 Task: Find connections with filter location Itaparica with filter topic #interviewwith filter profile language French with filter current company PuneJob with filter school Kirori Mal College, University of Delhi with filter industry Pharmaceutical Manufacturing with filter service category Family Law with filter keywords title Account Manager
Action: Mouse moved to (666, 132)
Screenshot: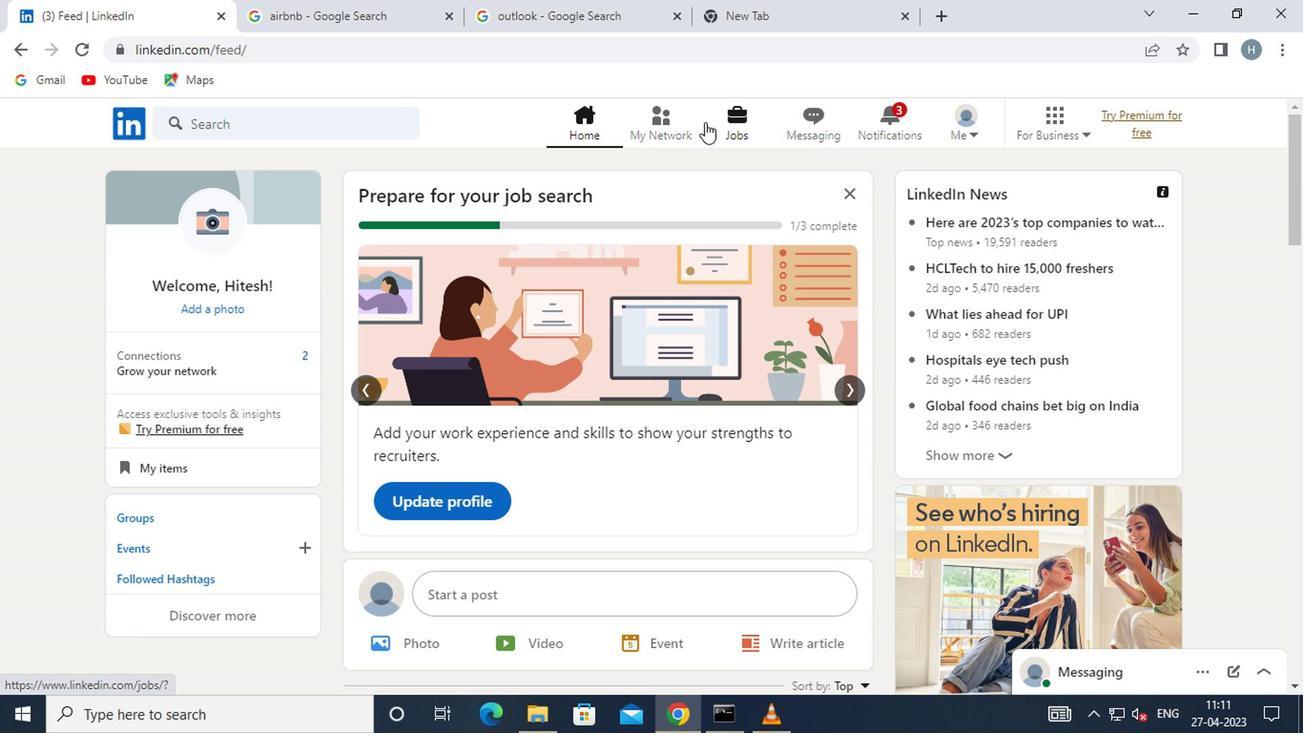 
Action: Mouse pressed left at (666, 132)
Screenshot: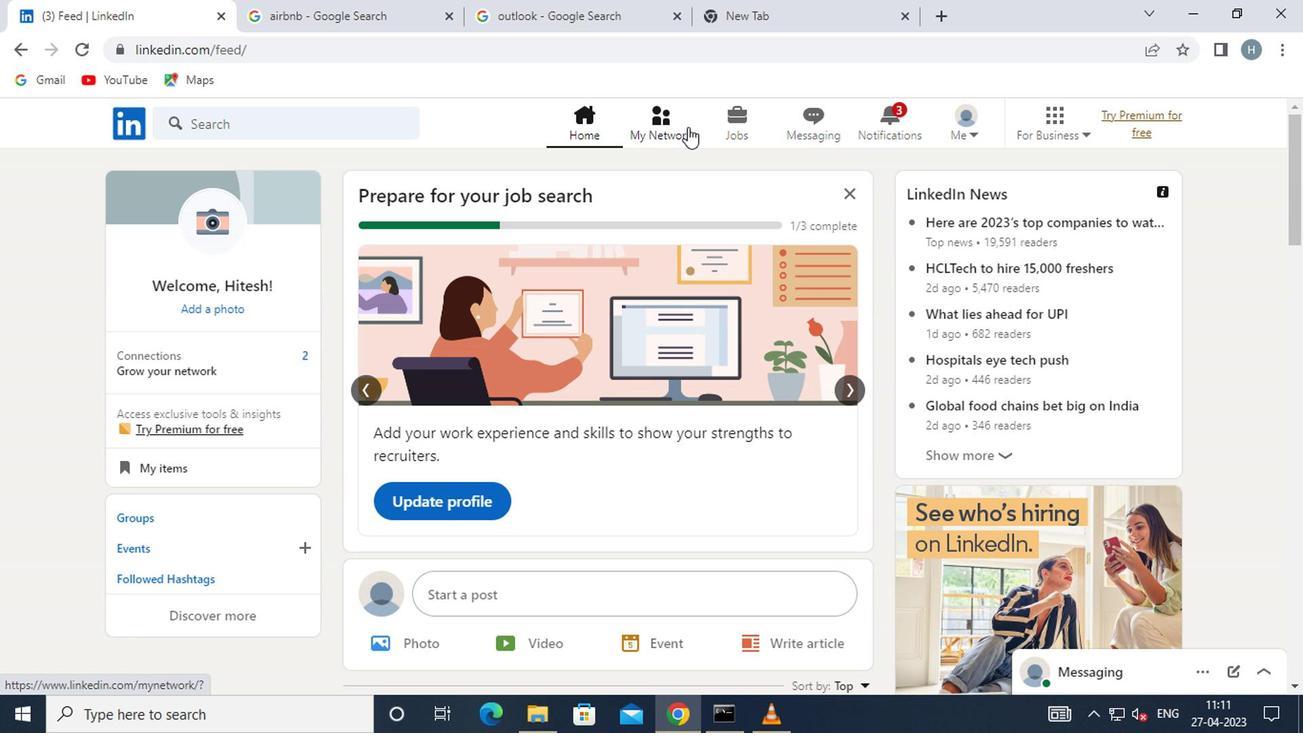 
Action: Mouse moved to (268, 233)
Screenshot: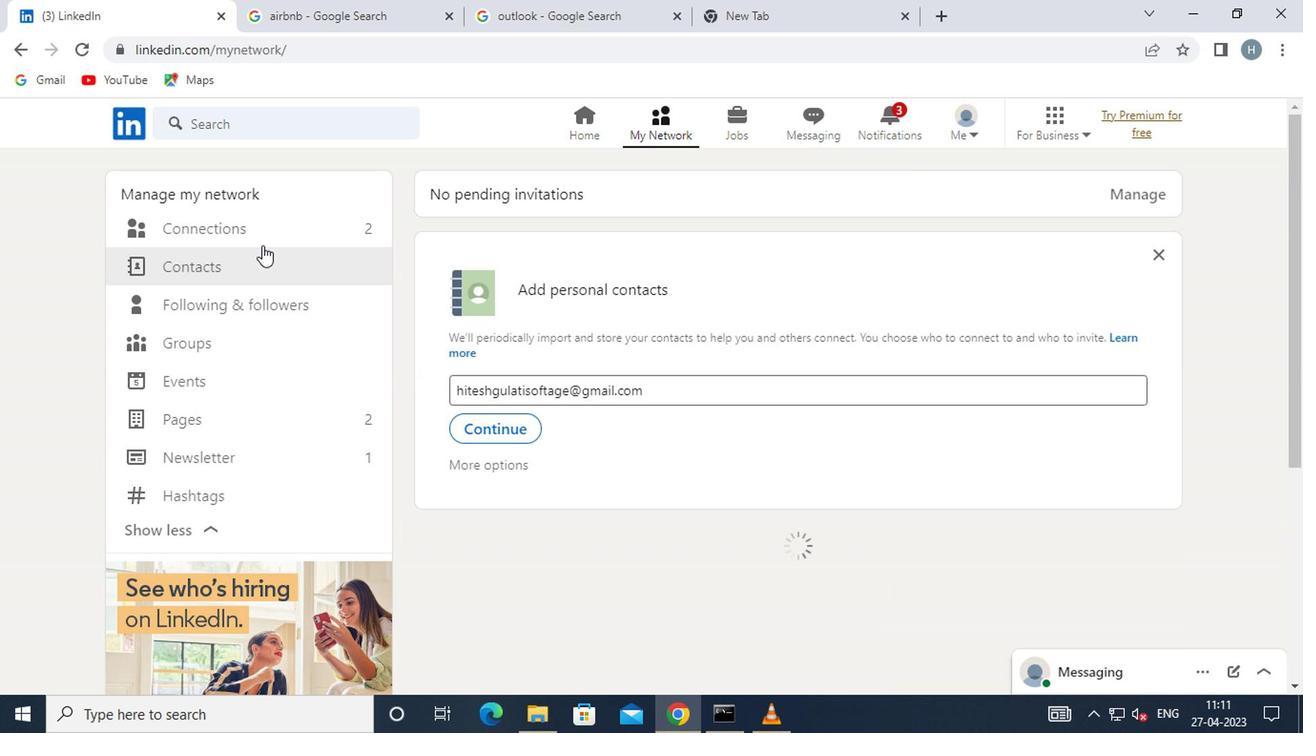 
Action: Mouse pressed left at (268, 233)
Screenshot: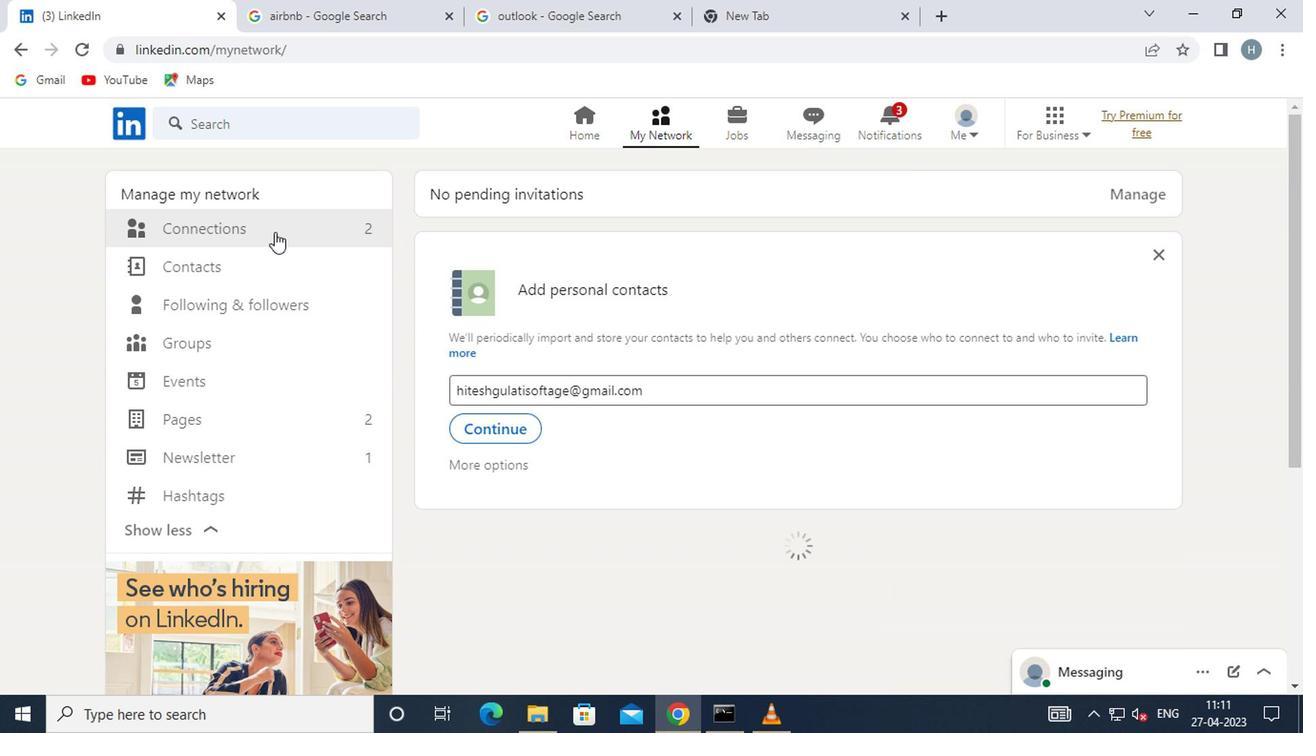 
Action: Mouse moved to (770, 230)
Screenshot: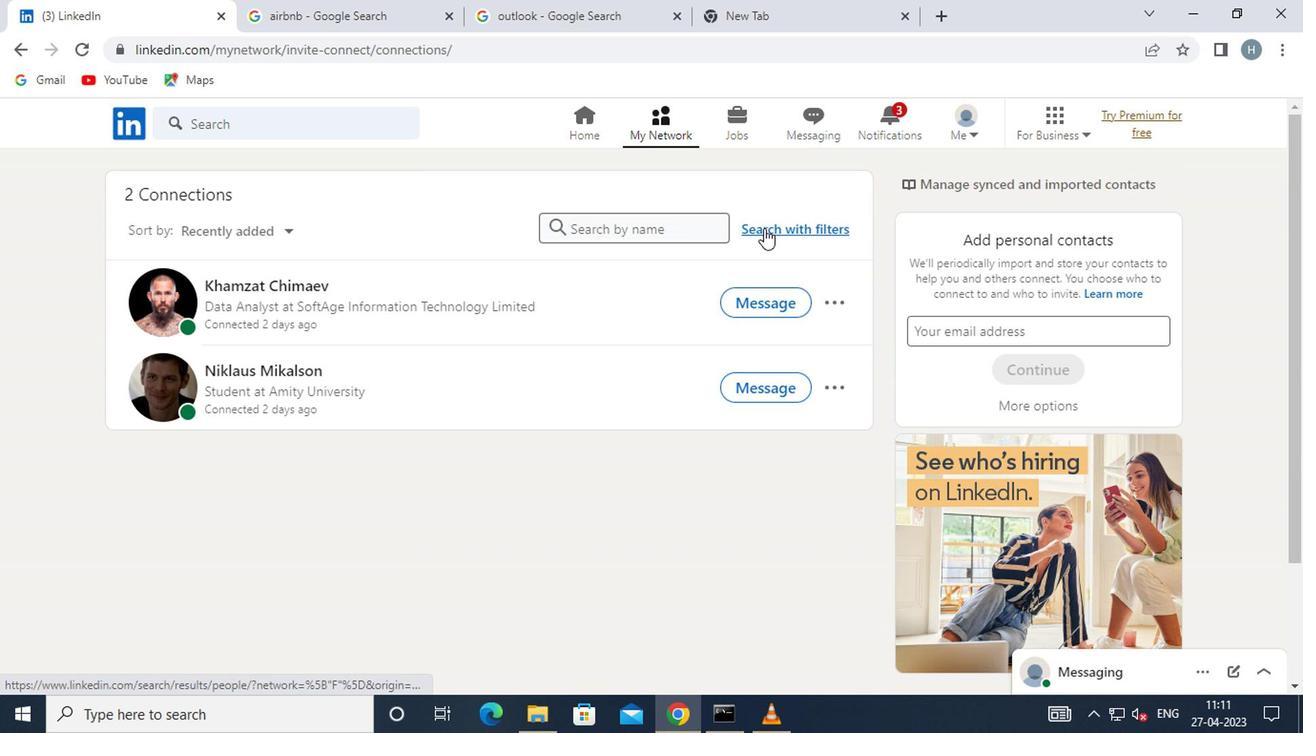 
Action: Mouse pressed left at (770, 230)
Screenshot: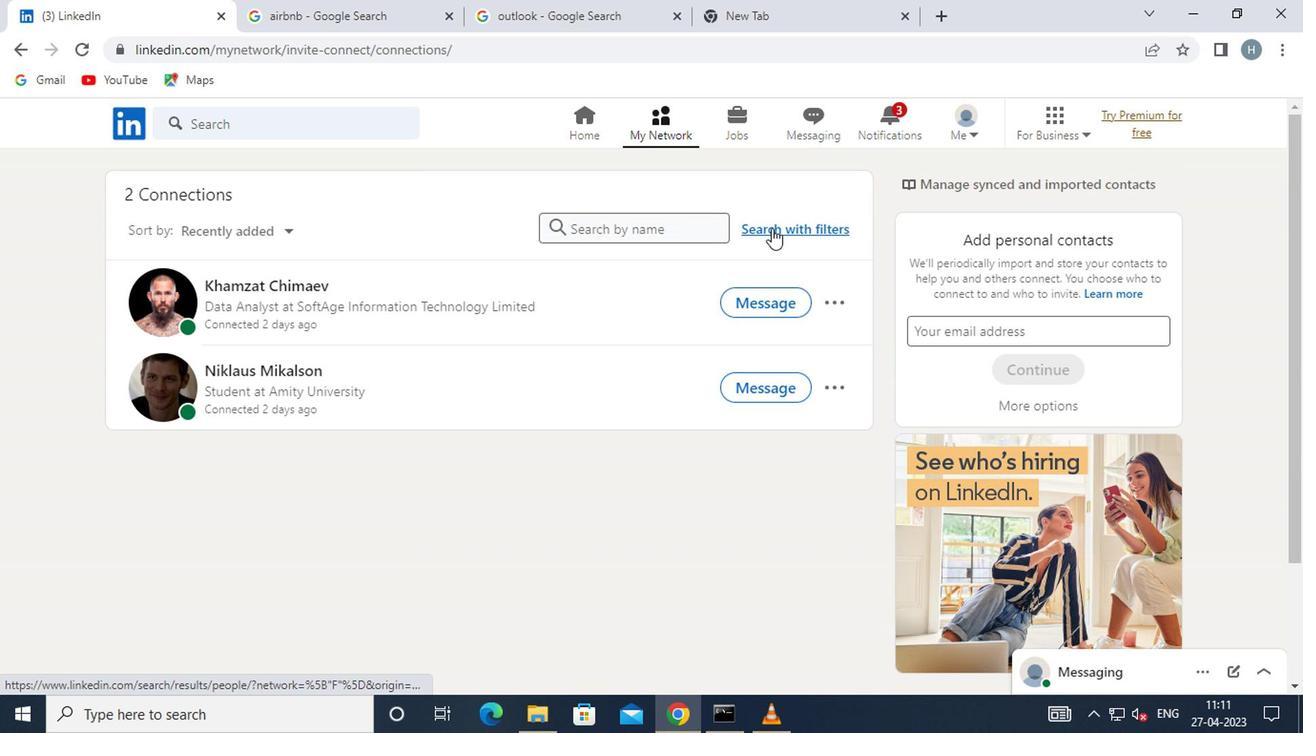 
Action: Mouse moved to (698, 176)
Screenshot: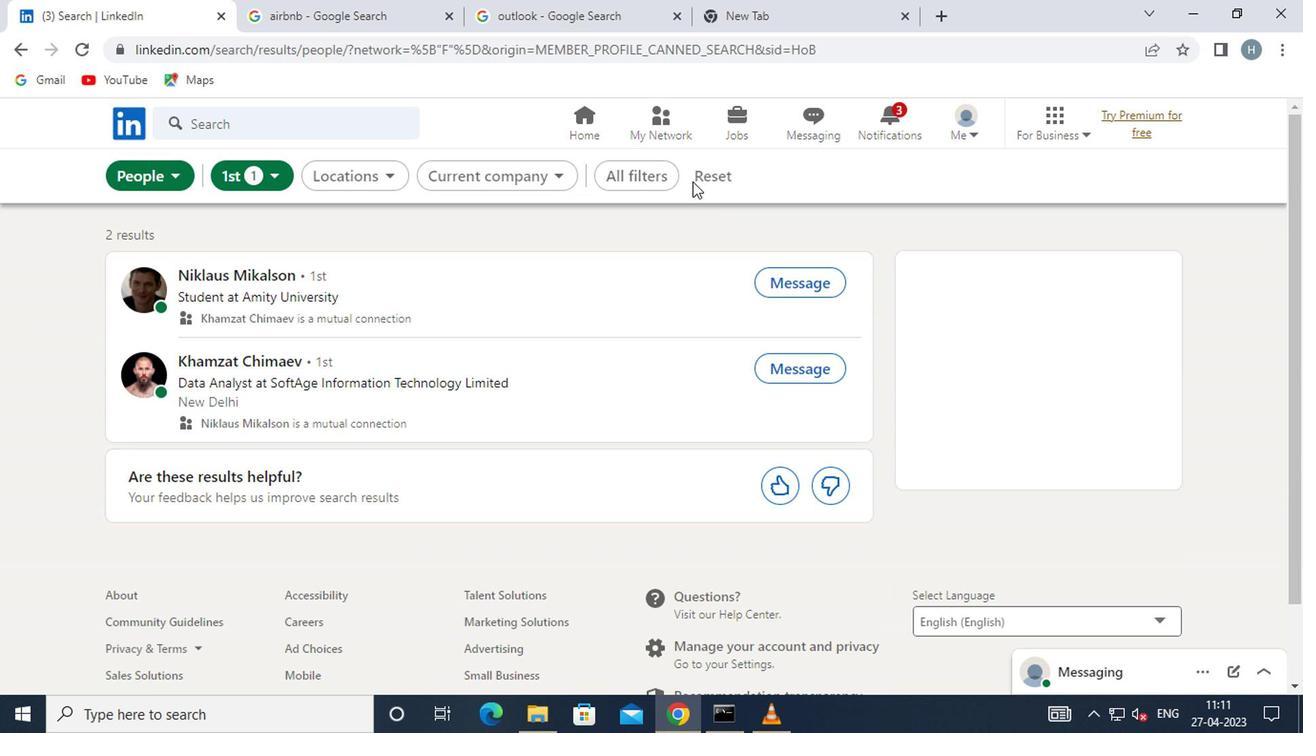 
Action: Mouse pressed left at (698, 176)
Screenshot: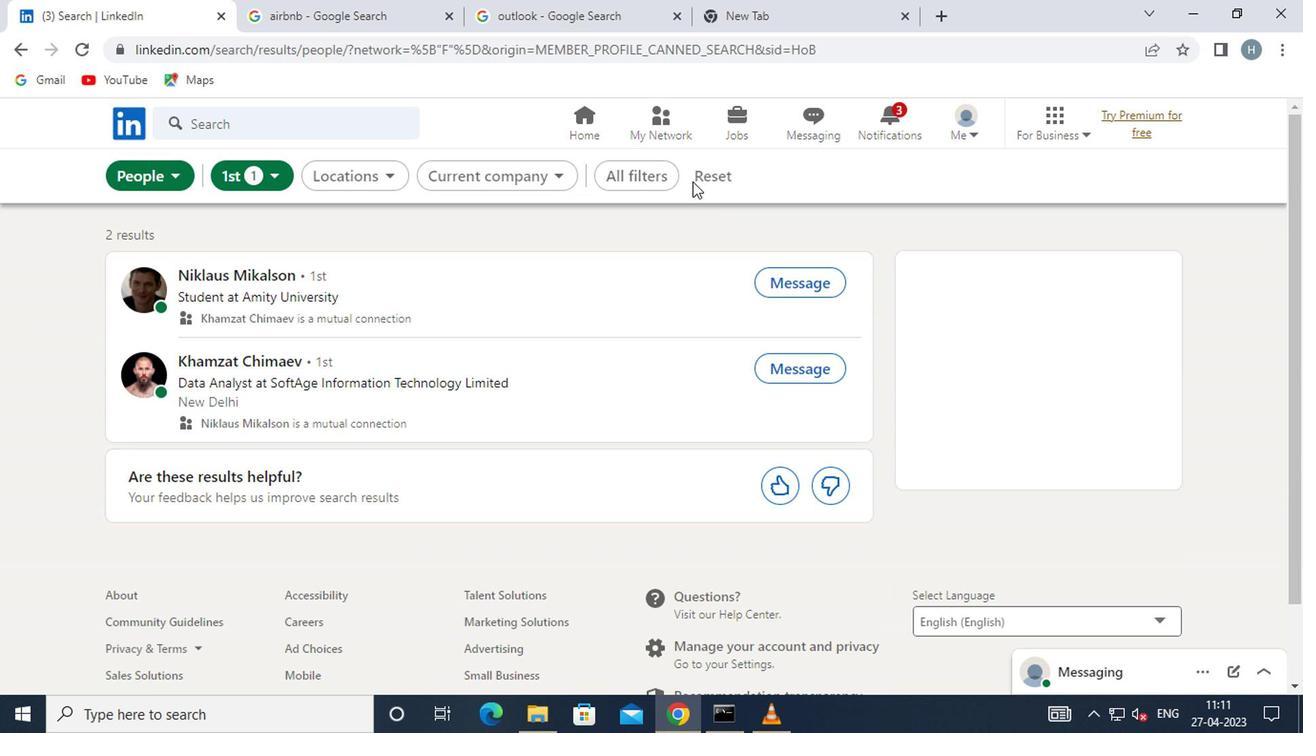 
Action: Mouse moved to (640, 173)
Screenshot: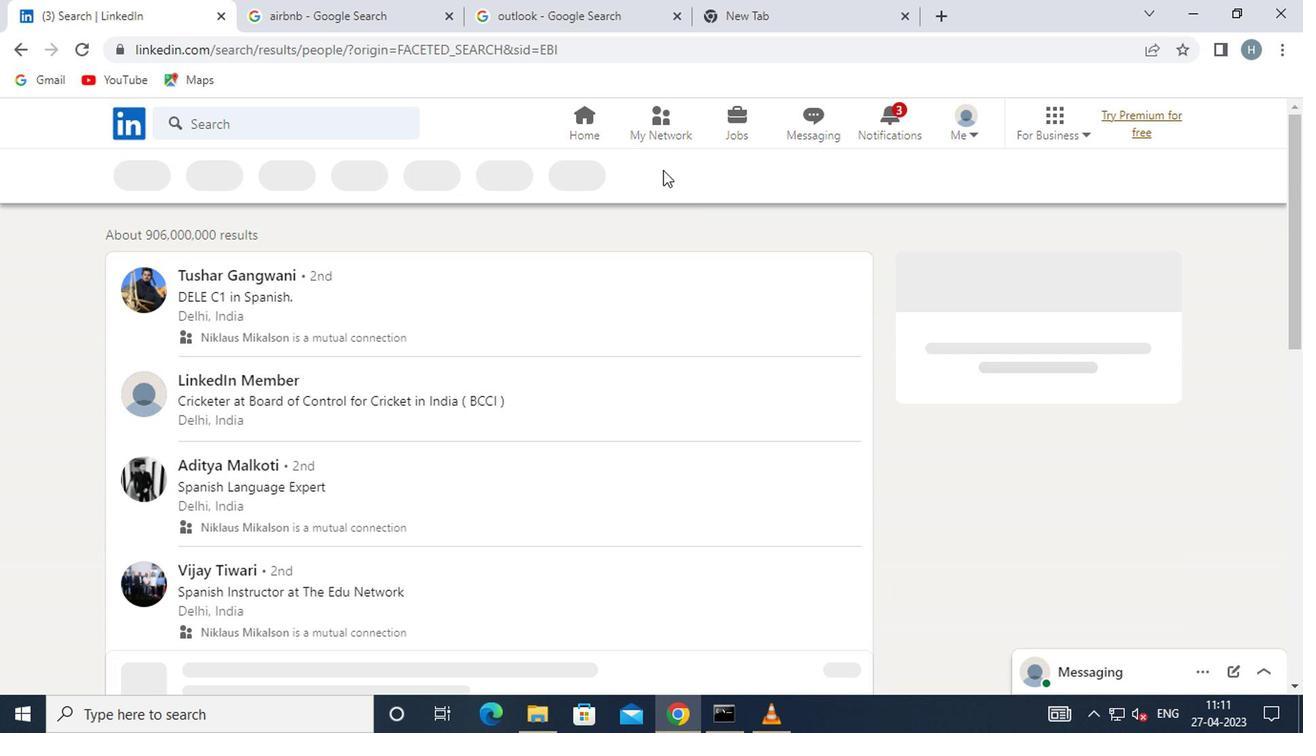 
Action: Mouse pressed left at (640, 173)
Screenshot: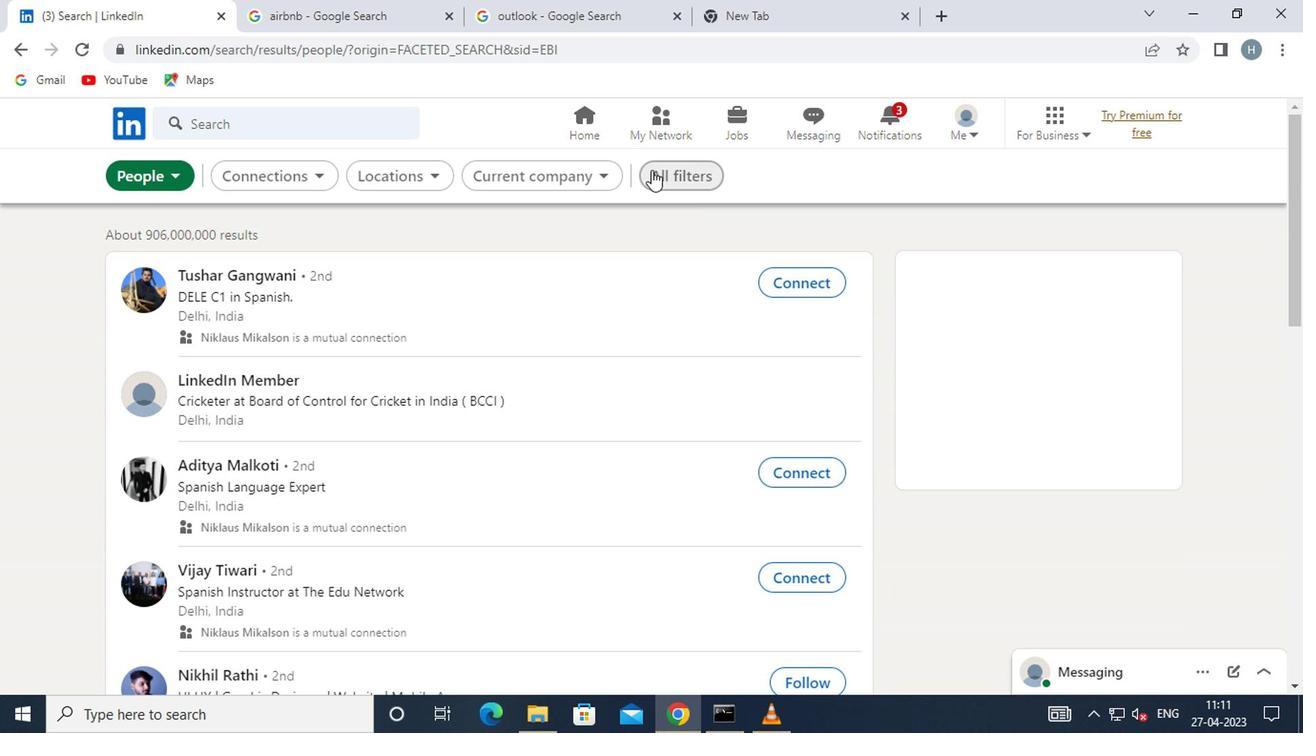 
Action: Mouse moved to (1005, 478)
Screenshot: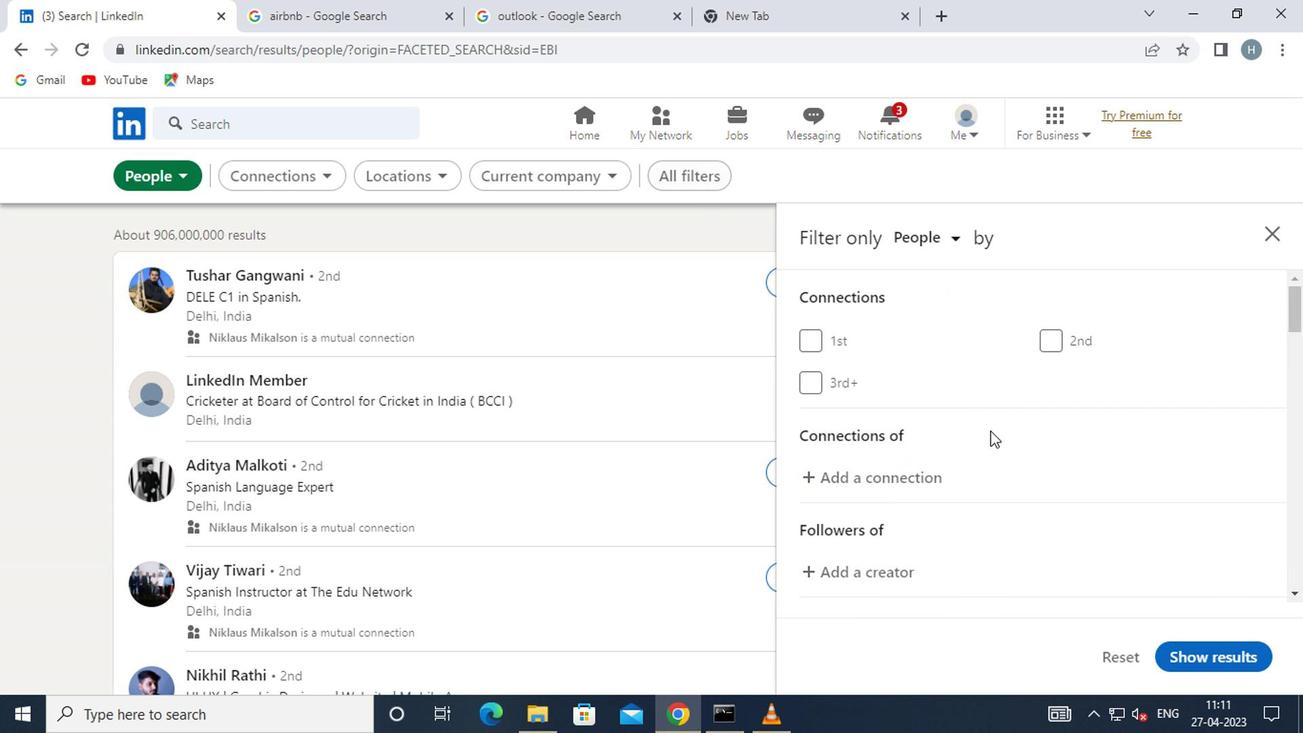 
Action: Mouse scrolled (1005, 478) with delta (0, 0)
Screenshot: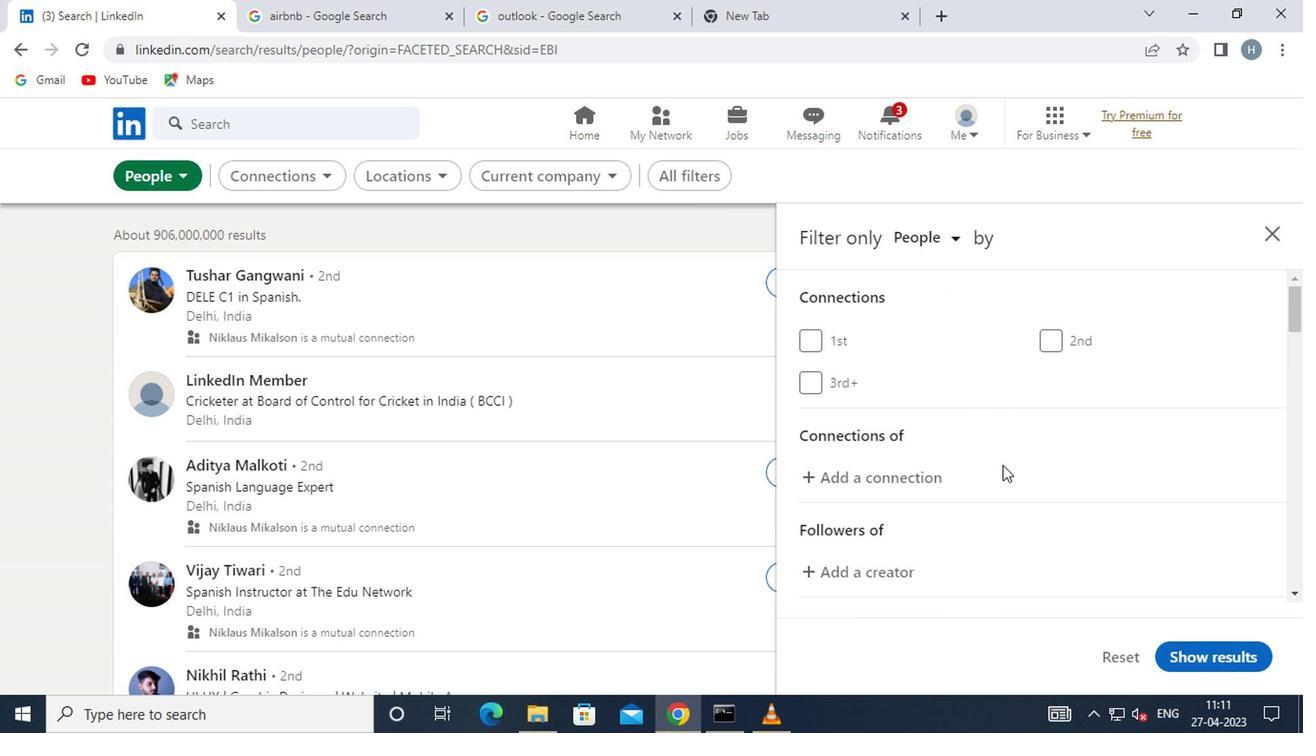 
Action: Mouse moved to (1005, 480)
Screenshot: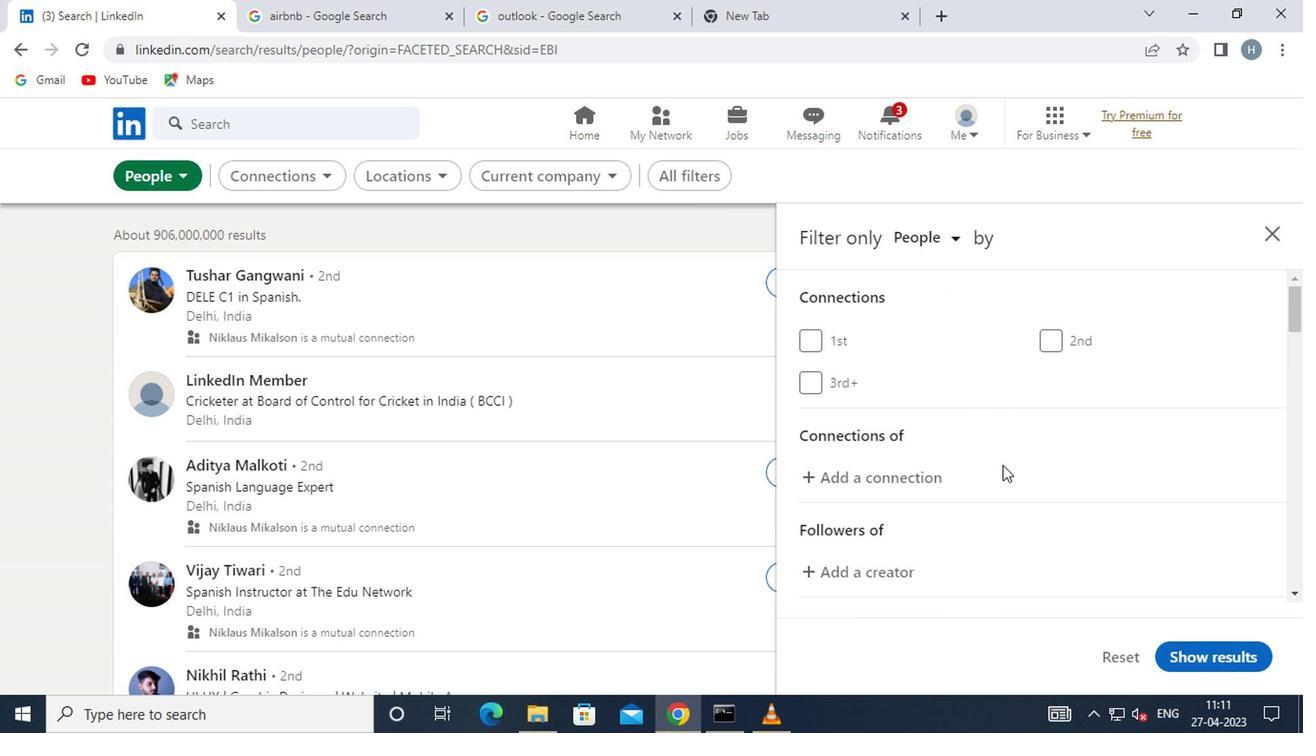 
Action: Mouse scrolled (1005, 480) with delta (0, 0)
Screenshot: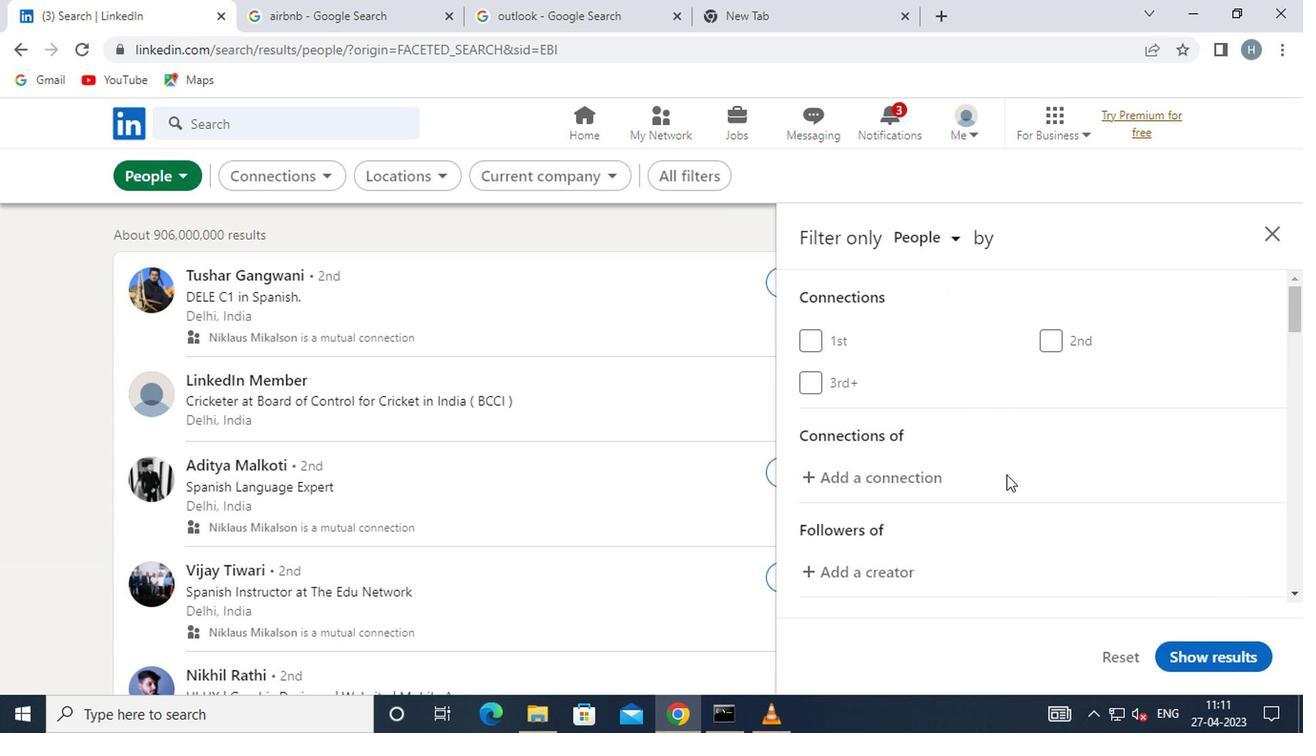
Action: Mouse moved to (1092, 555)
Screenshot: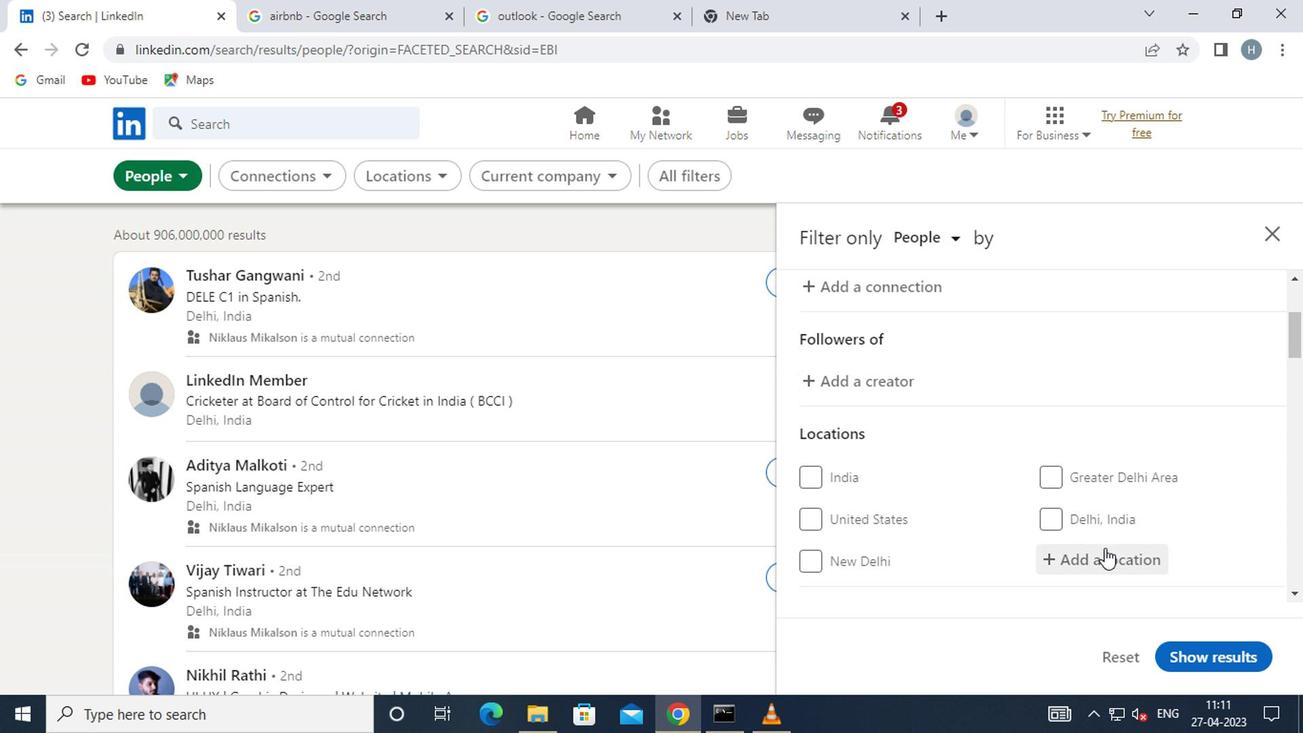 
Action: Mouse pressed left at (1092, 555)
Screenshot: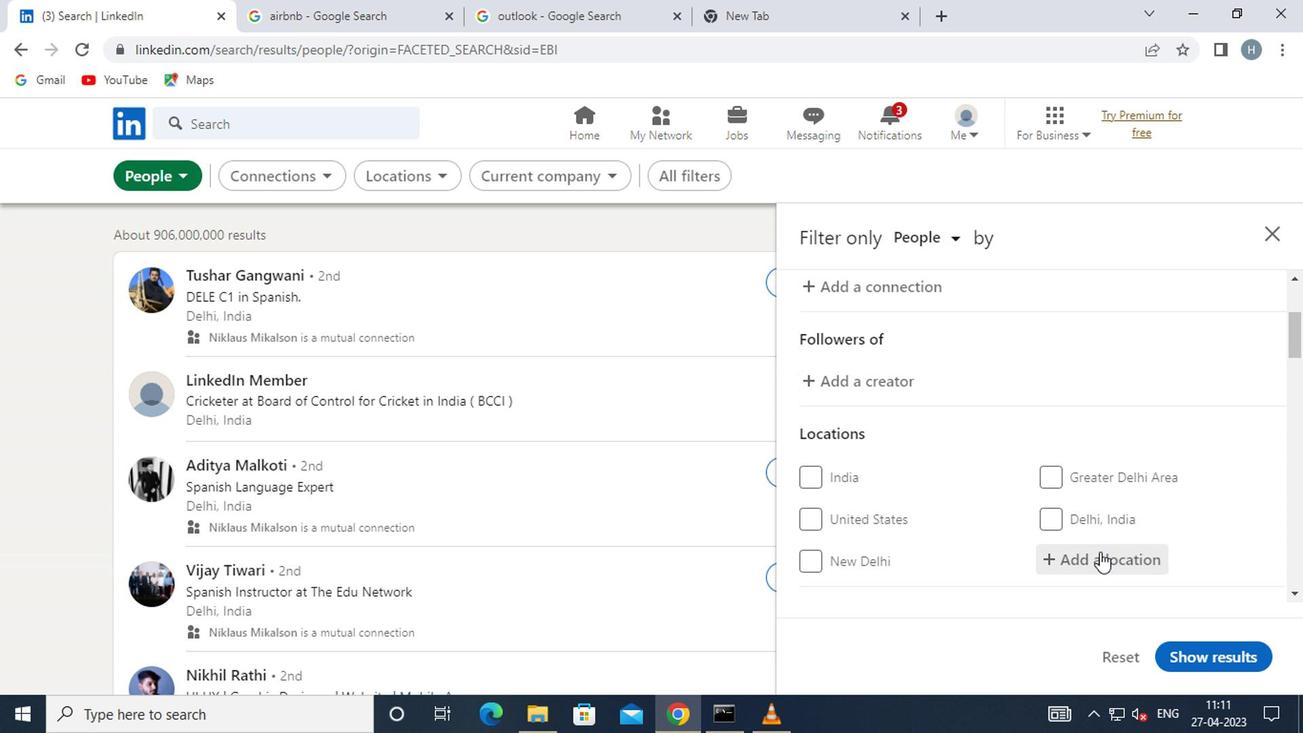 
Action: Key pressed <Key.shift>ITAPARICA
Screenshot: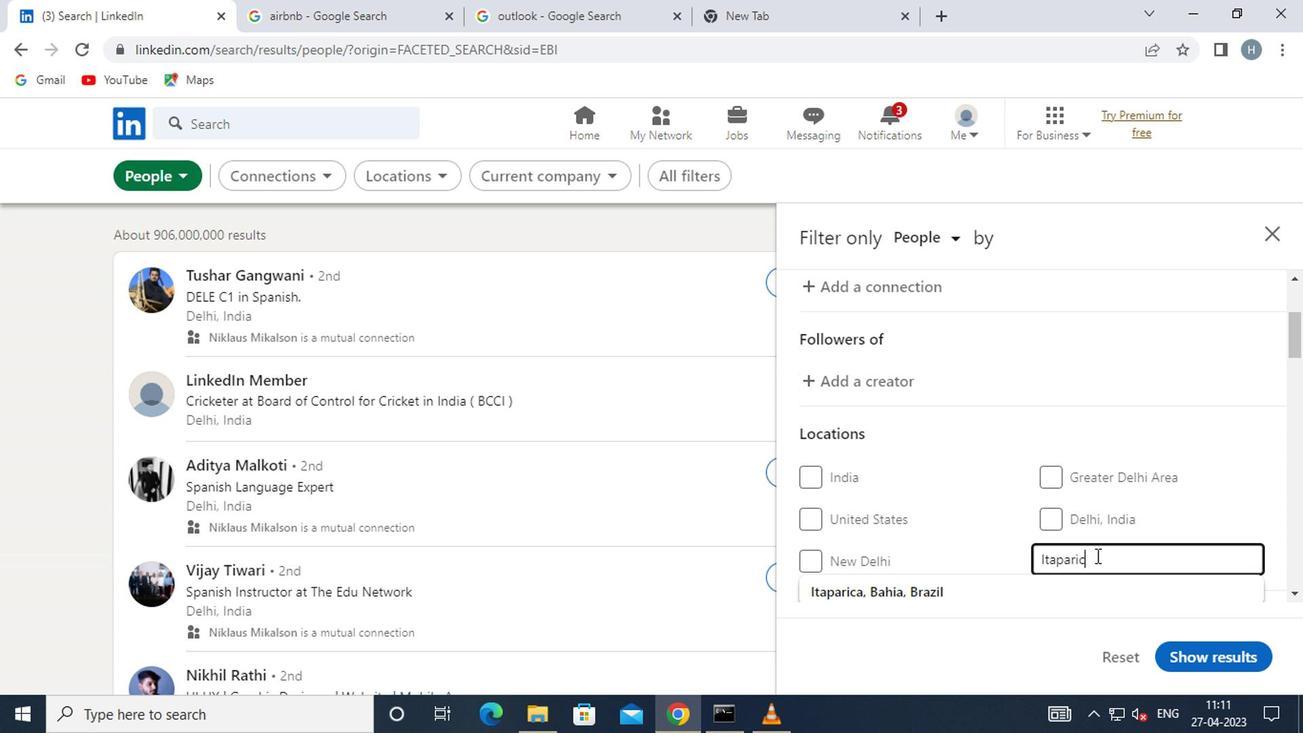 
Action: Mouse moved to (1216, 459)
Screenshot: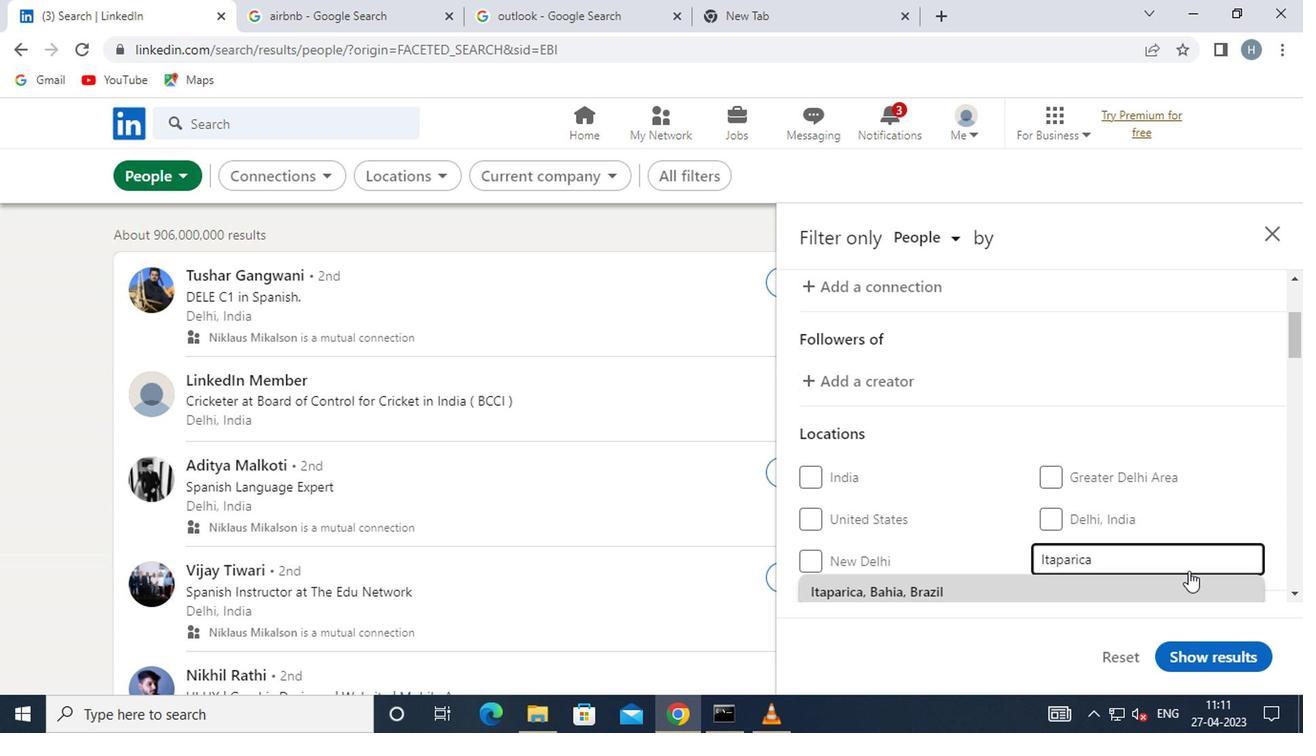 
Action: Mouse scrolled (1216, 458) with delta (0, 0)
Screenshot: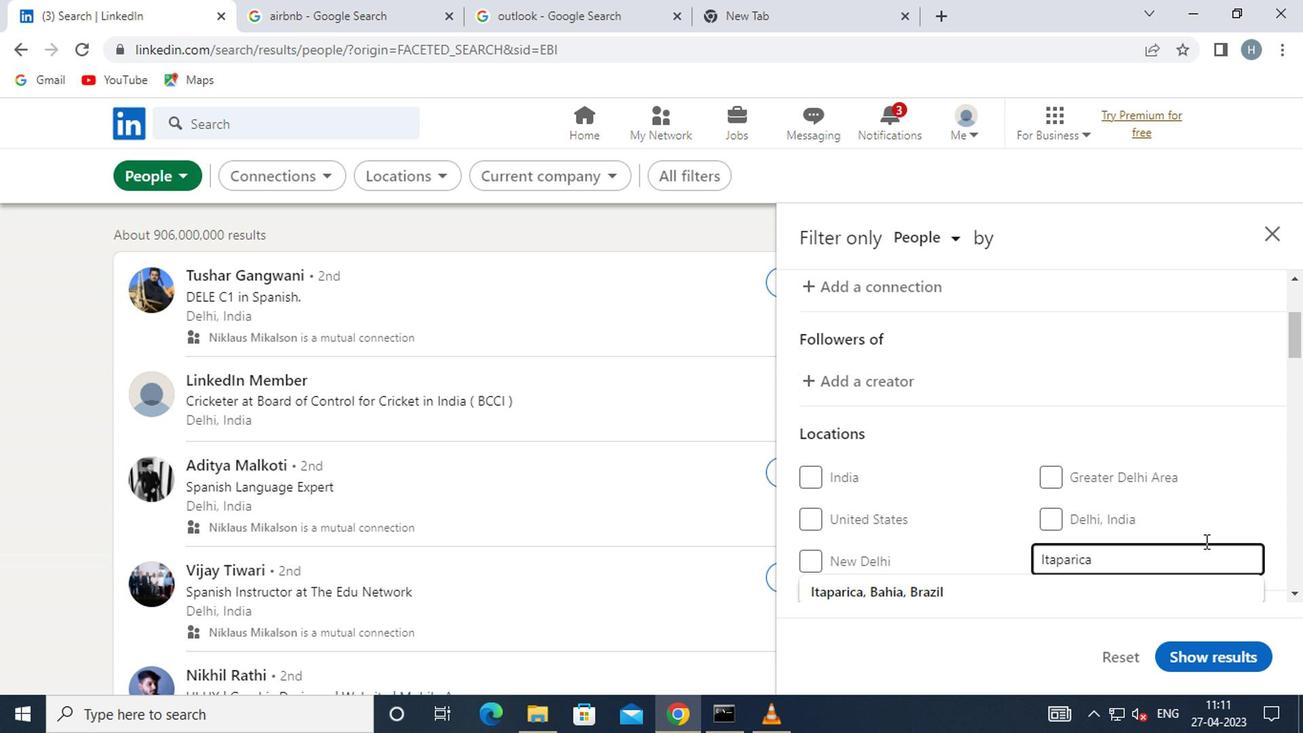 
Action: Mouse scrolled (1216, 458) with delta (0, 0)
Screenshot: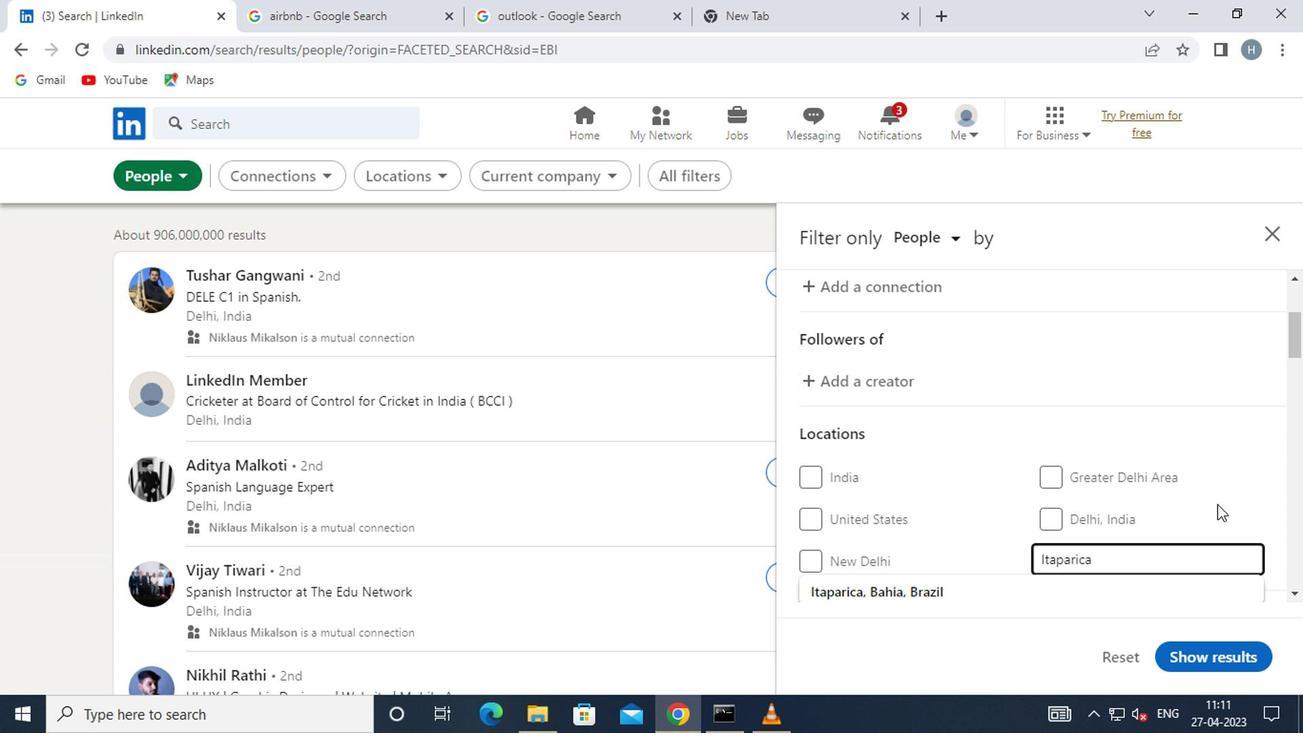 
Action: Mouse moved to (1200, 446)
Screenshot: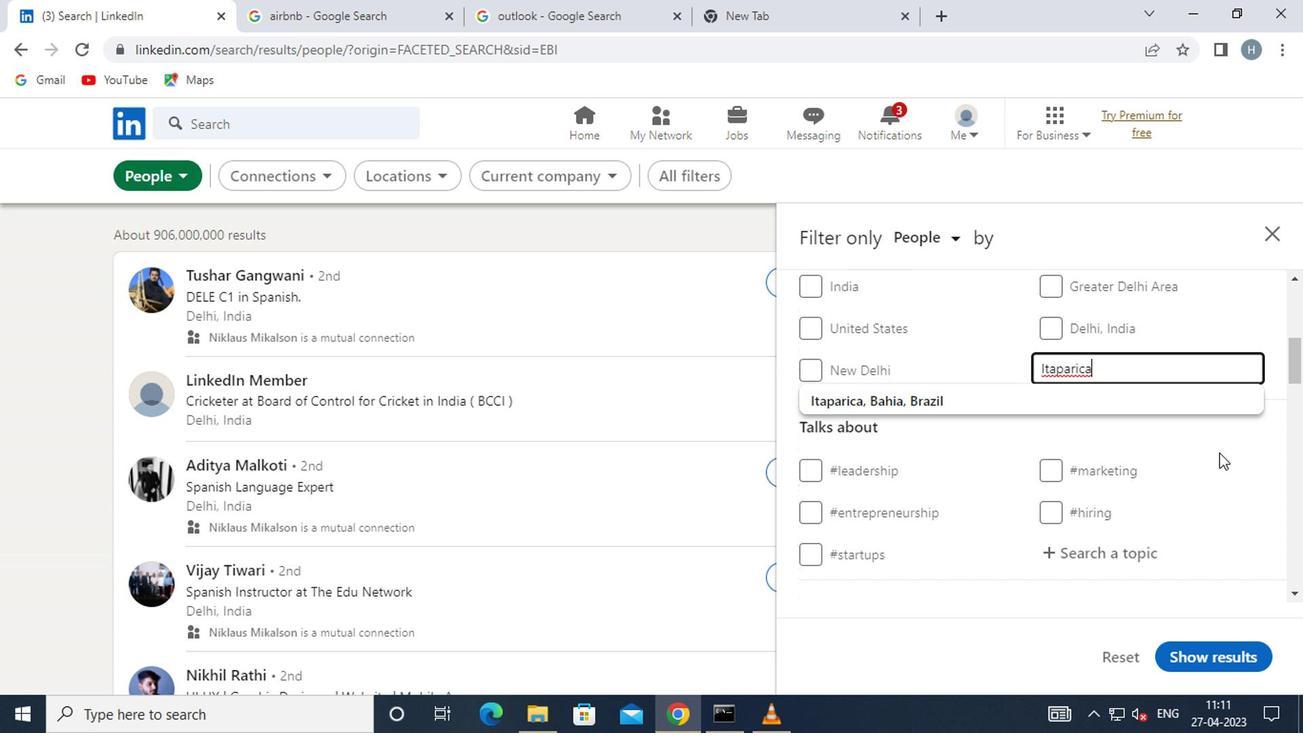 
Action: Mouse scrolled (1200, 444) with delta (0, -1)
Screenshot: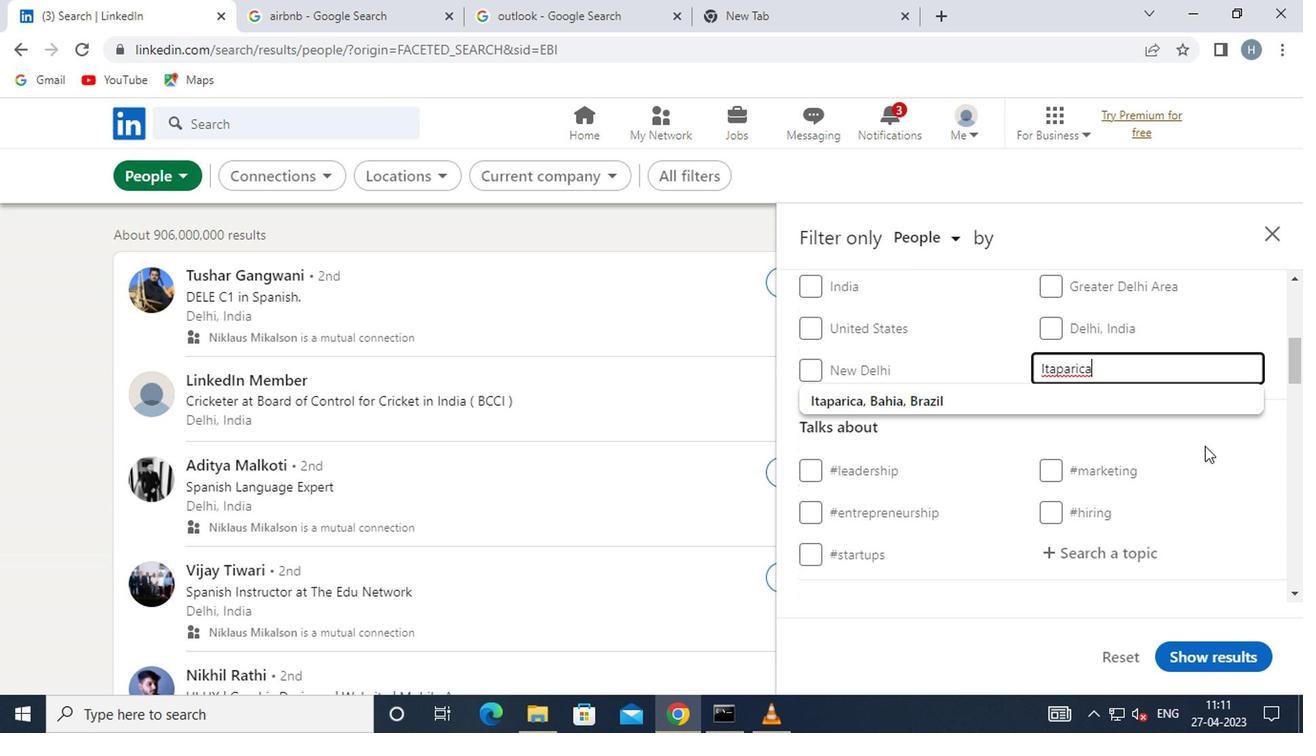 
Action: Mouse moved to (1232, 345)
Screenshot: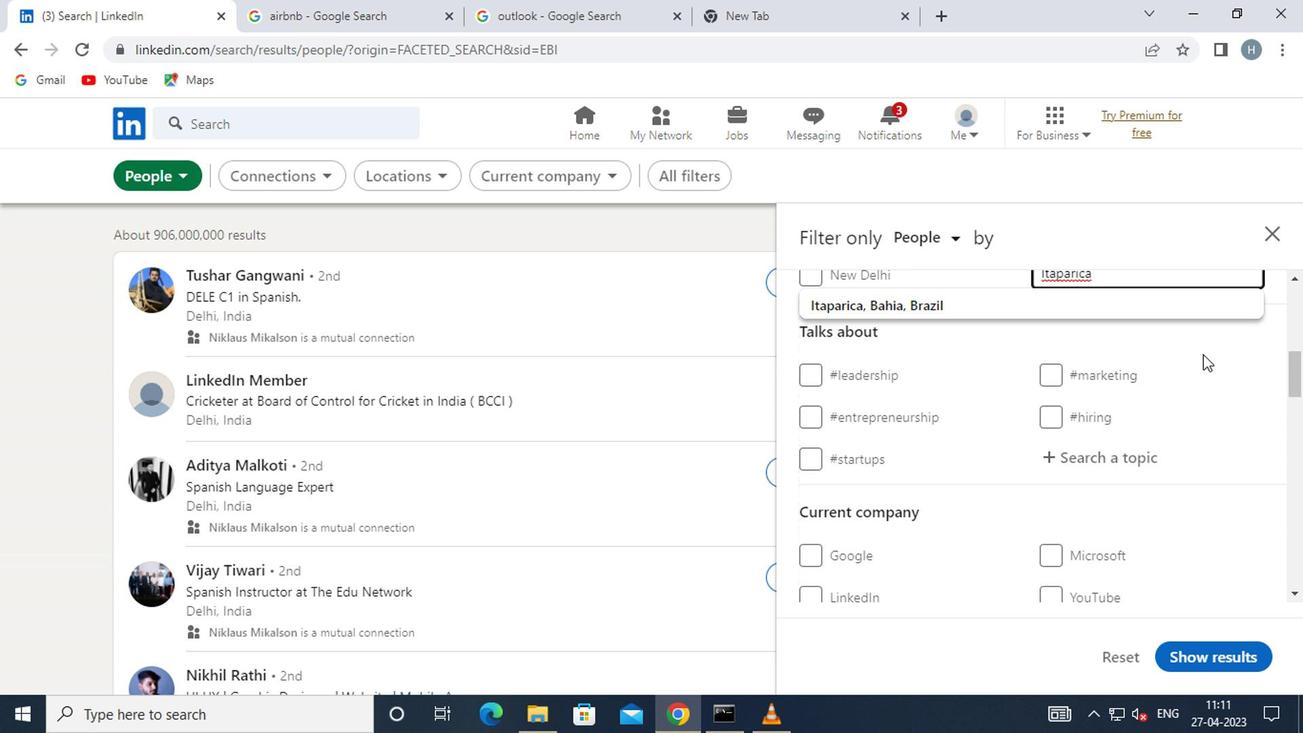
Action: Mouse pressed left at (1232, 345)
Screenshot: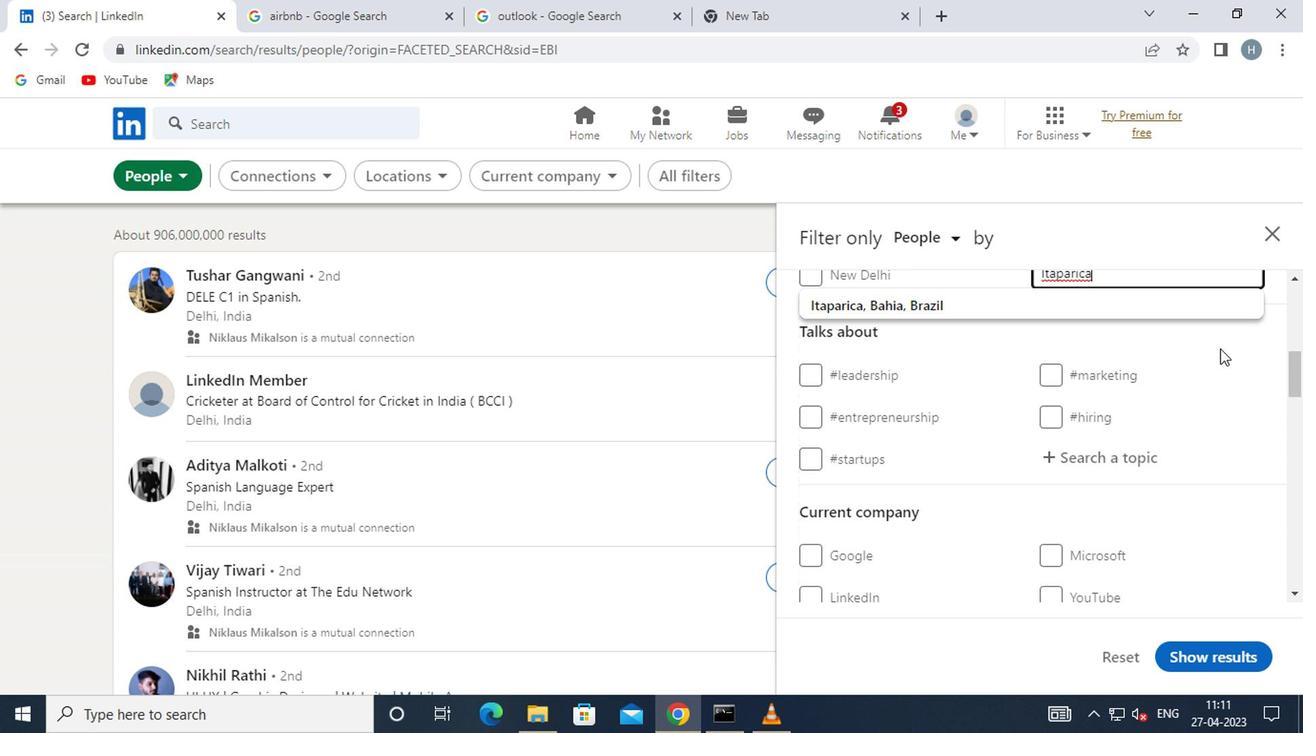 
Action: Mouse moved to (1096, 454)
Screenshot: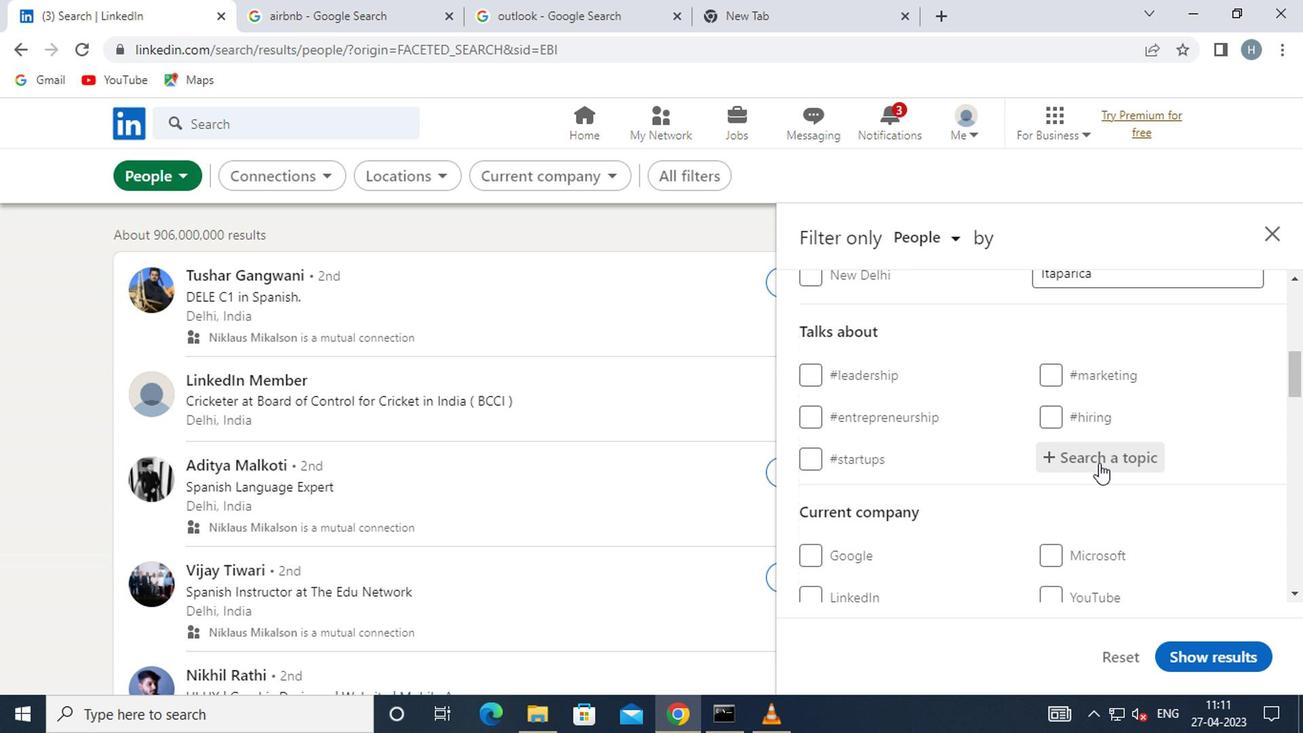 
Action: Mouse pressed left at (1096, 454)
Screenshot: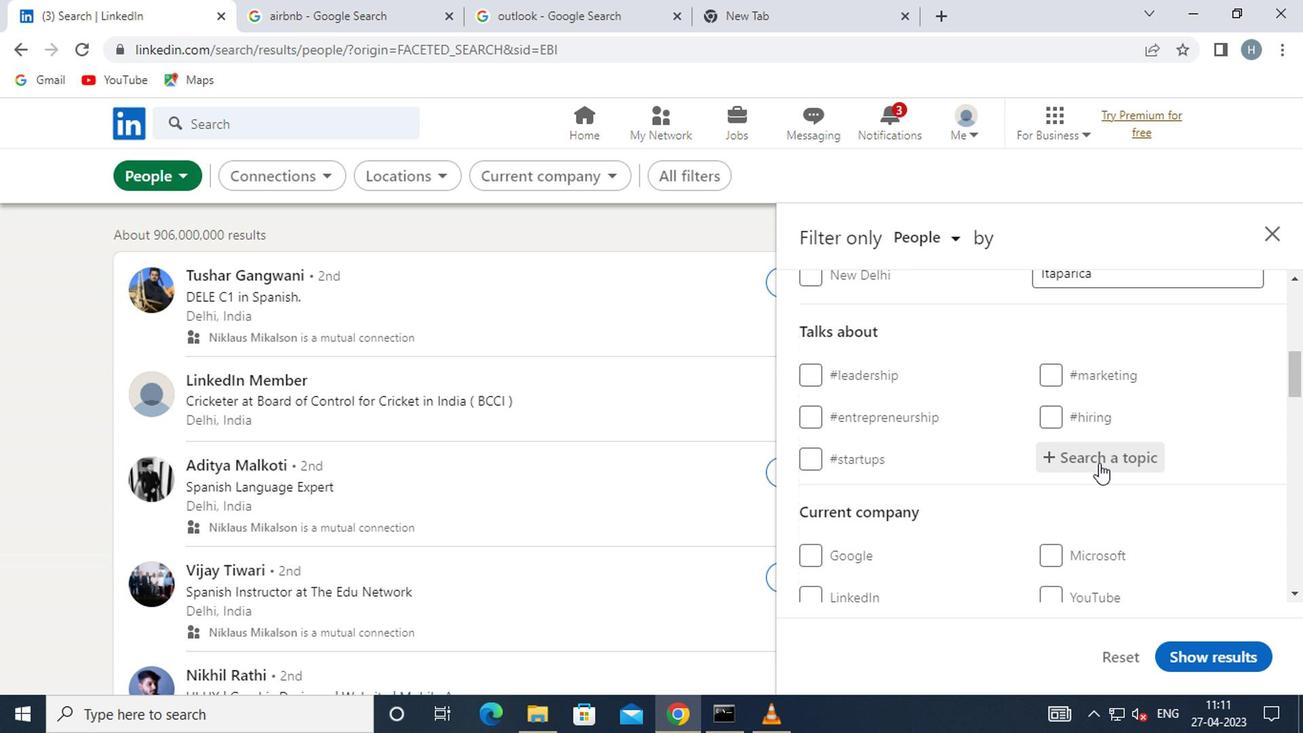 
Action: Key pressed INER<Key.backspace><Key.backspace>TERVIEWWITH
Screenshot: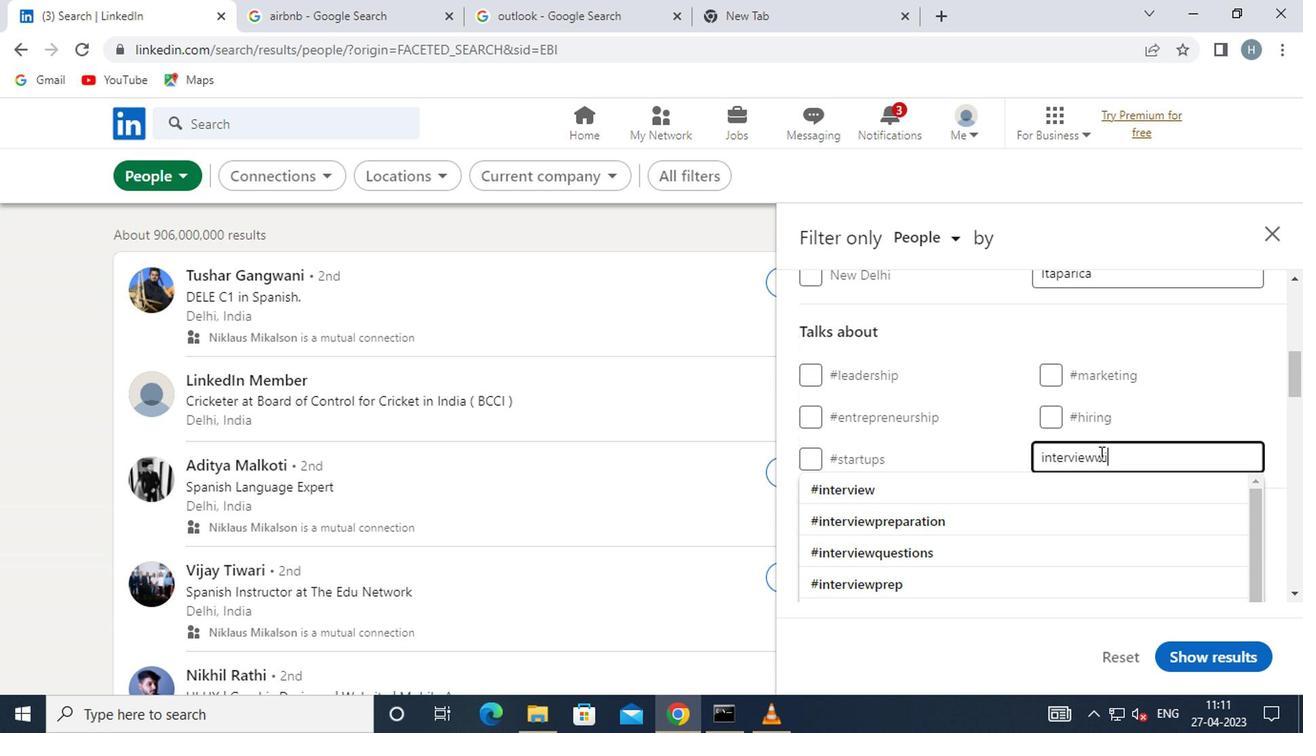 
Action: Mouse moved to (1166, 497)
Screenshot: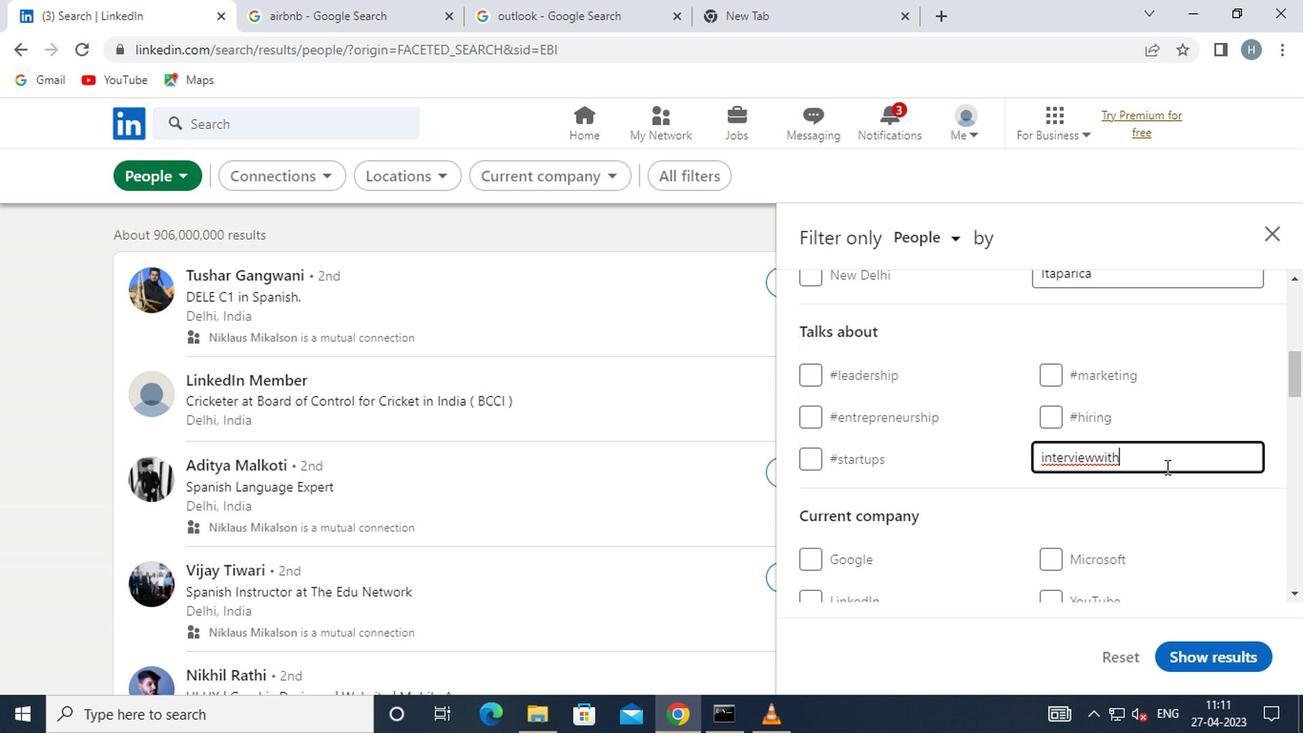
Action: Mouse pressed left at (1166, 497)
Screenshot: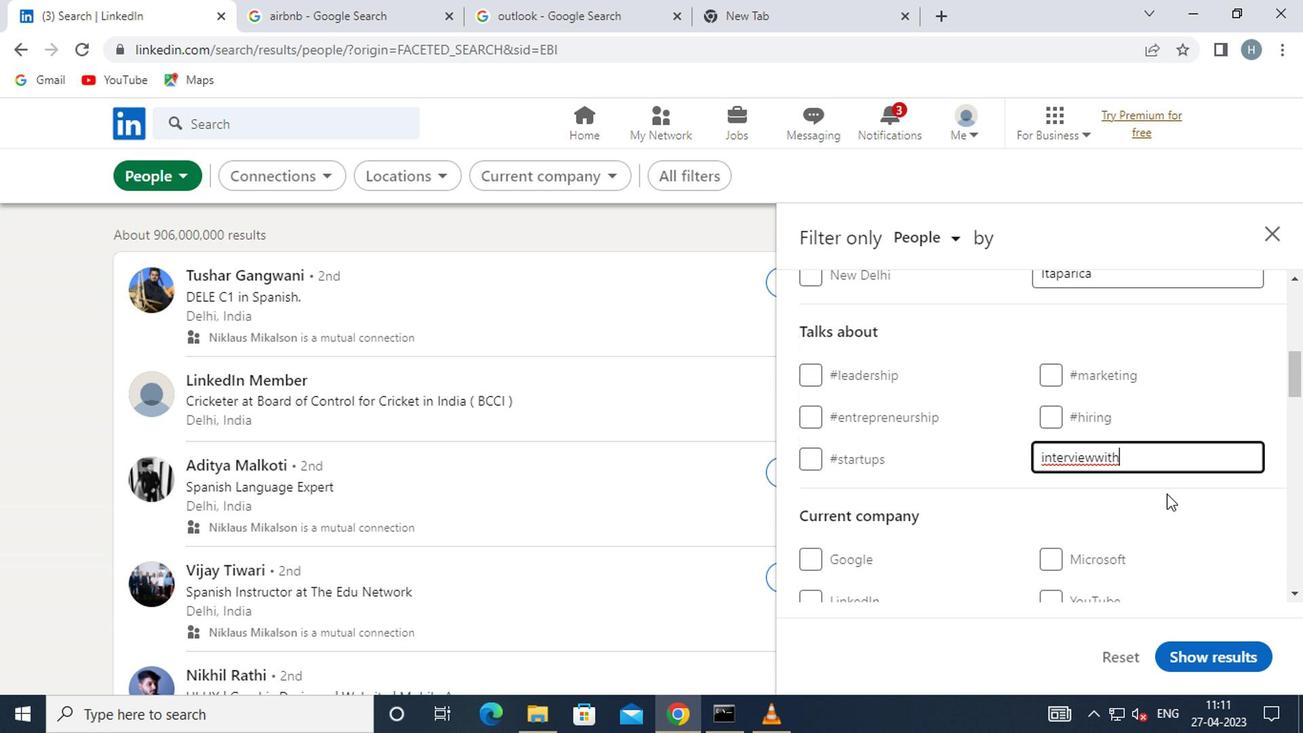 
Action: Mouse moved to (1200, 442)
Screenshot: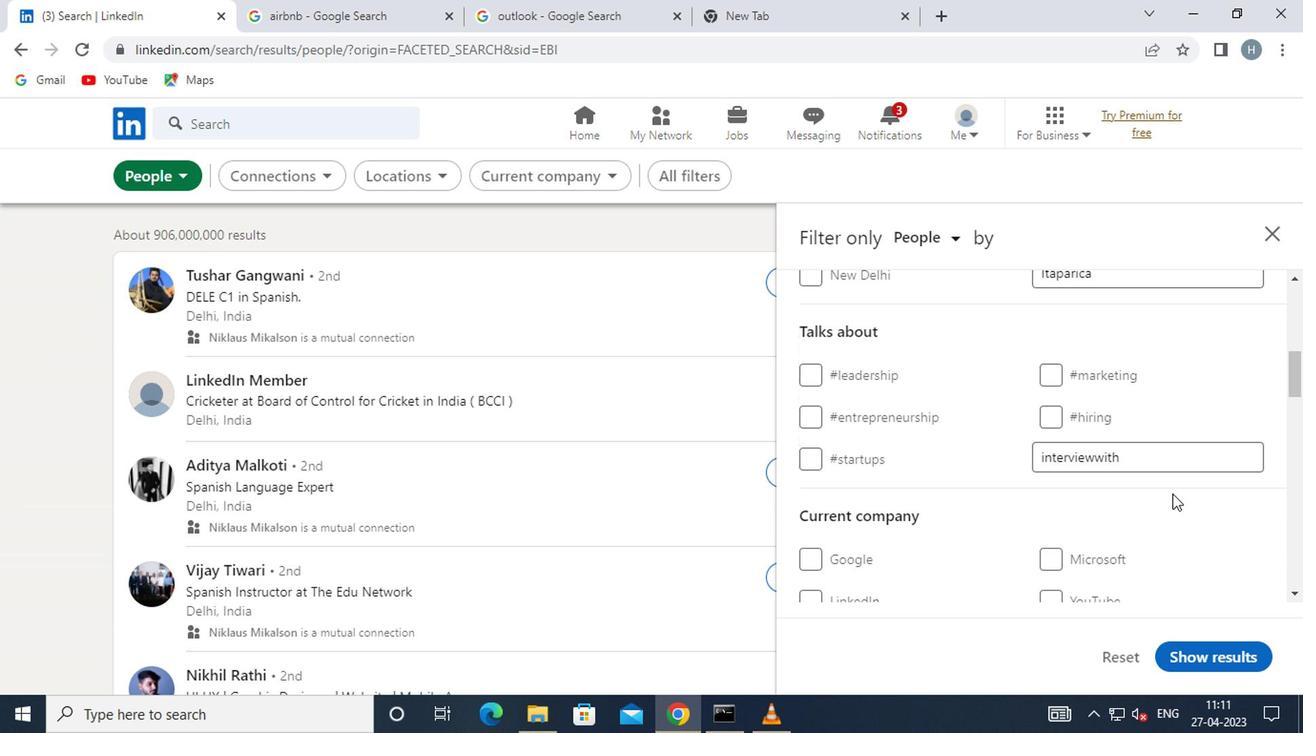 
Action: Mouse scrolled (1200, 442) with delta (0, 0)
Screenshot: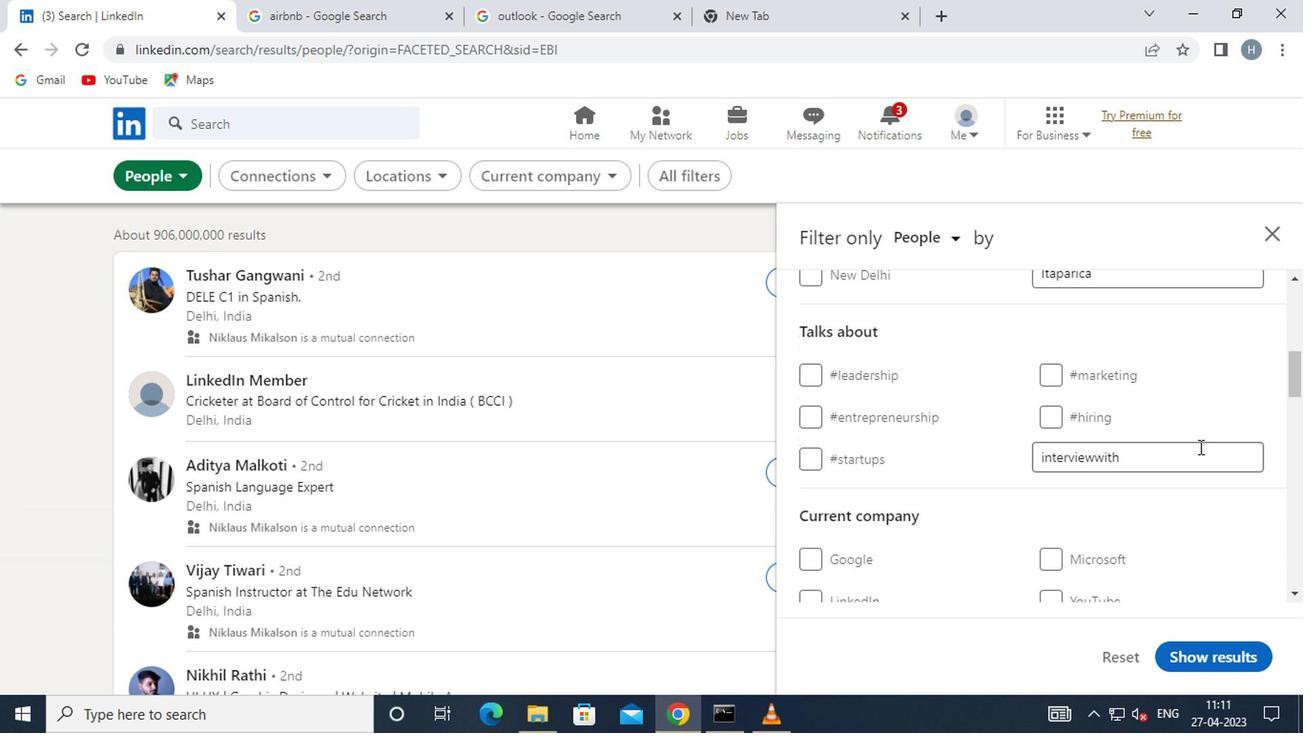 
Action: Mouse scrolled (1200, 442) with delta (0, 0)
Screenshot: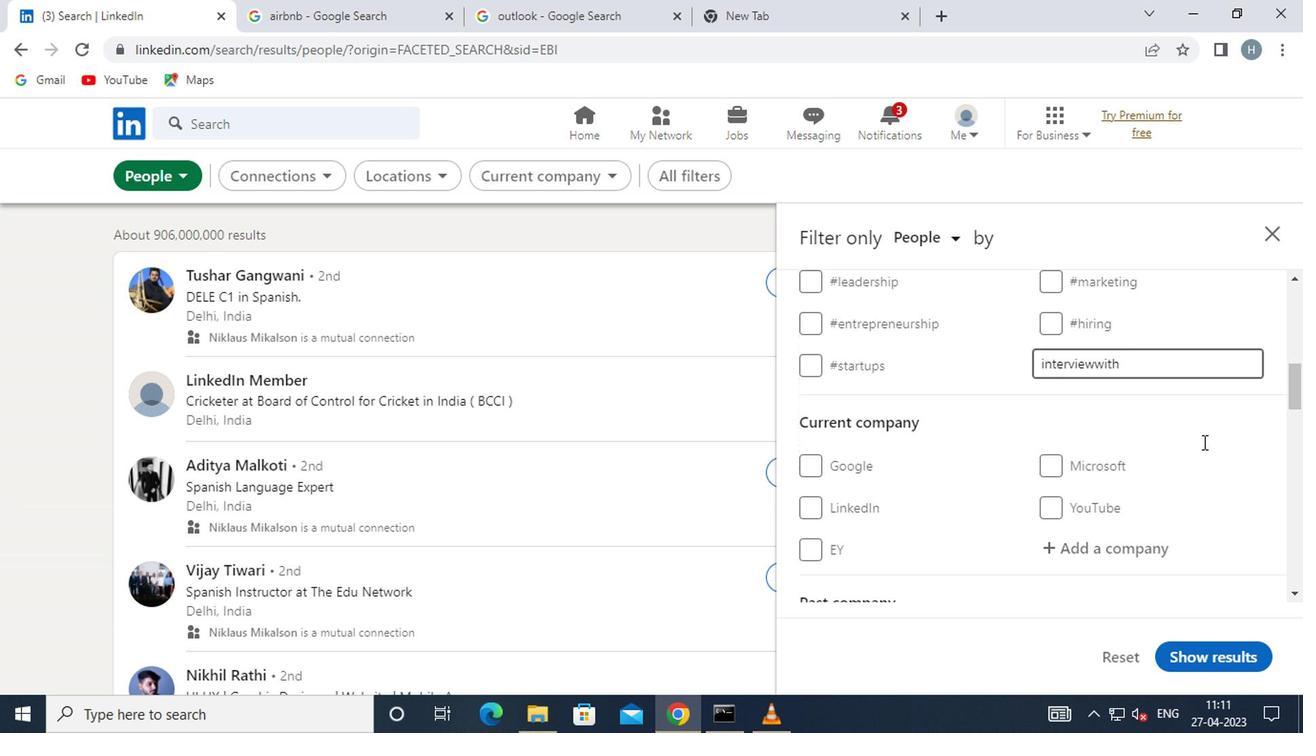 
Action: Mouse scrolled (1200, 442) with delta (0, 0)
Screenshot: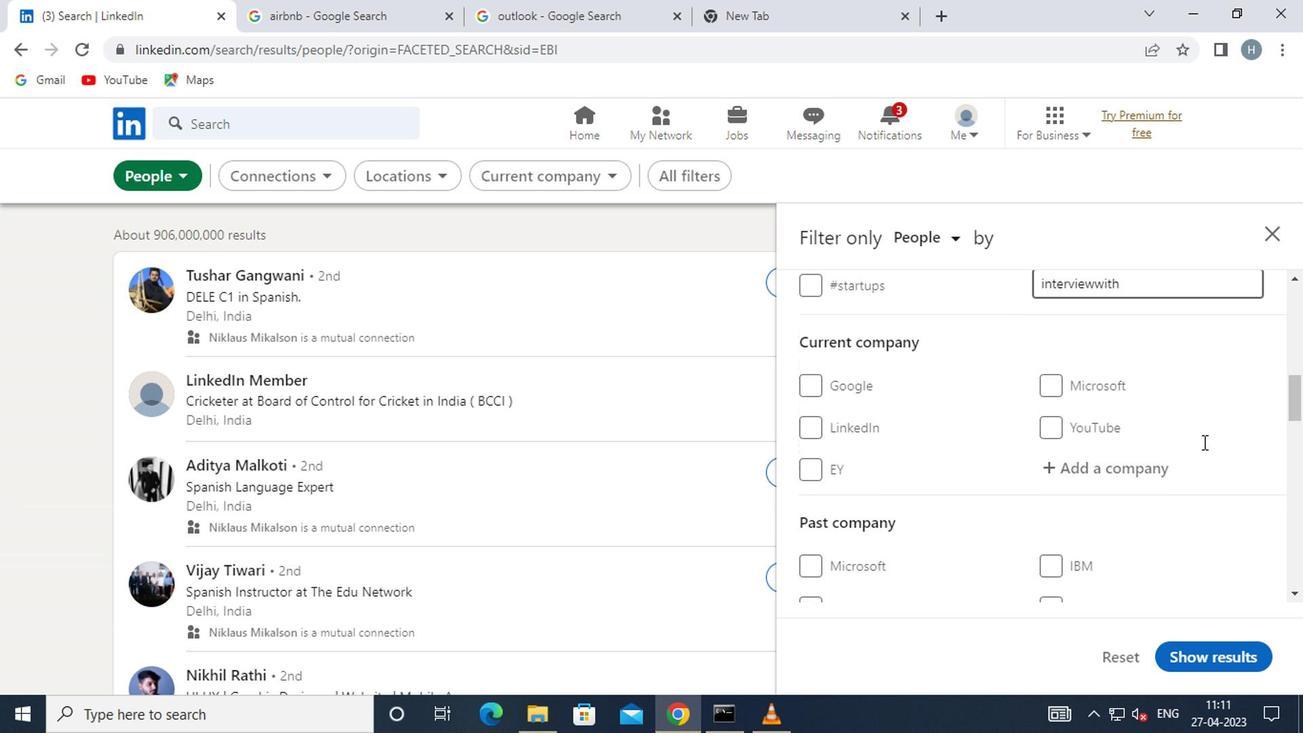 
Action: Mouse moved to (1136, 351)
Screenshot: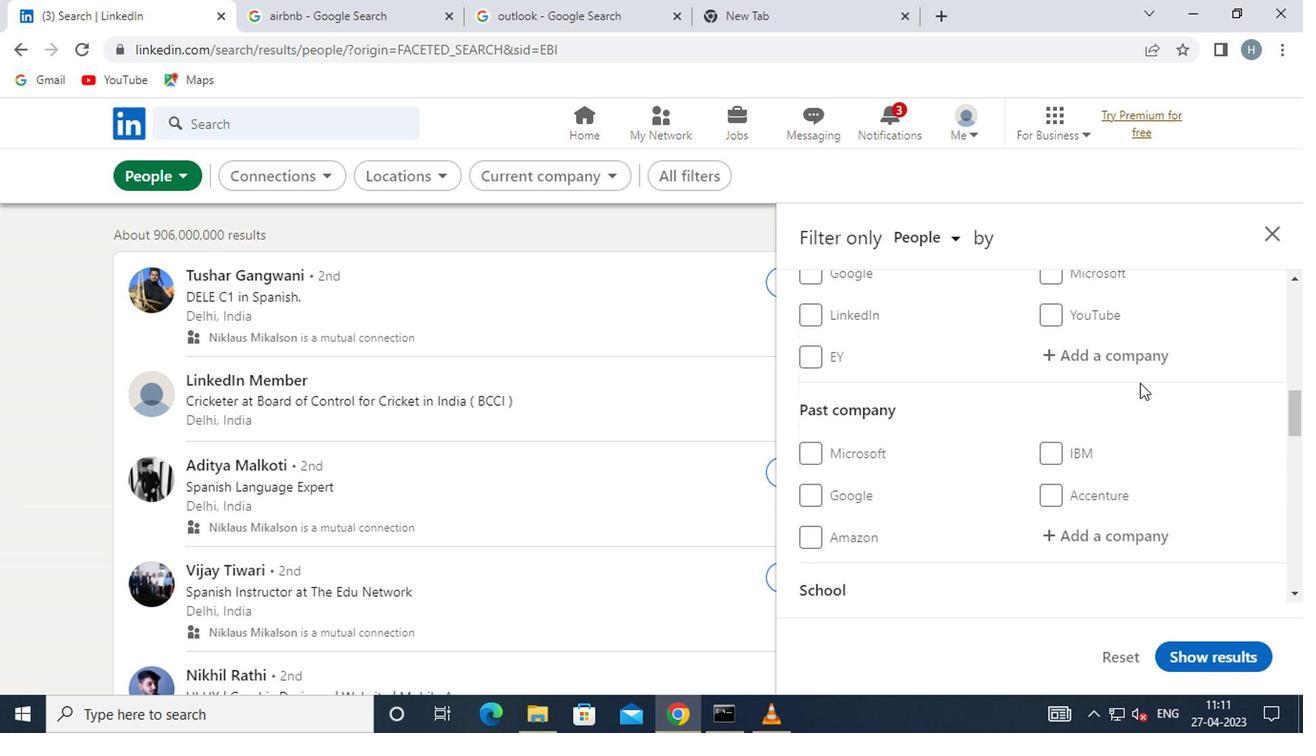 
Action: Mouse pressed left at (1136, 351)
Screenshot: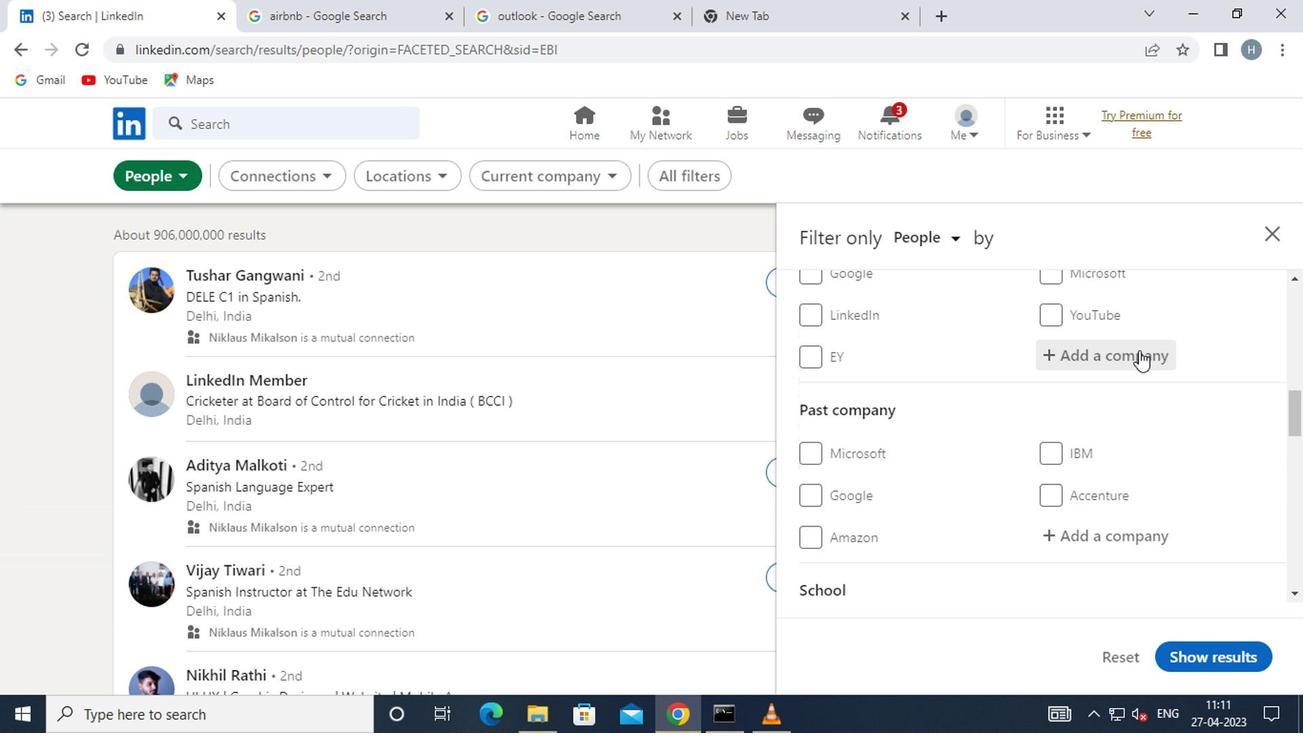 
Action: Key pressed <Key.shift>PUNE<Key.space>JOB
Screenshot: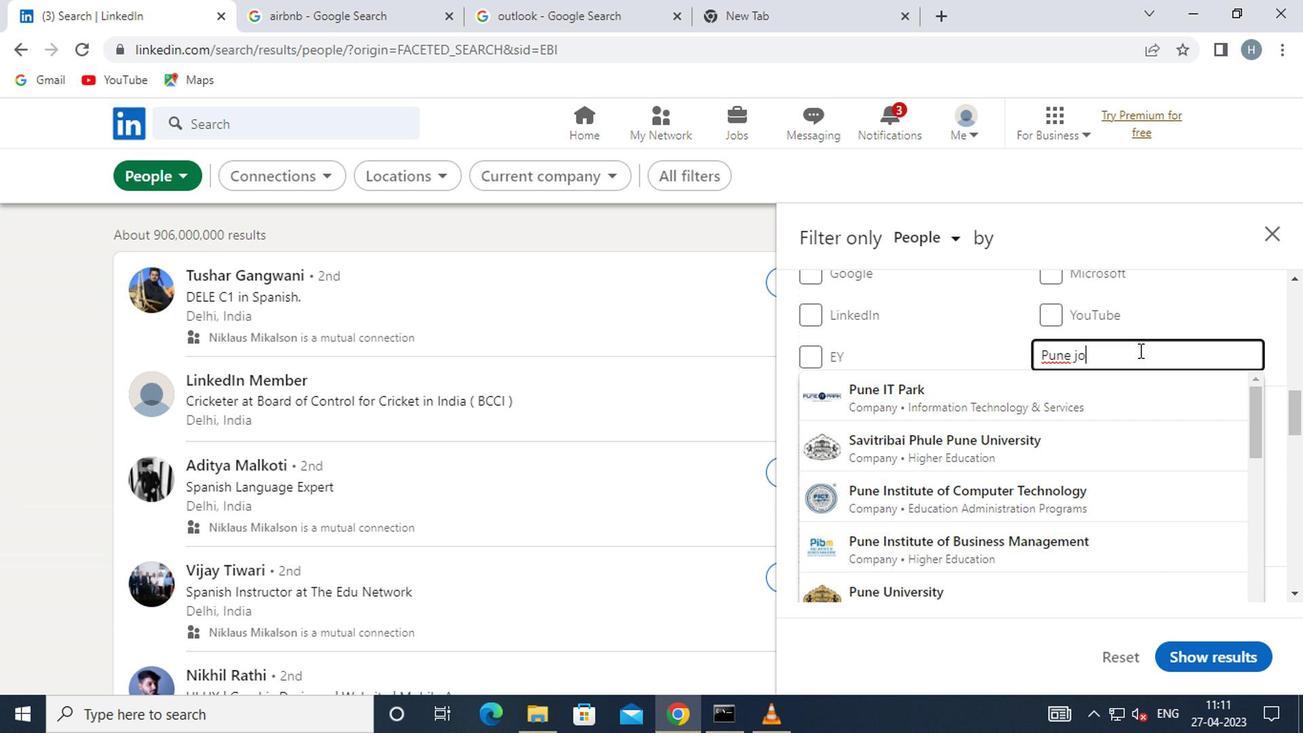
Action: Mouse moved to (1082, 396)
Screenshot: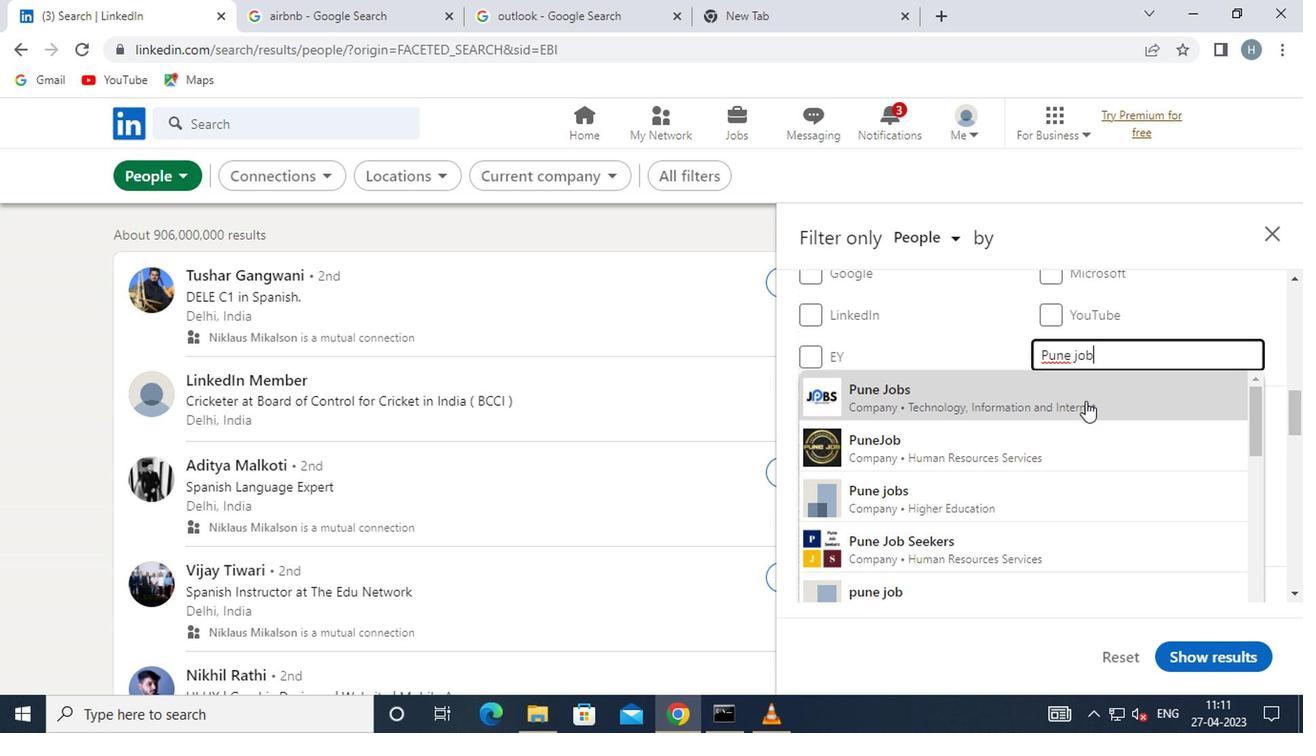 
Action: Mouse pressed left at (1082, 396)
Screenshot: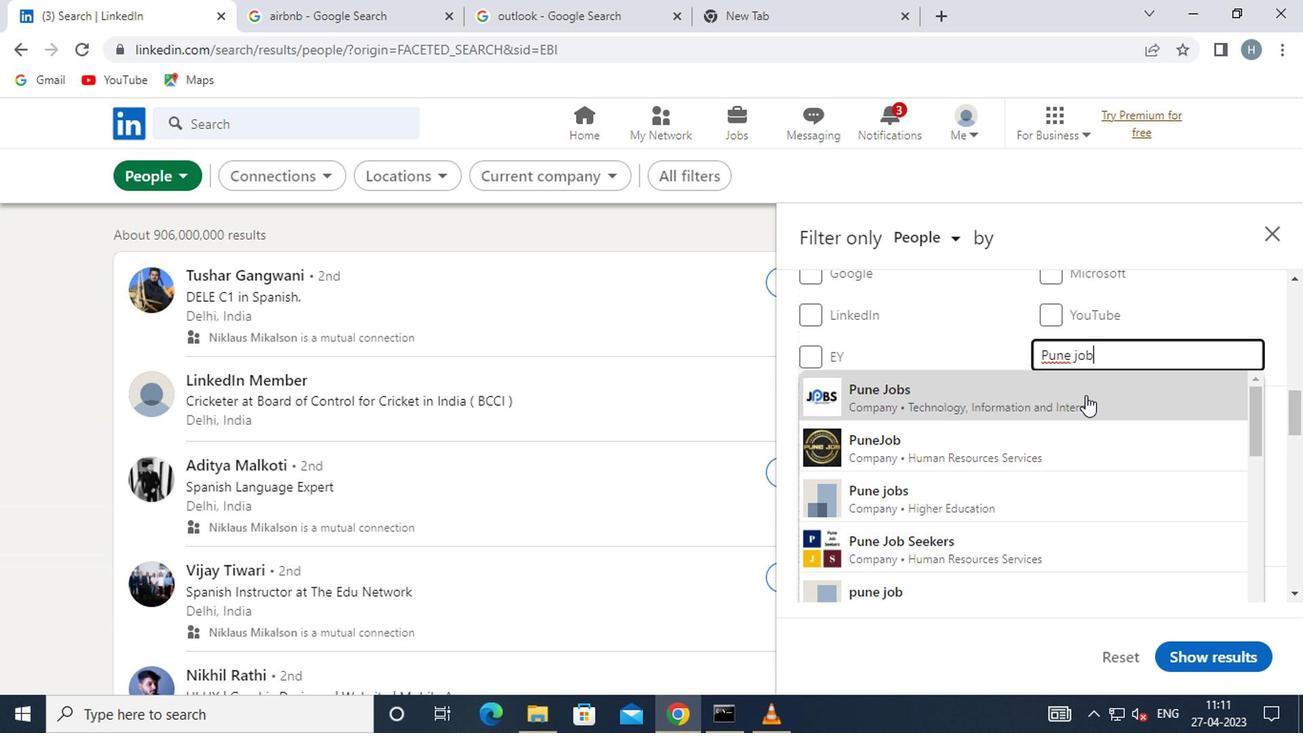 
Action: Mouse moved to (966, 472)
Screenshot: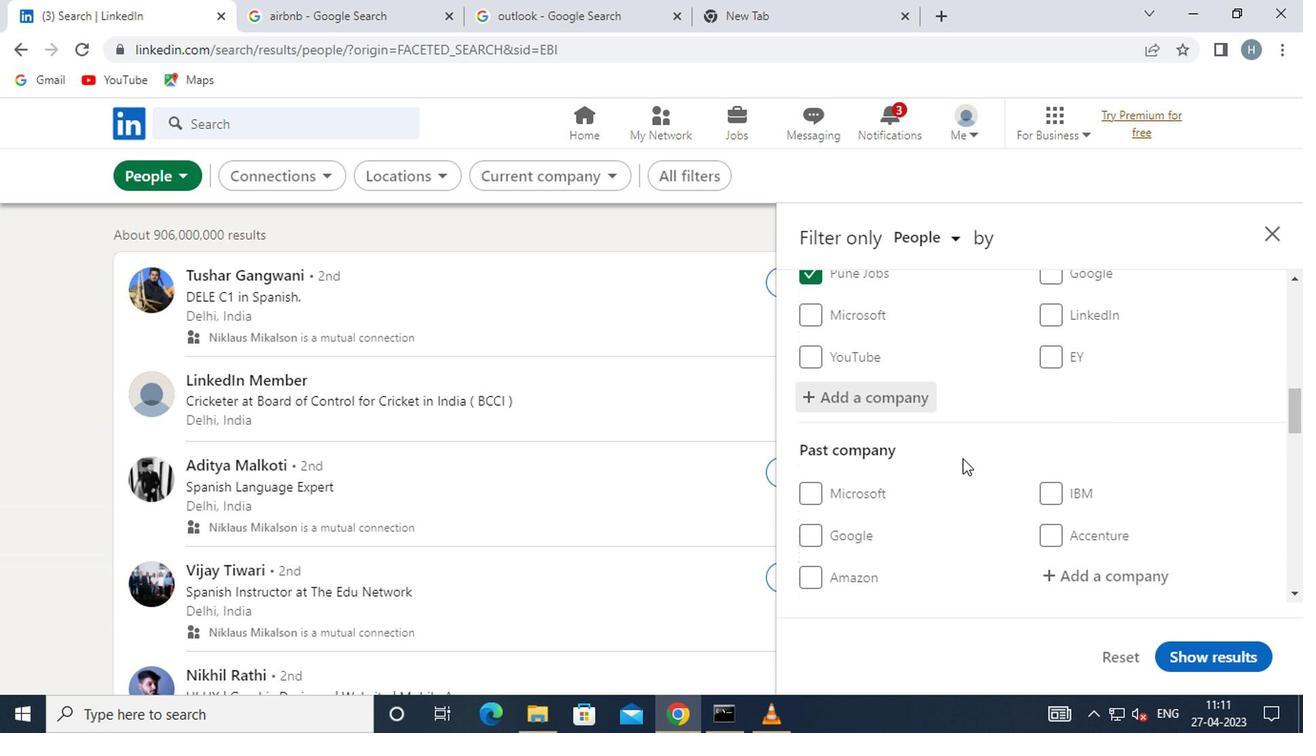 
Action: Mouse scrolled (966, 471) with delta (0, -1)
Screenshot: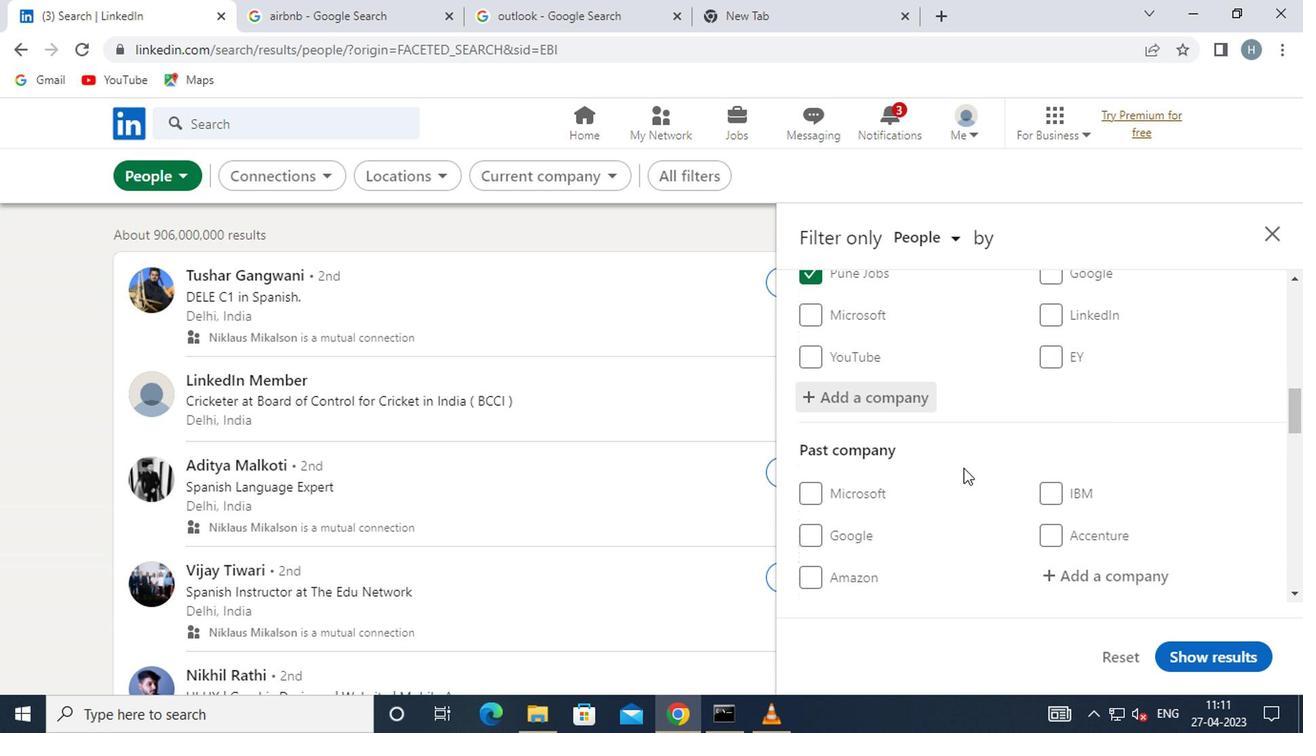 
Action: Mouse scrolled (966, 471) with delta (0, -1)
Screenshot: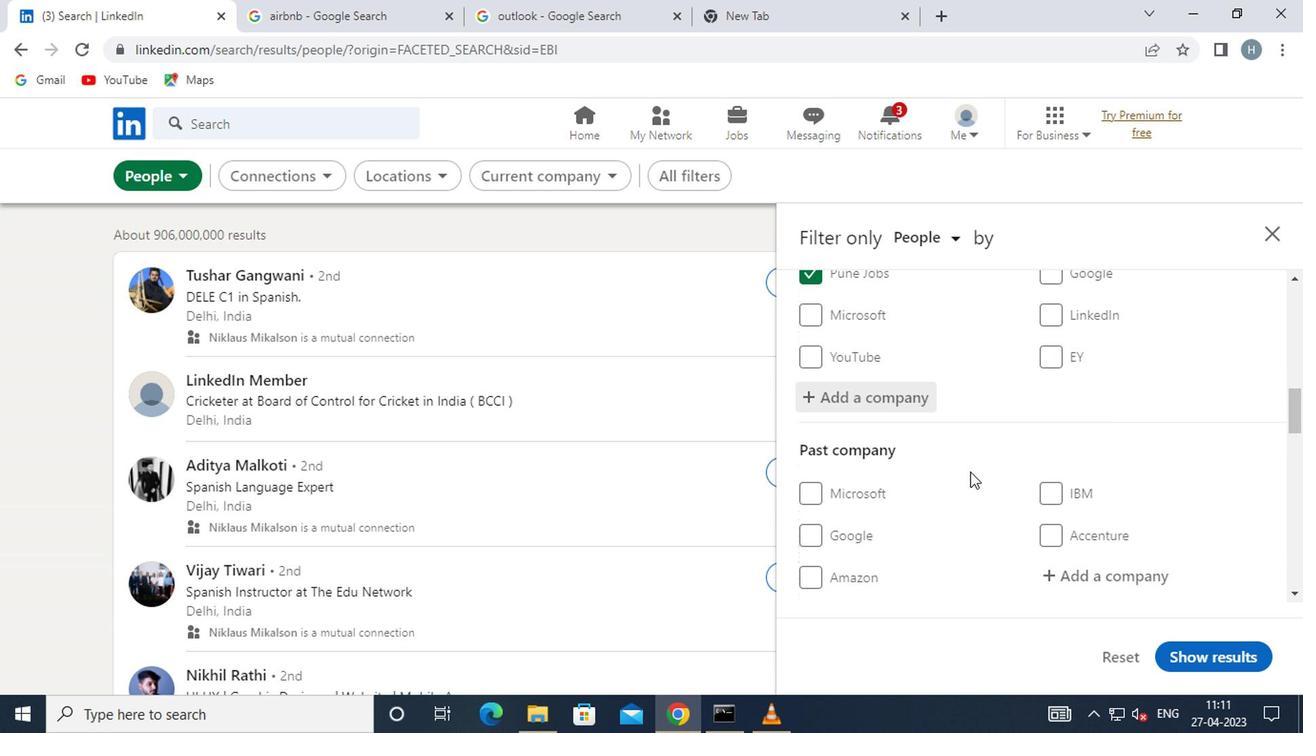 
Action: Mouse moved to (975, 467)
Screenshot: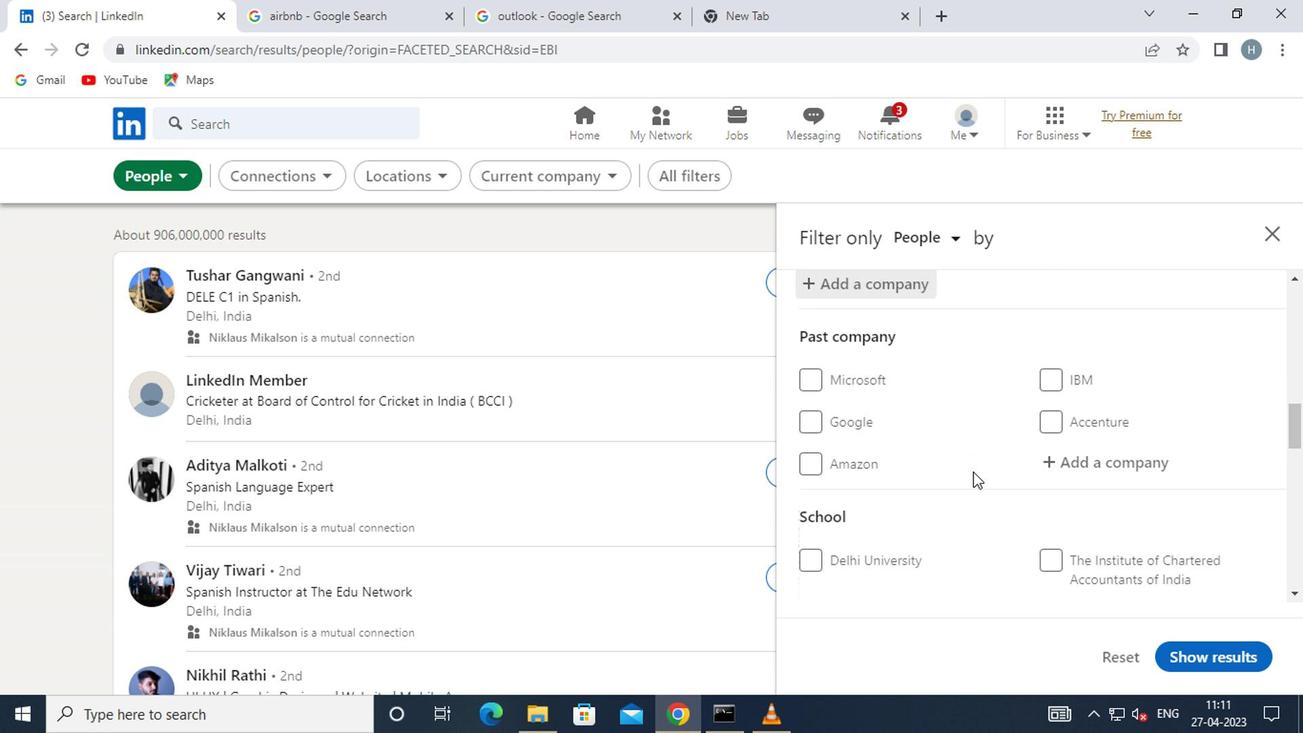 
Action: Mouse scrolled (975, 466) with delta (0, -1)
Screenshot: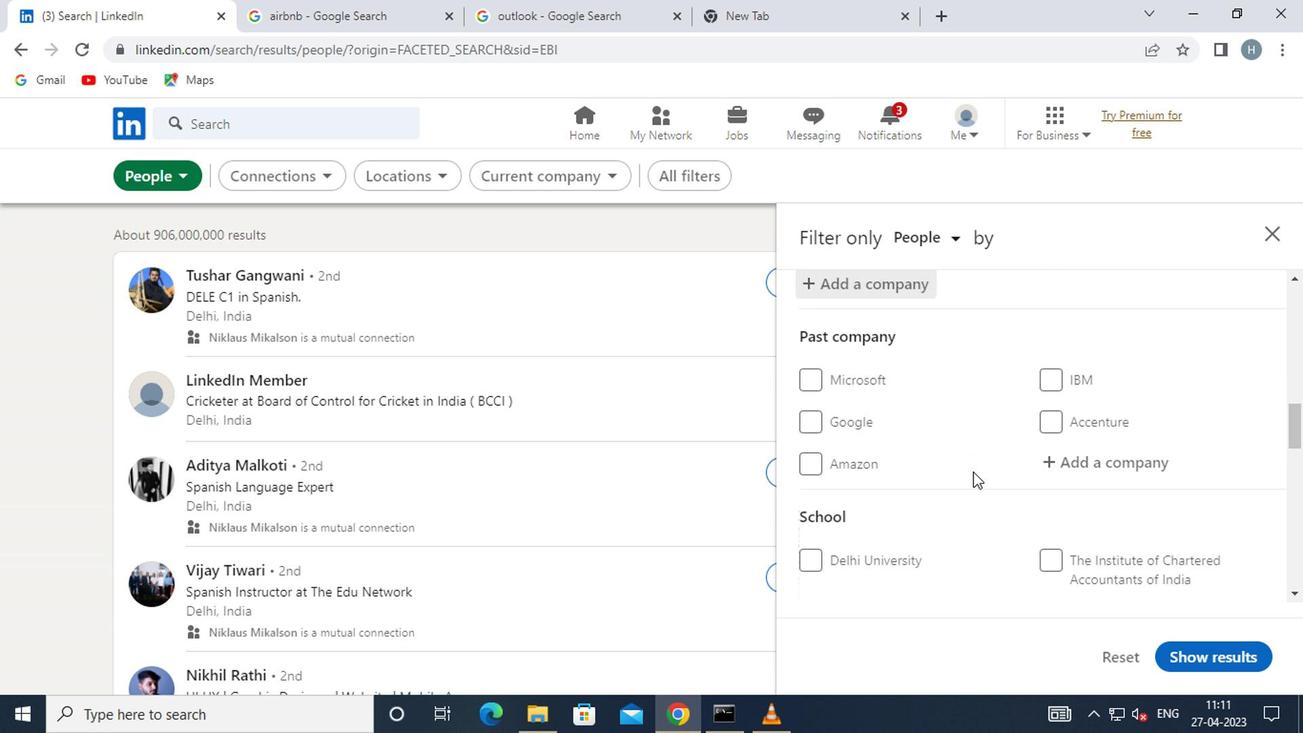 
Action: Mouse moved to (1073, 486)
Screenshot: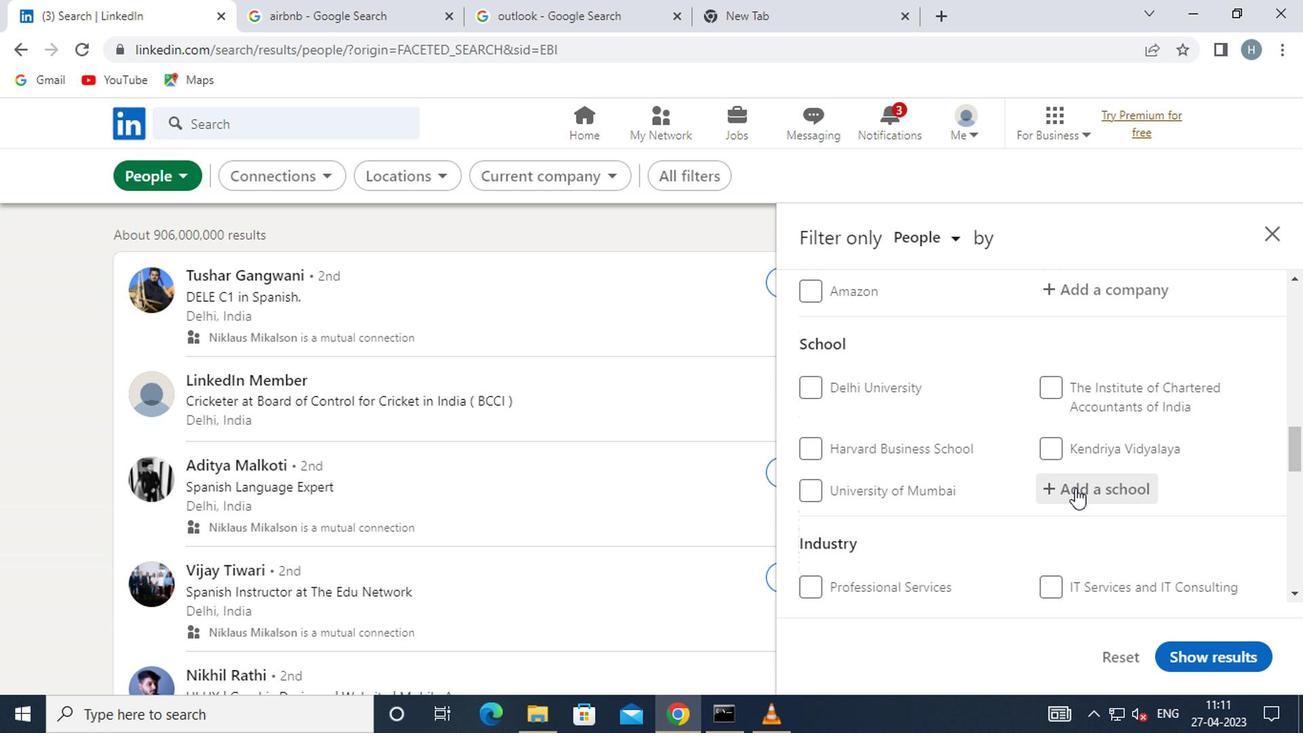 
Action: Mouse pressed left at (1073, 486)
Screenshot: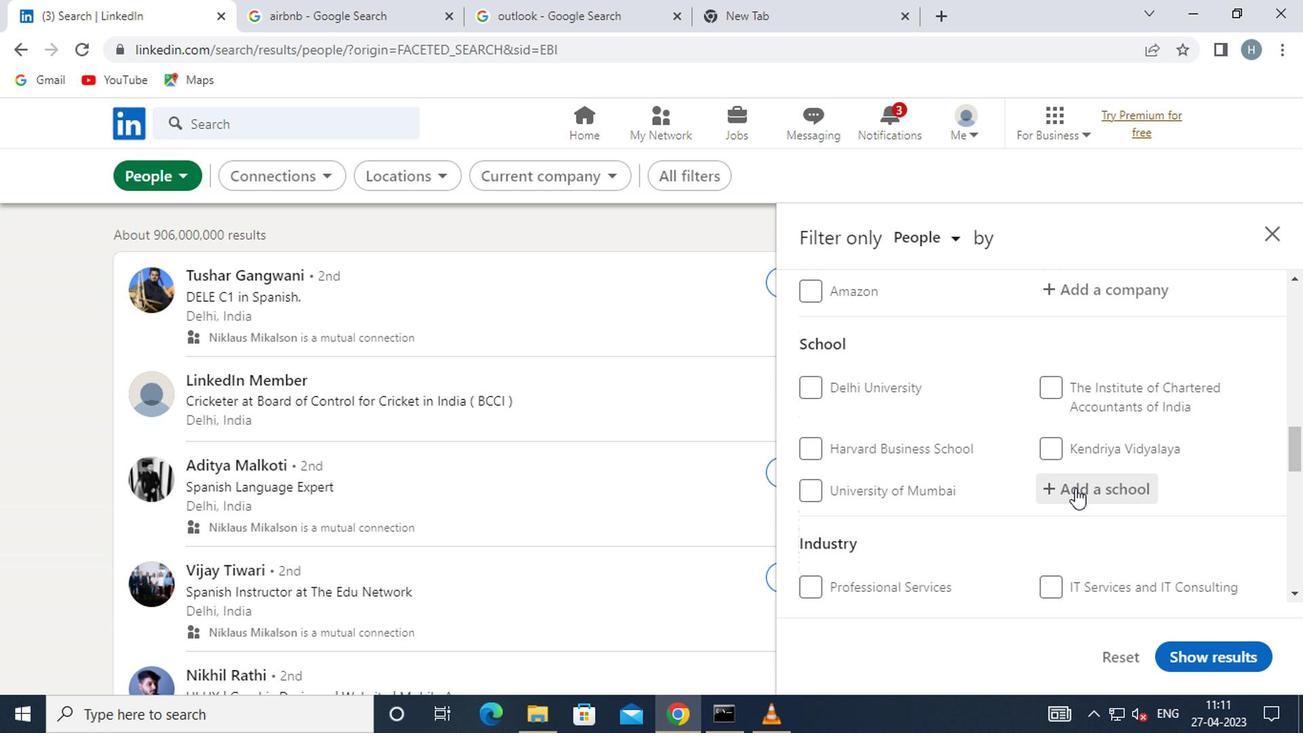 
Action: Mouse moved to (1073, 486)
Screenshot: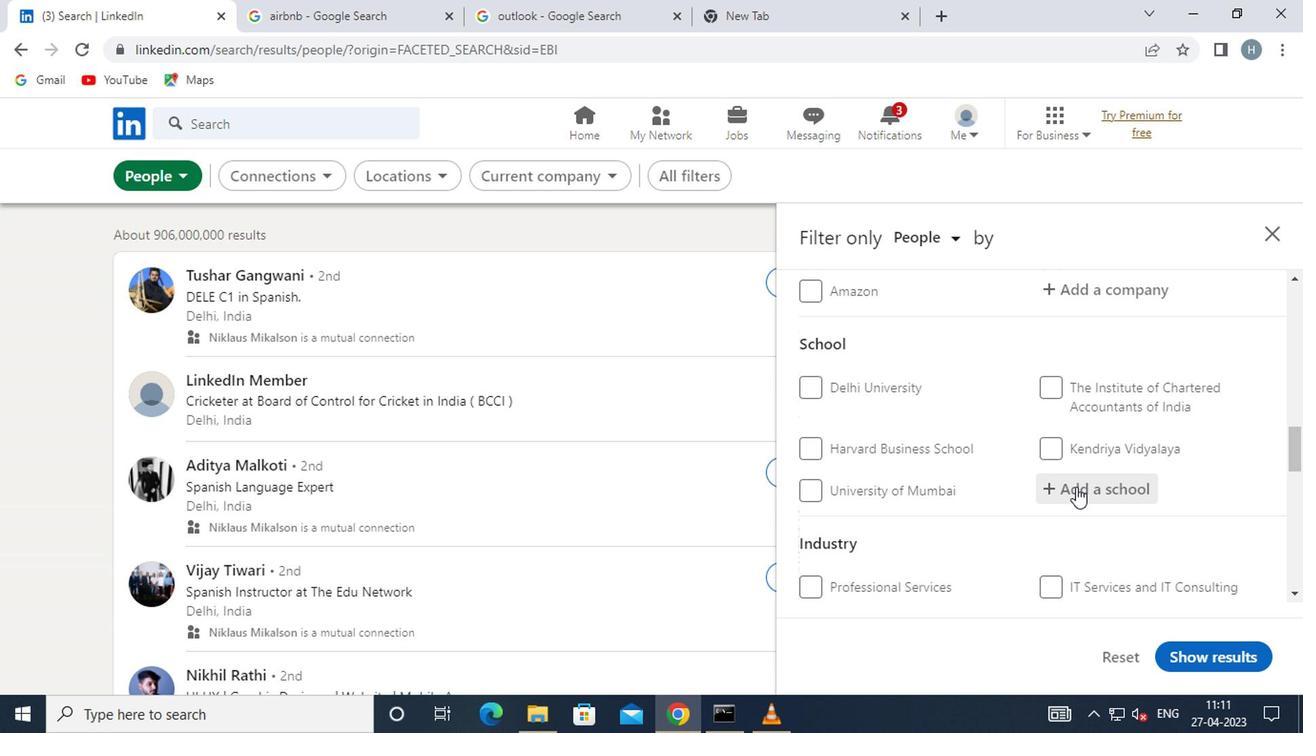 
Action: Key pressed KIRORI
Screenshot: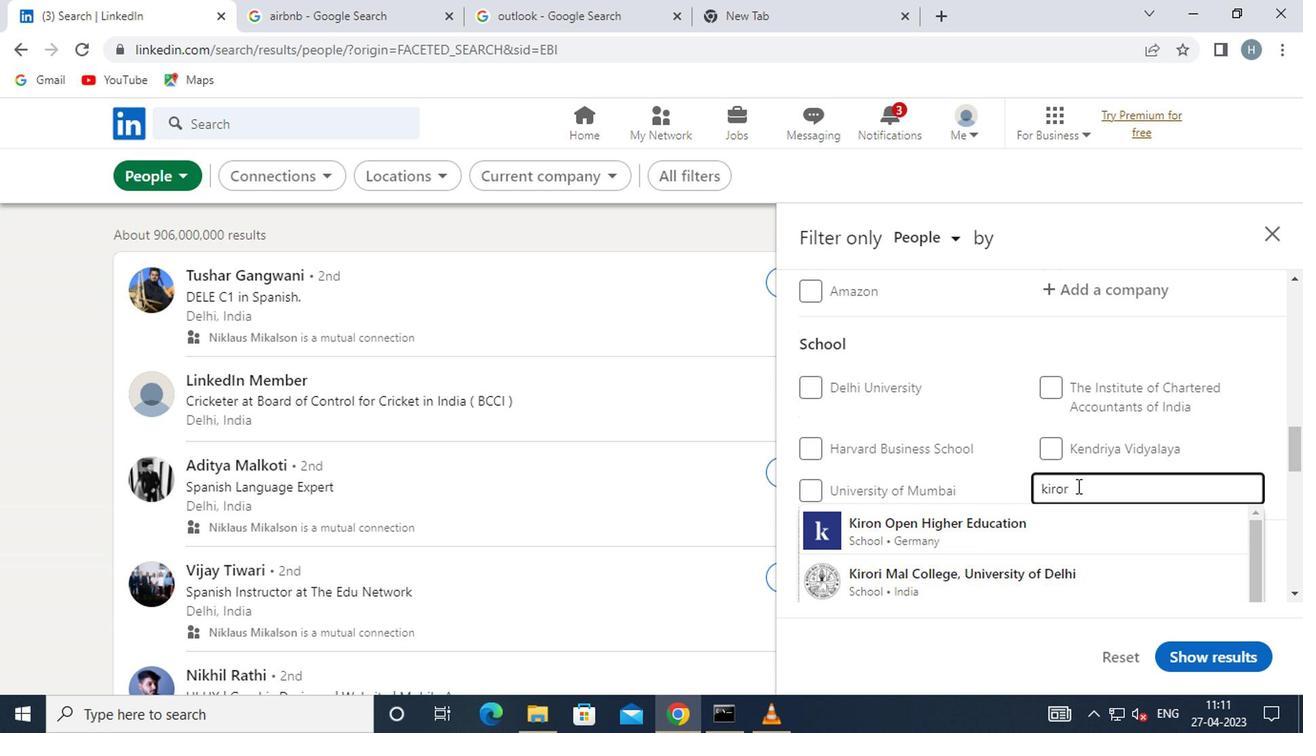 
Action: Mouse moved to (1049, 519)
Screenshot: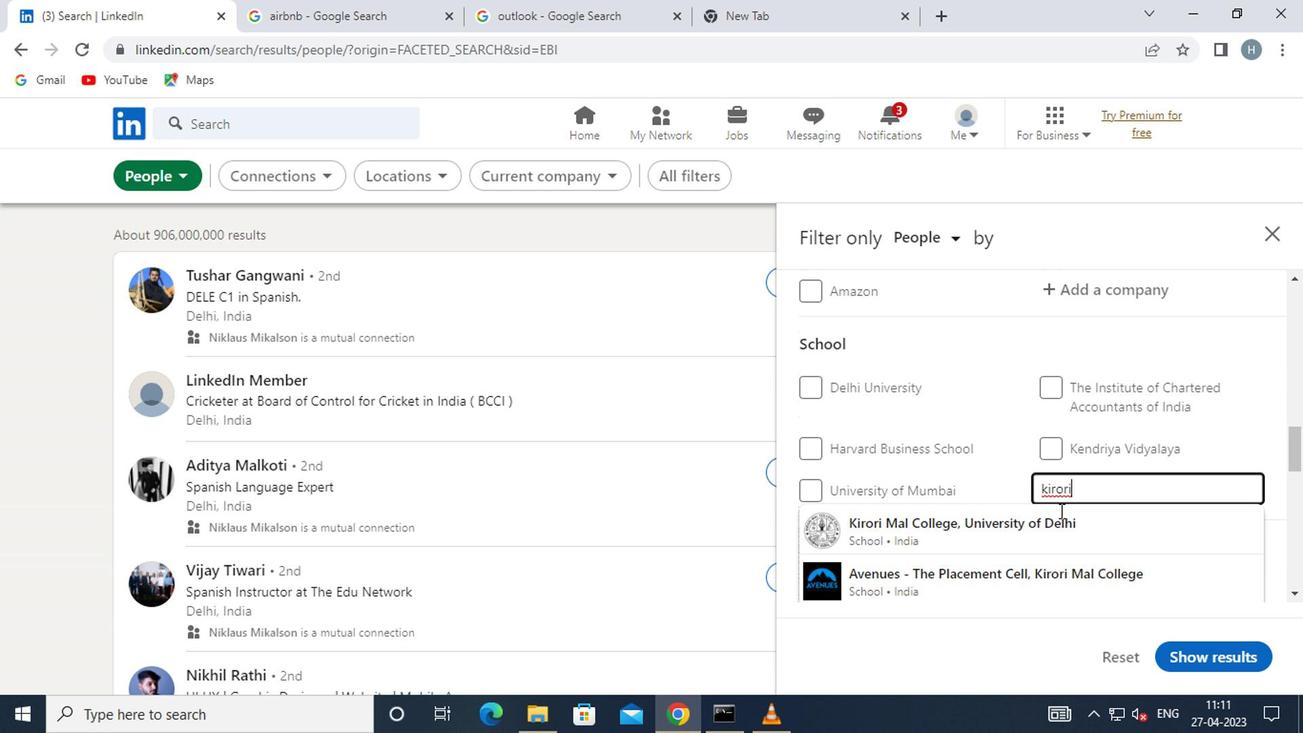 
Action: Mouse pressed left at (1049, 519)
Screenshot: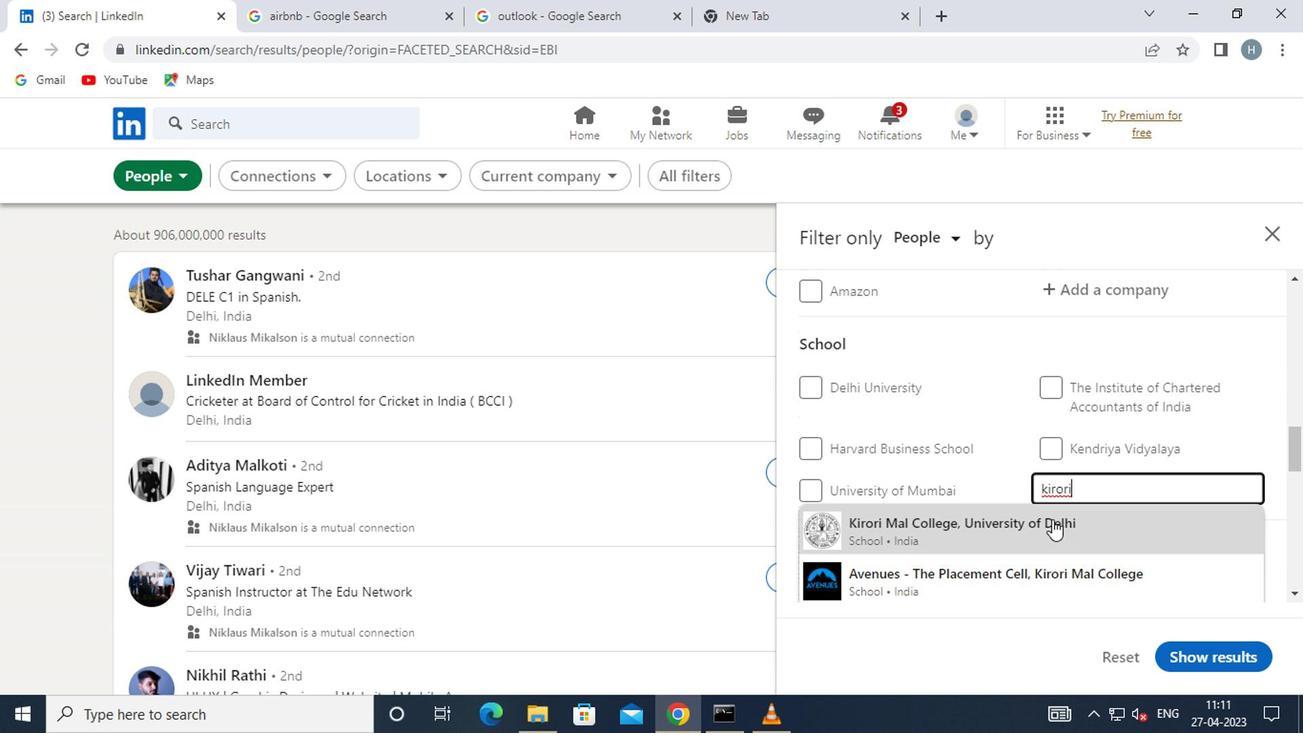 
Action: Mouse moved to (1066, 472)
Screenshot: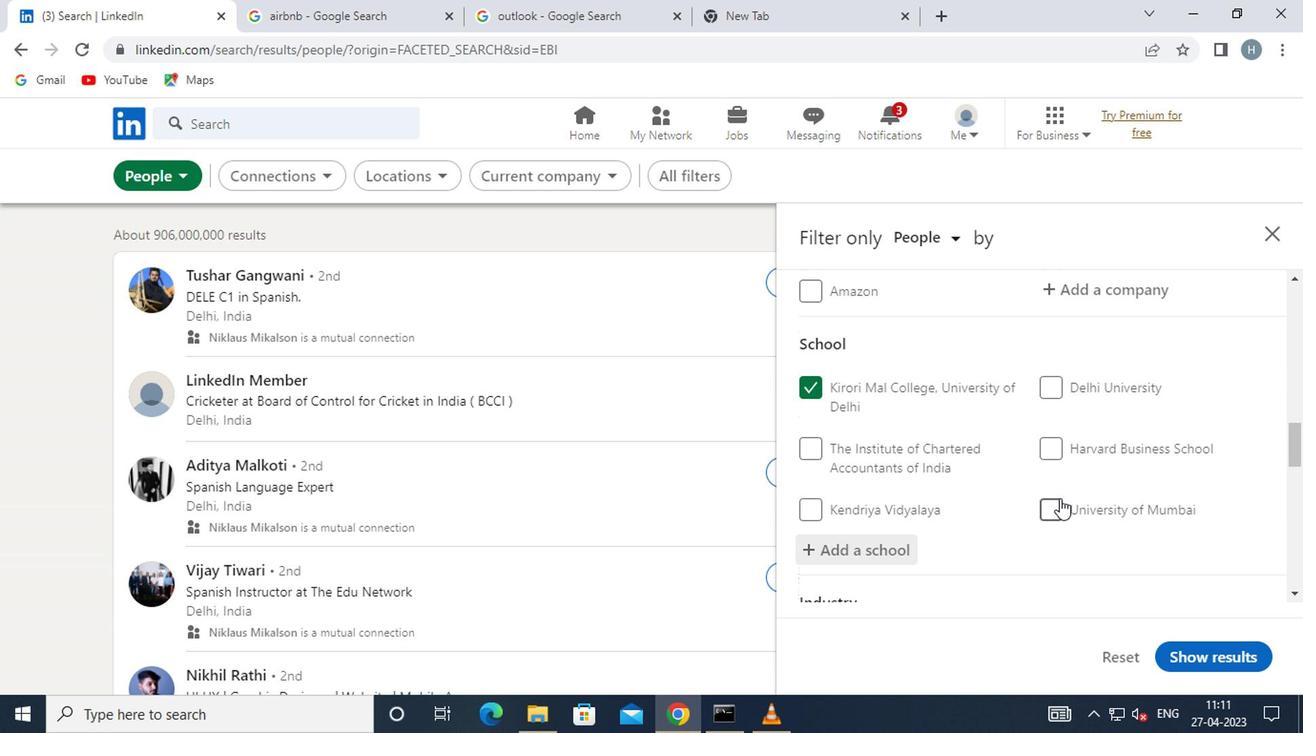 
Action: Mouse scrolled (1066, 471) with delta (0, -1)
Screenshot: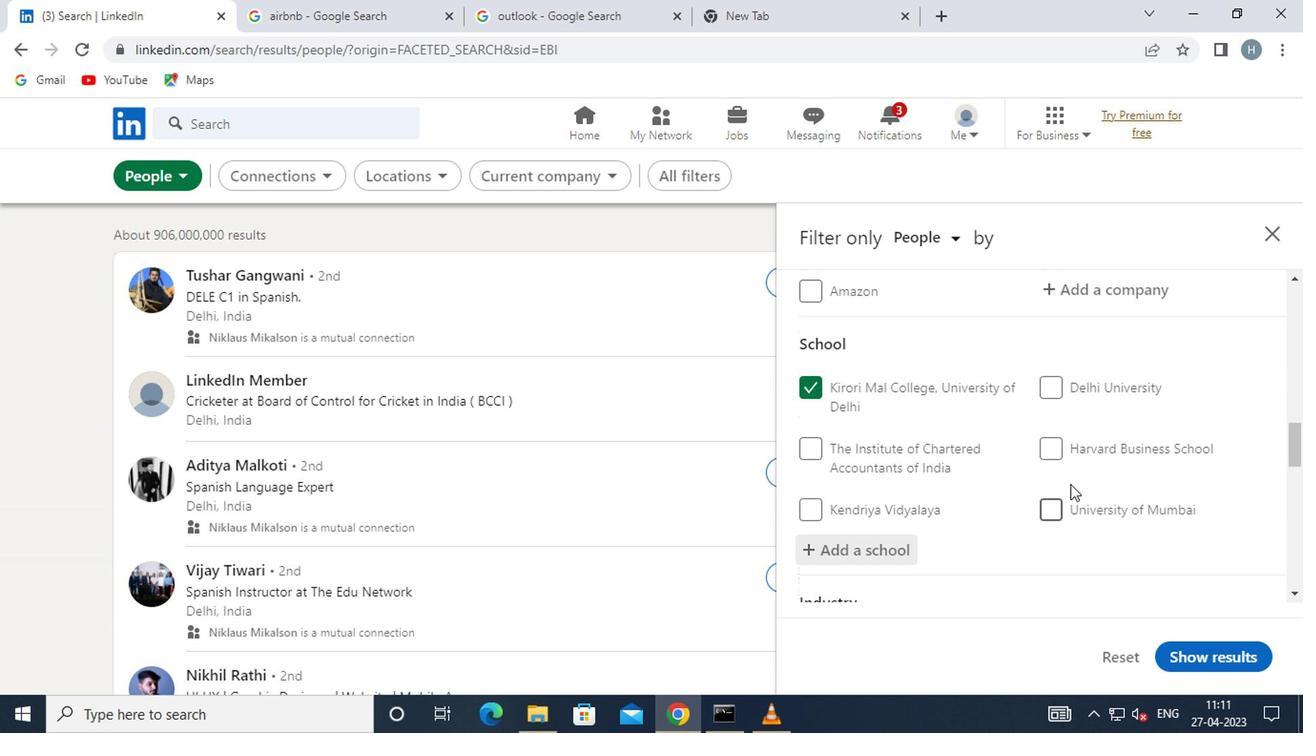 
Action: Mouse moved to (1066, 468)
Screenshot: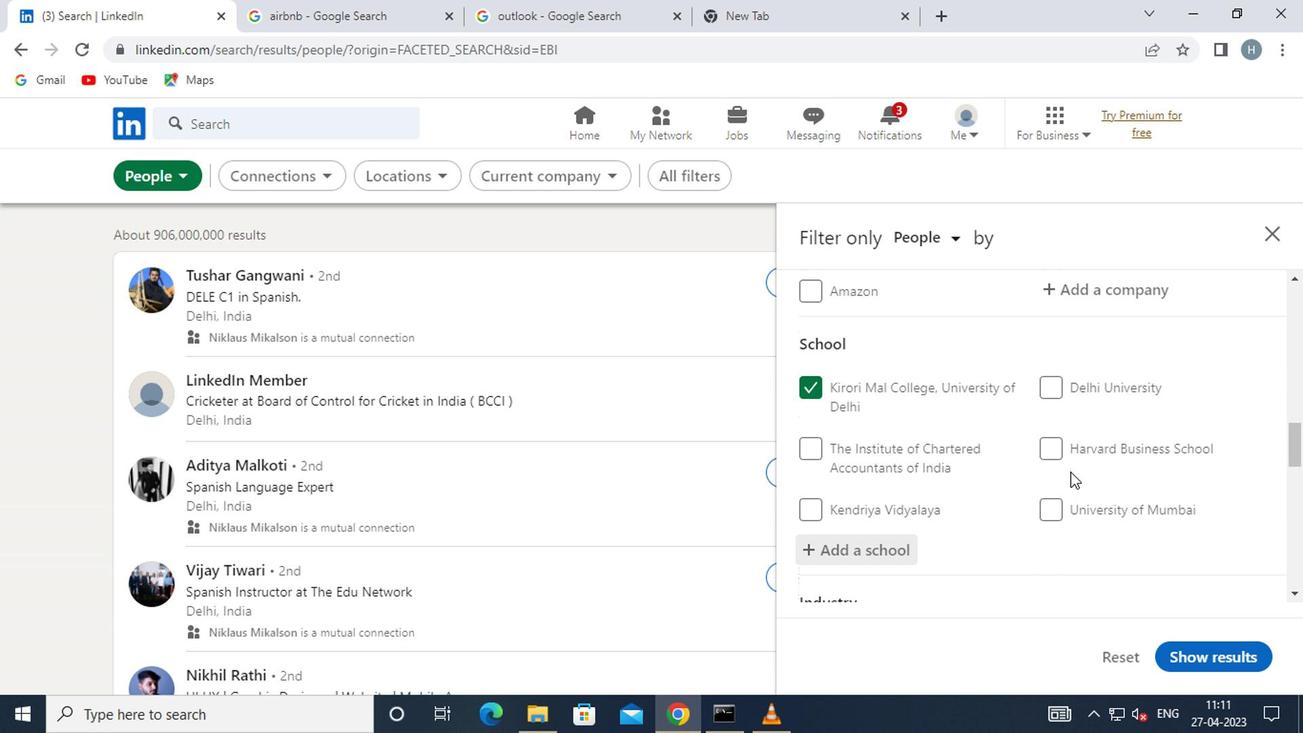 
Action: Mouse scrolled (1066, 467) with delta (0, 0)
Screenshot: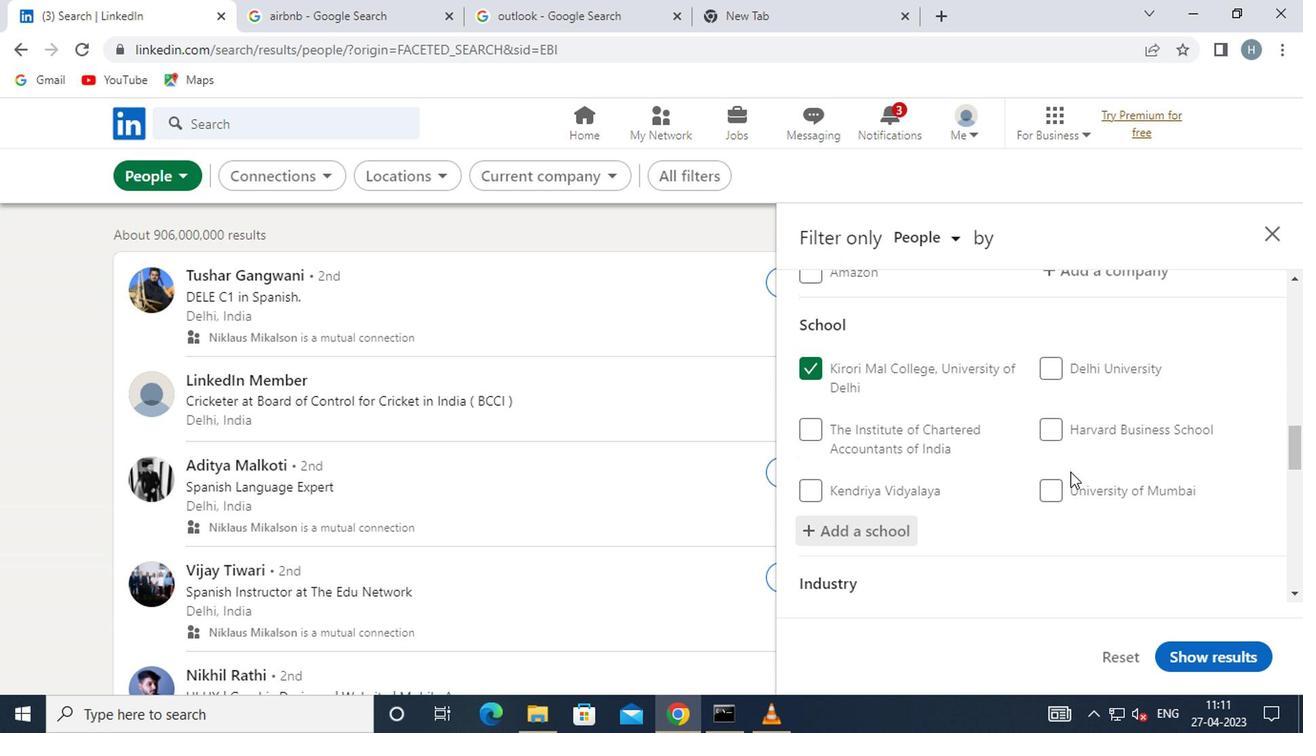 
Action: Mouse scrolled (1066, 467) with delta (0, 0)
Screenshot: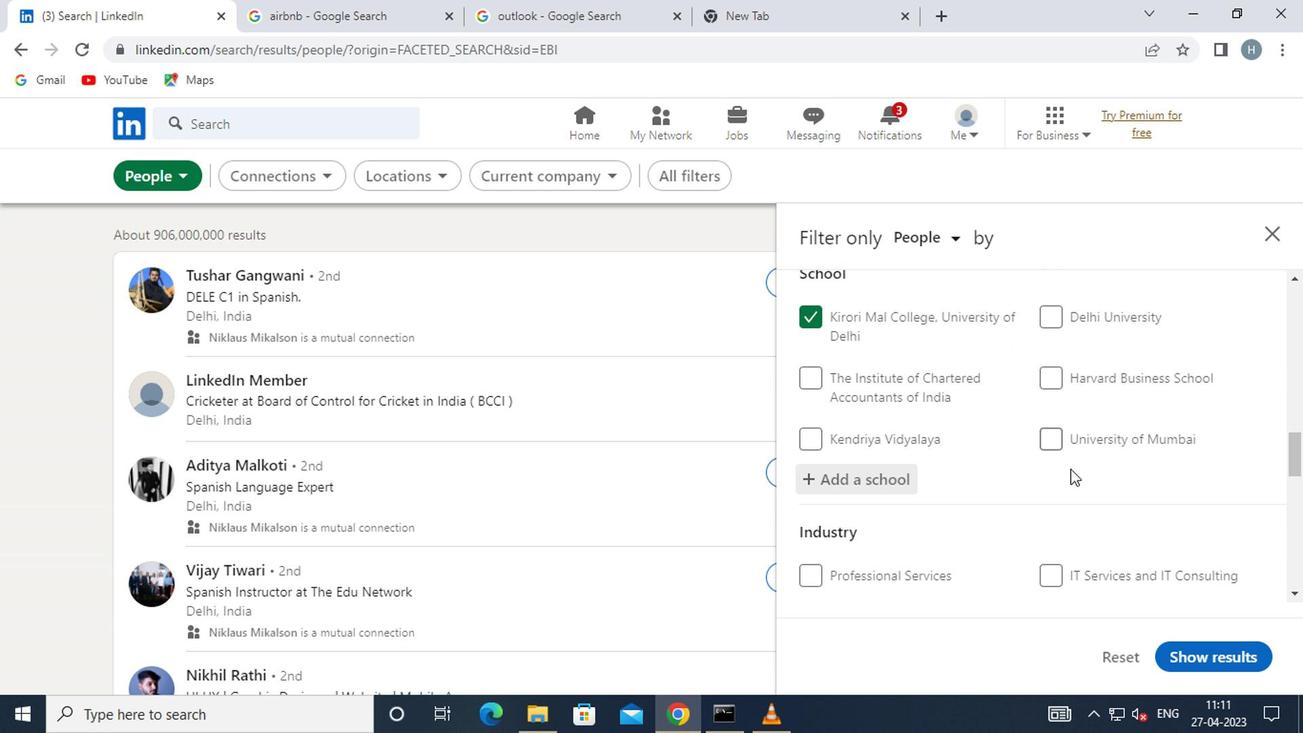 
Action: Mouse moved to (1096, 461)
Screenshot: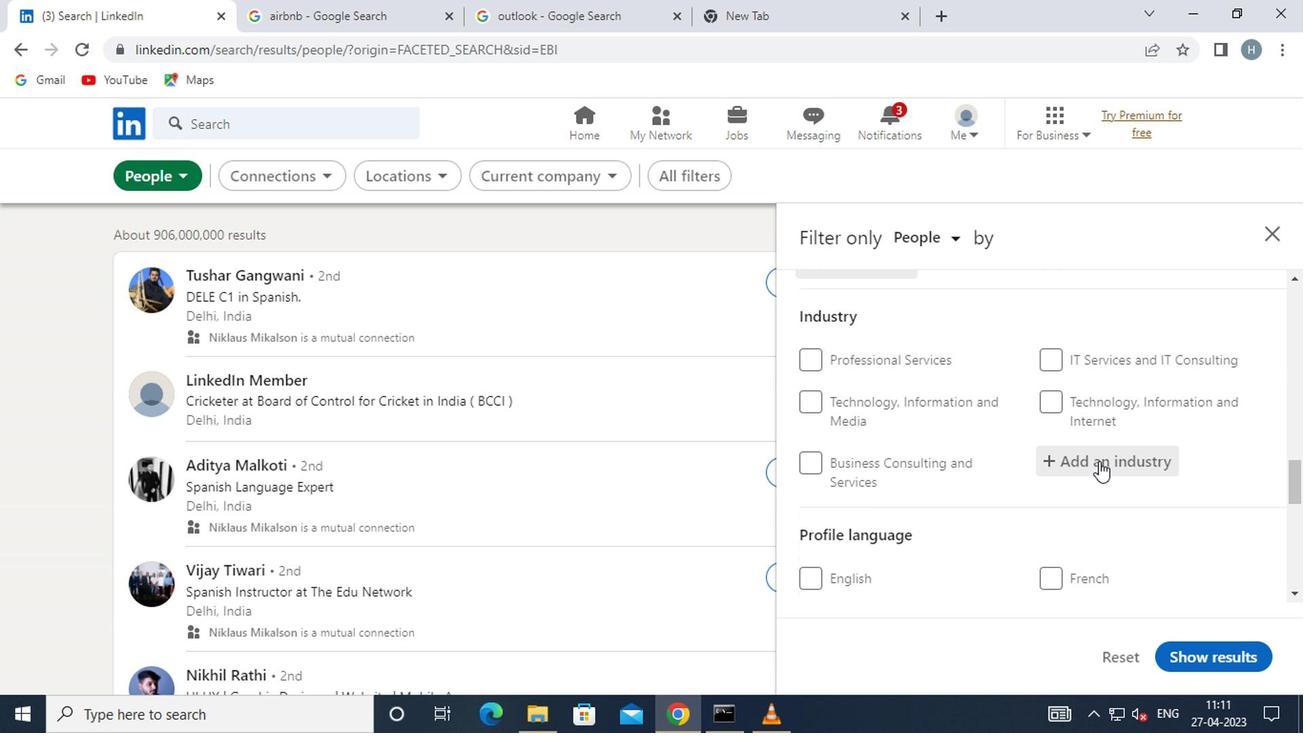 
Action: Mouse pressed left at (1096, 461)
Screenshot: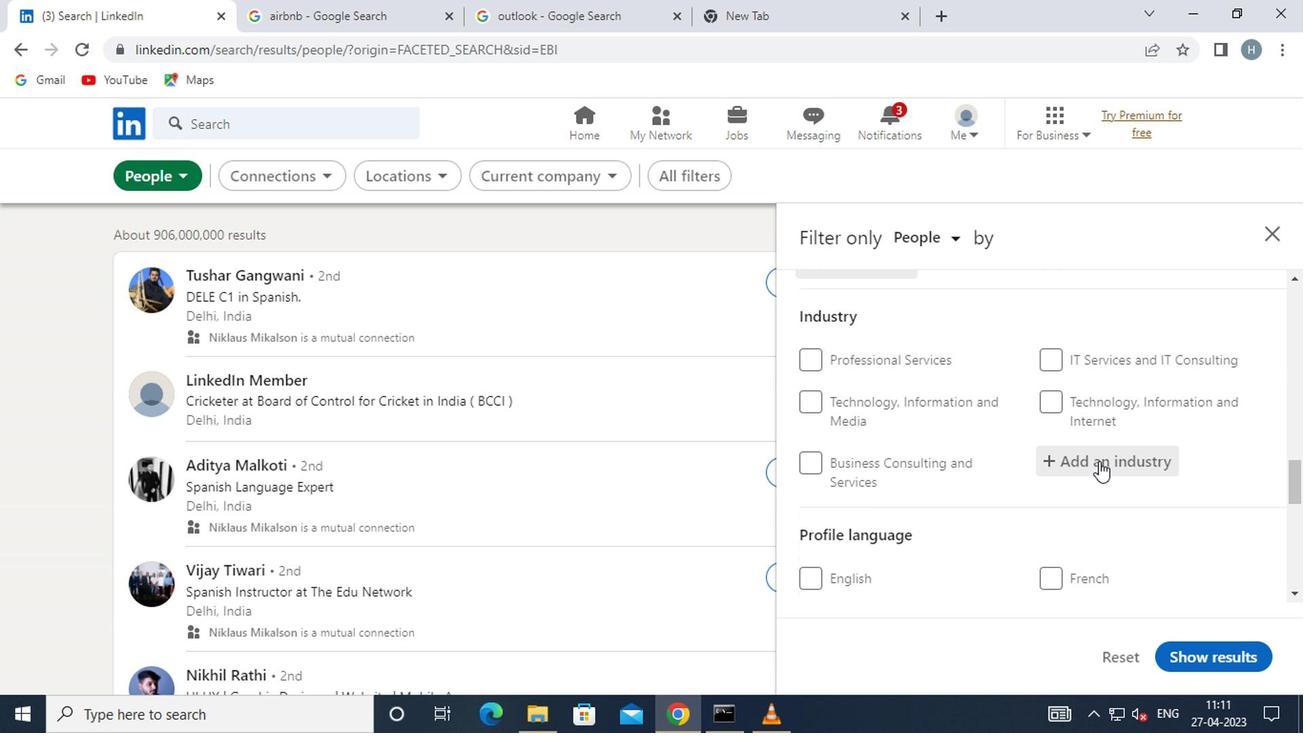 
Action: Mouse moved to (1099, 459)
Screenshot: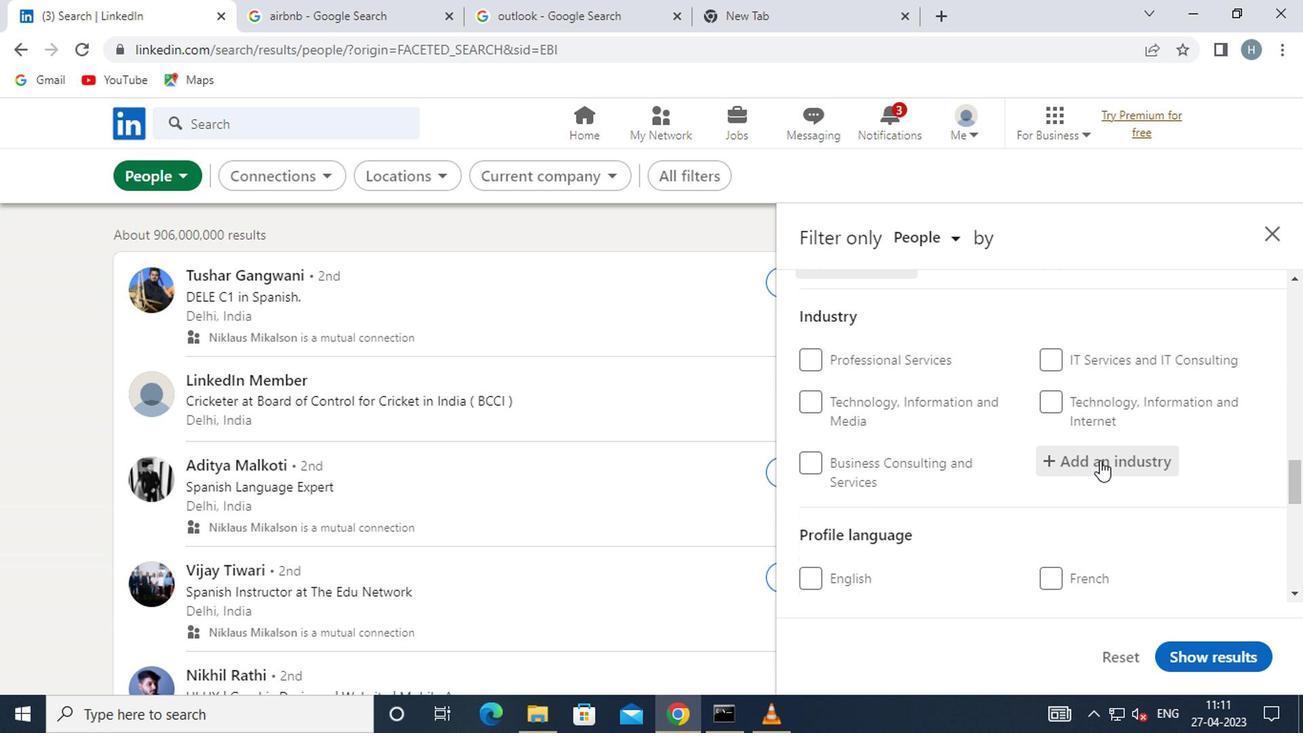 
Action: Key pressed PHAR
Screenshot: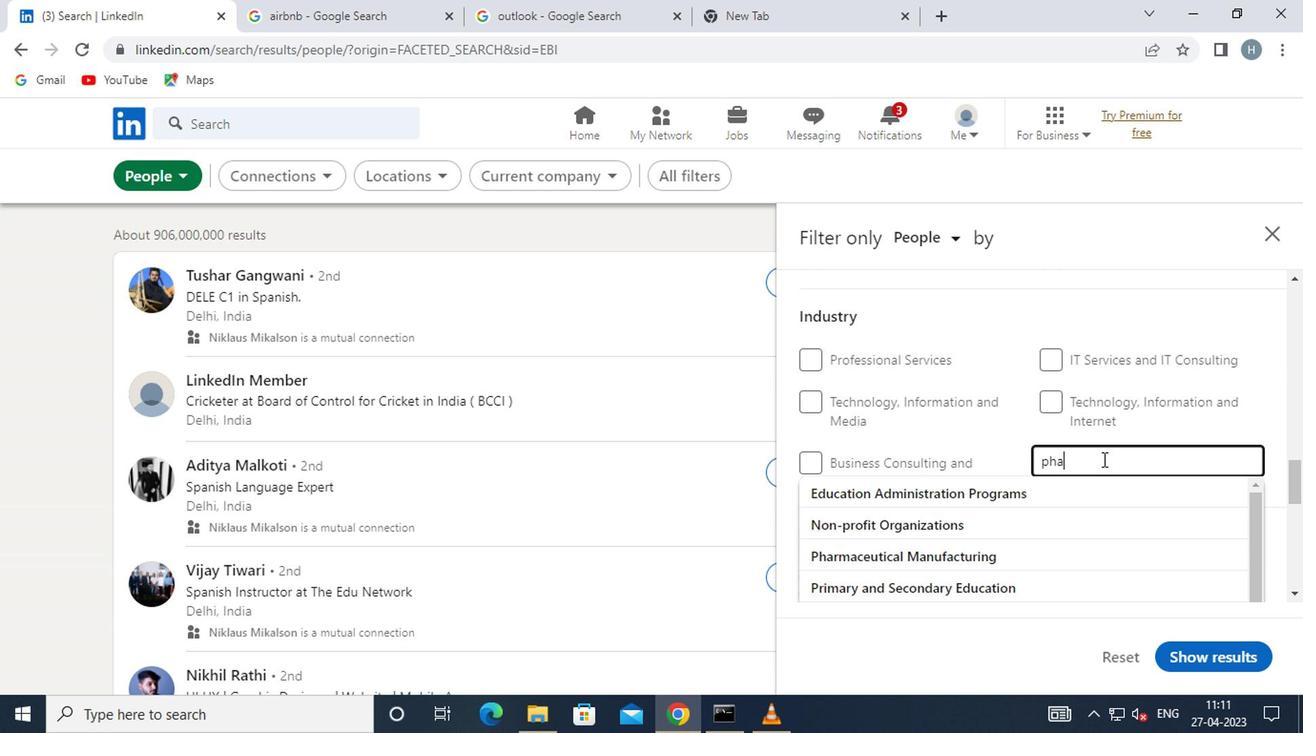 
Action: Mouse moved to (1013, 485)
Screenshot: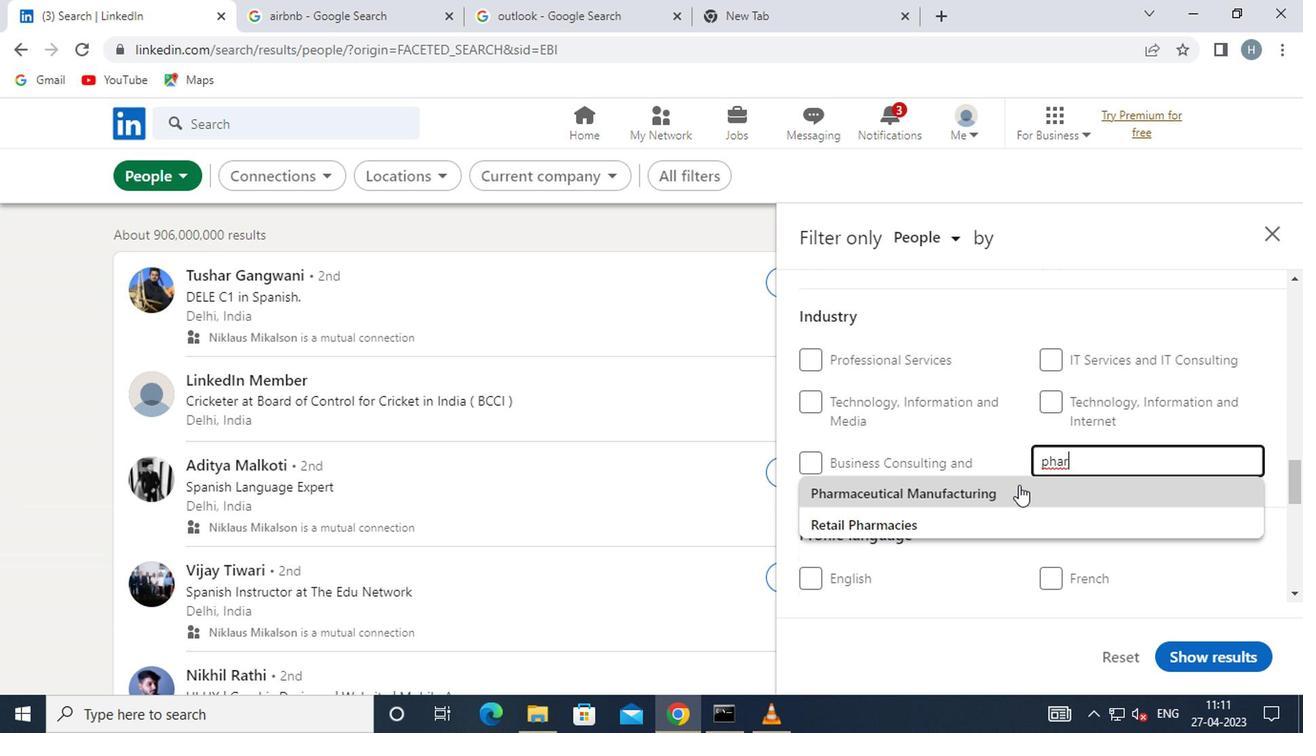 
Action: Mouse pressed left at (1013, 485)
Screenshot: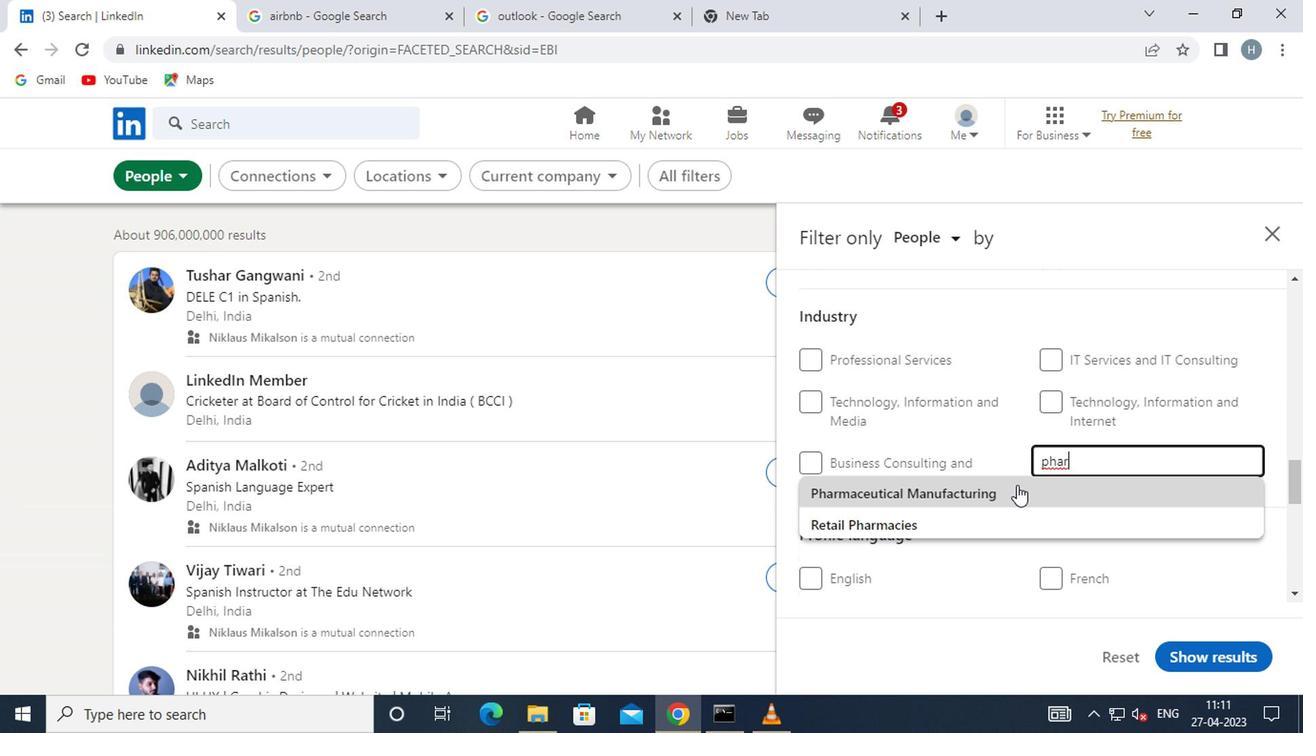 
Action: Mouse moved to (1026, 486)
Screenshot: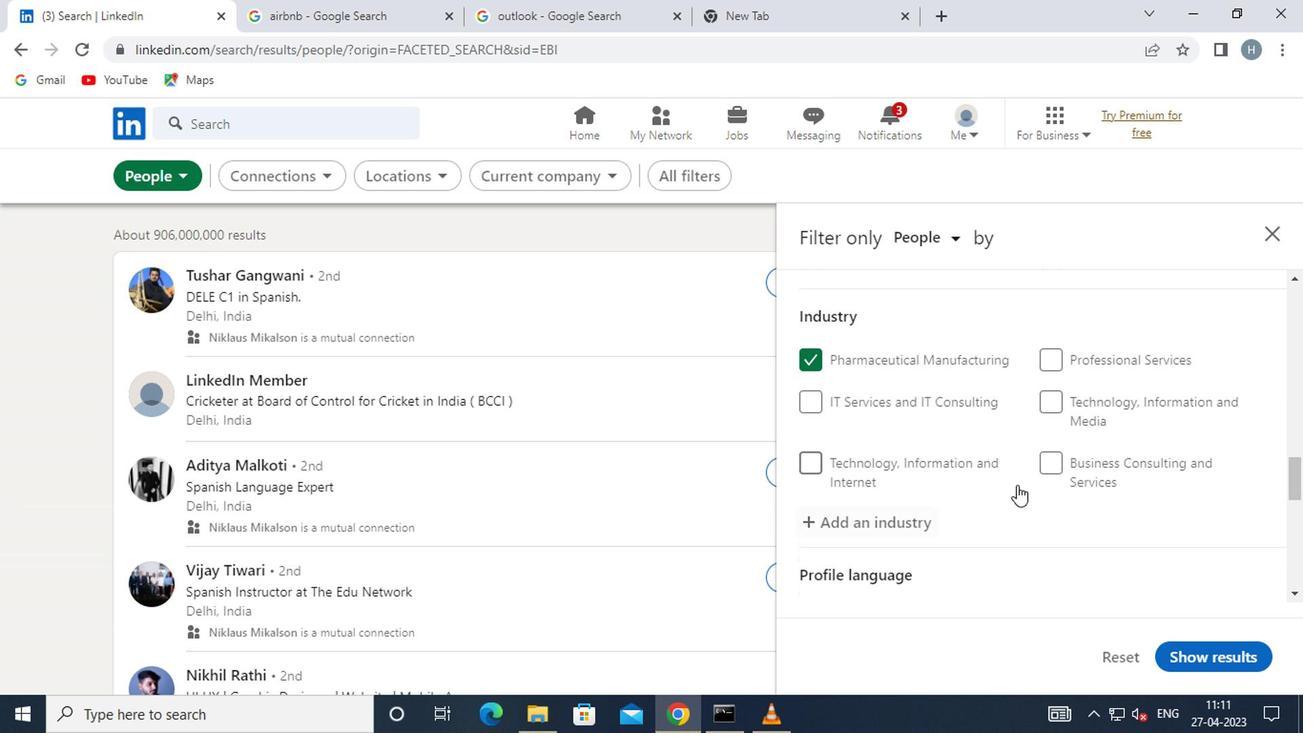 
Action: Mouse scrolled (1026, 485) with delta (0, -1)
Screenshot: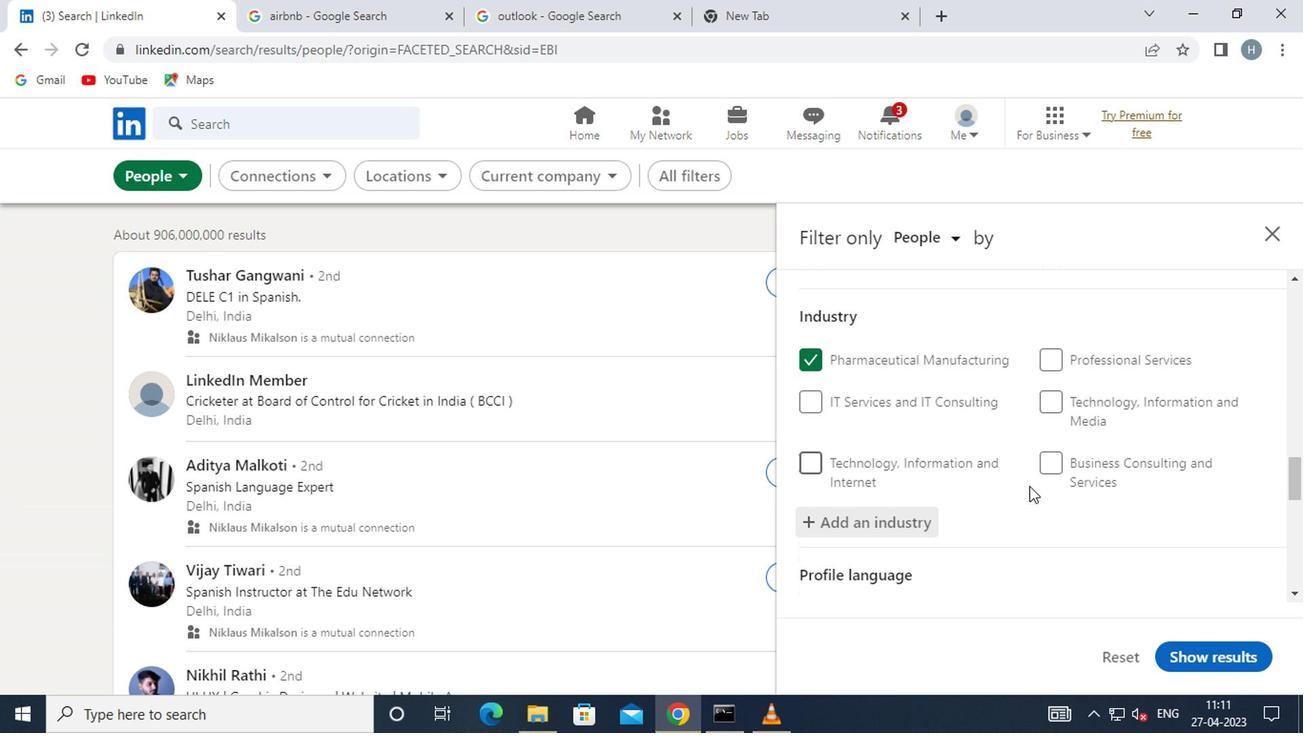 
Action: Mouse scrolled (1026, 485) with delta (0, -1)
Screenshot: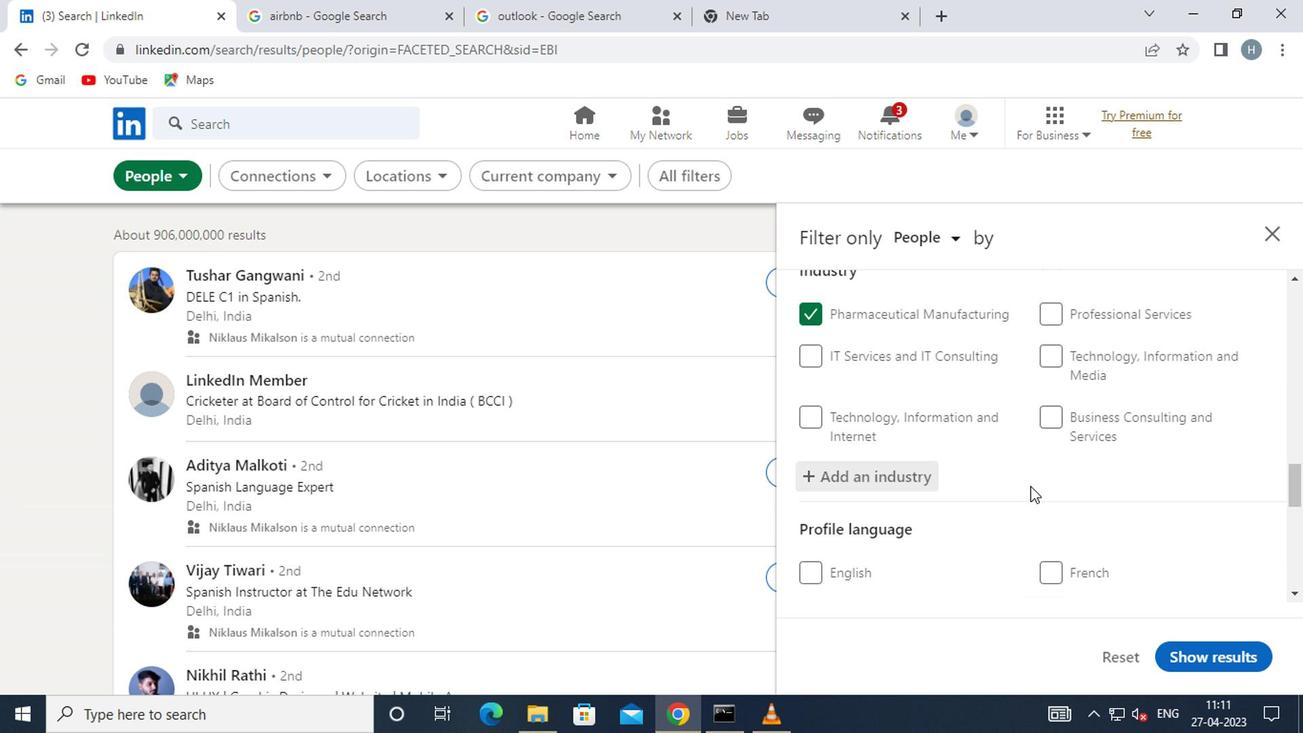 
Action: Mouse moved to (1071, 427)
Screenshot: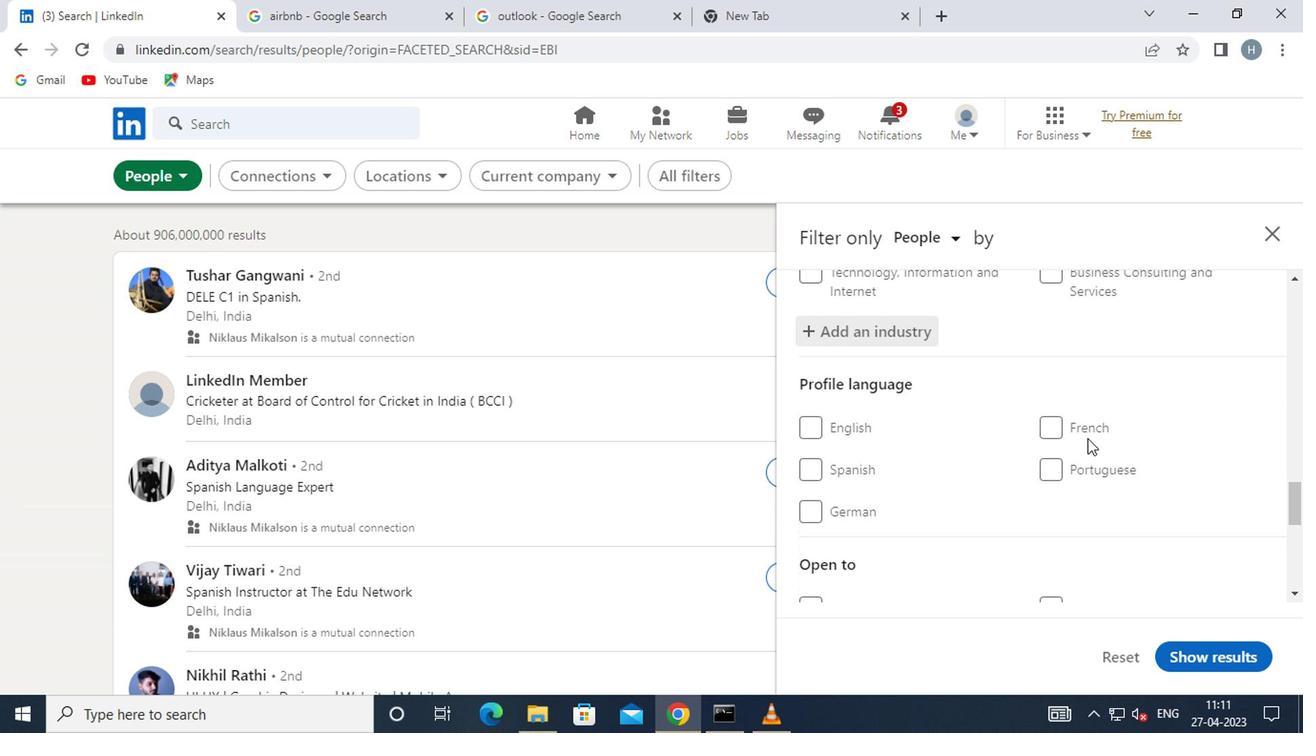 
Action: Mouse pressed left at (1071, 427)
Screenshot: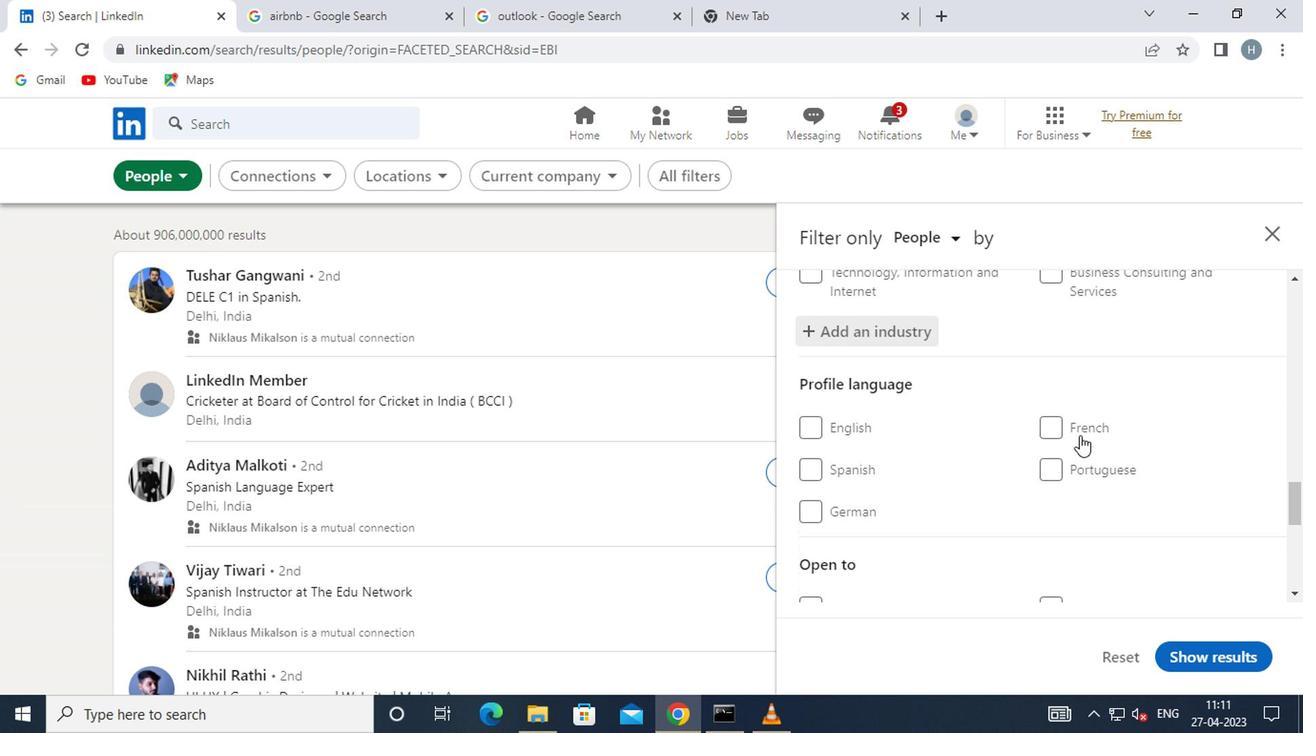 
Action: Mouse moved to (1084, 450)
Screenshot: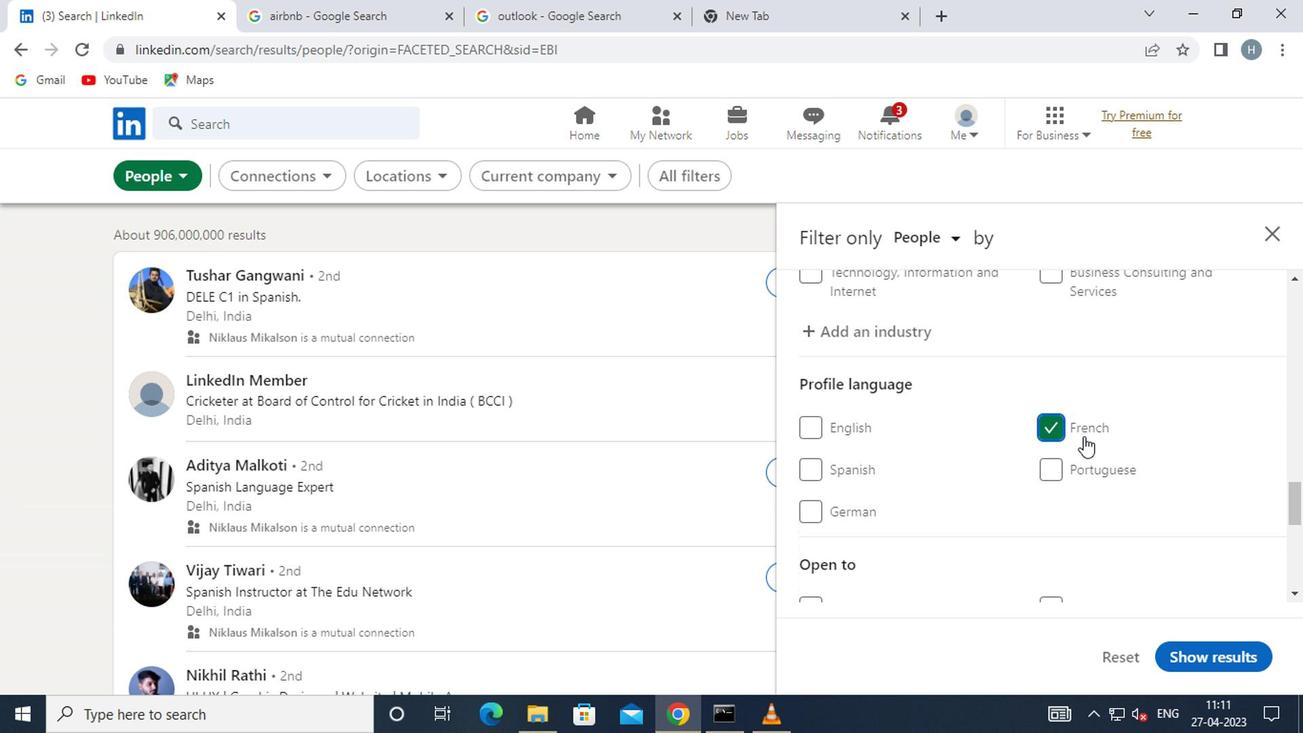 
Action: Mouse scrolled (1084, 449) with delta (0, -1)
Screenshot: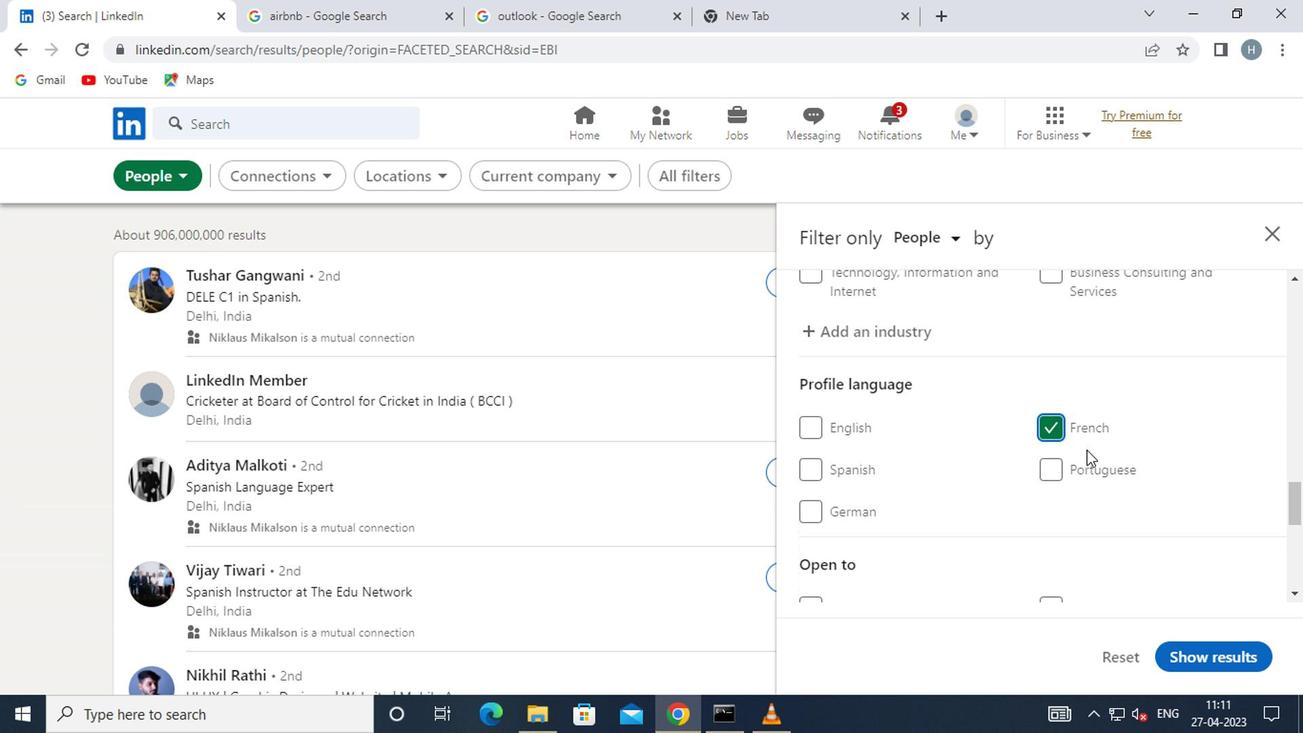 
Action: Mouse scrolled (1084, 449) with delta (0, -1)
Screenshot: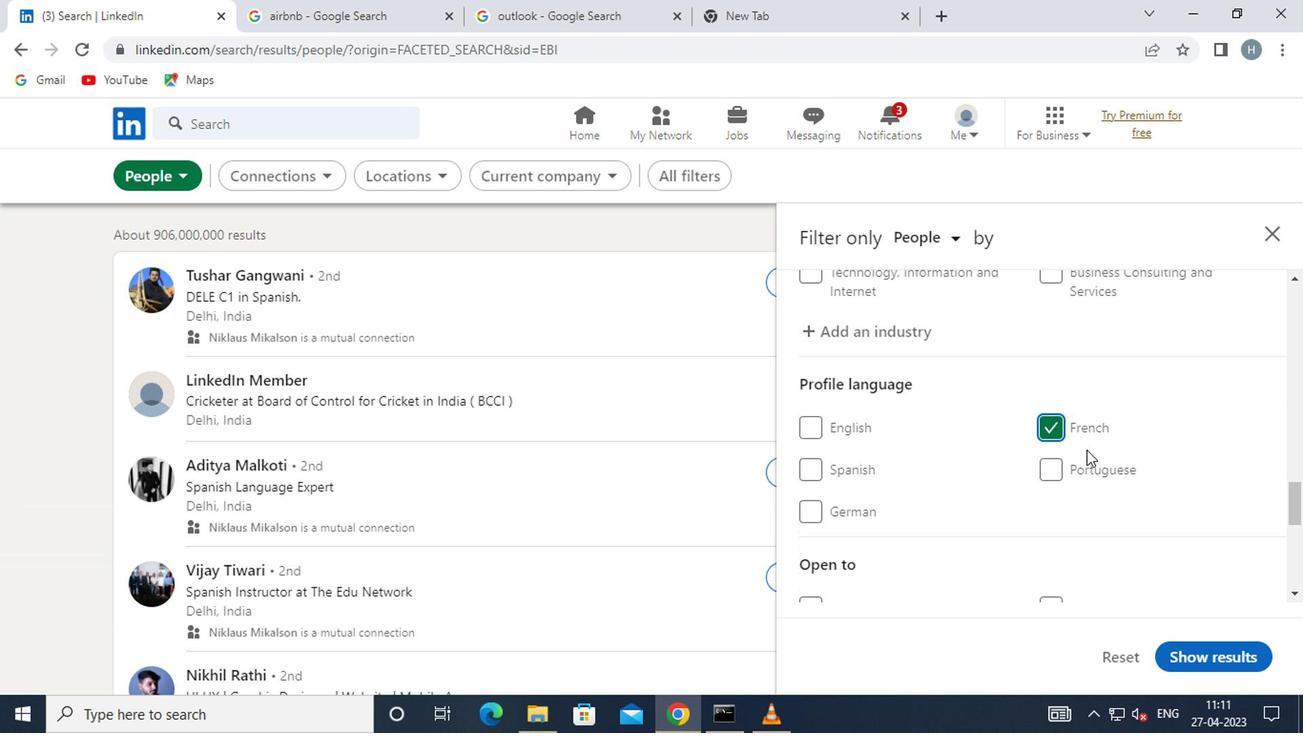 
Action: Mouse scrolled (1084, 449) with delta (0, -1)
Screenshot: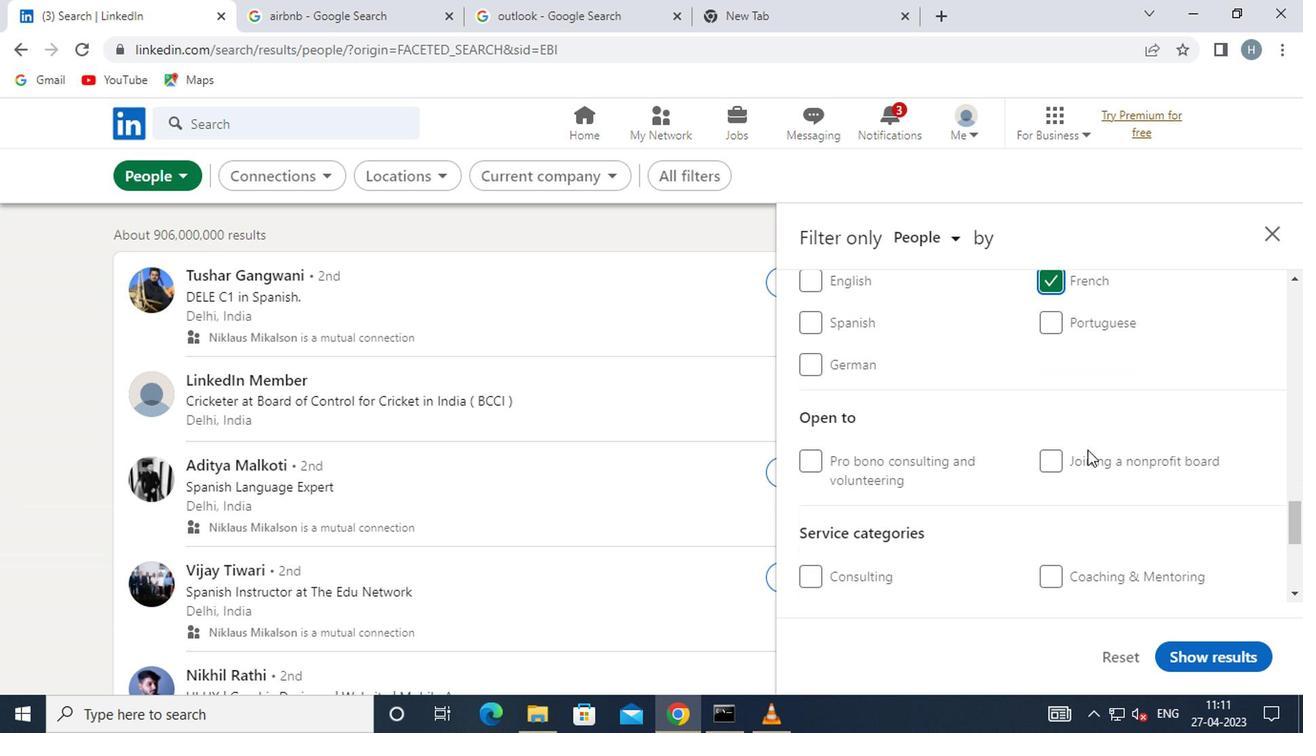 
Action: Mouse scrolled (1084, 449) with delta (0, -1)
Screenshot: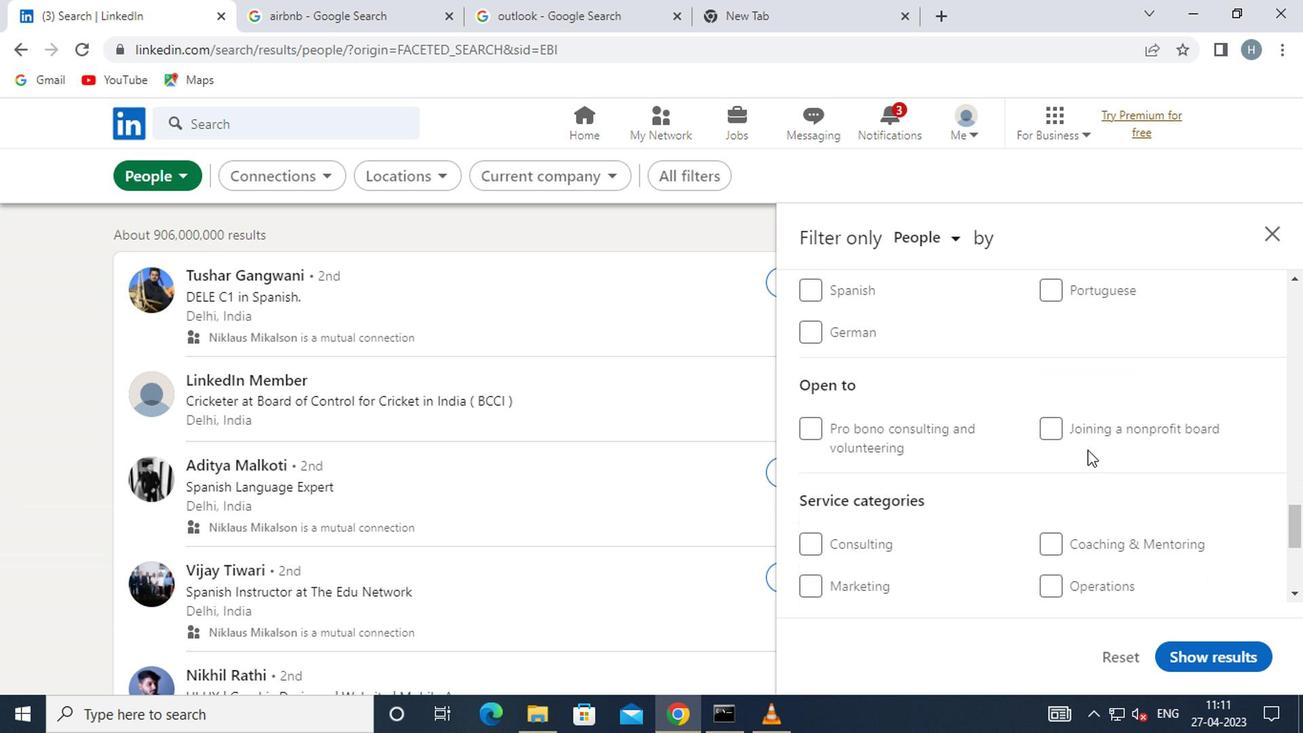 
Action: Mouse moved to (1073, 422)
Screenshot: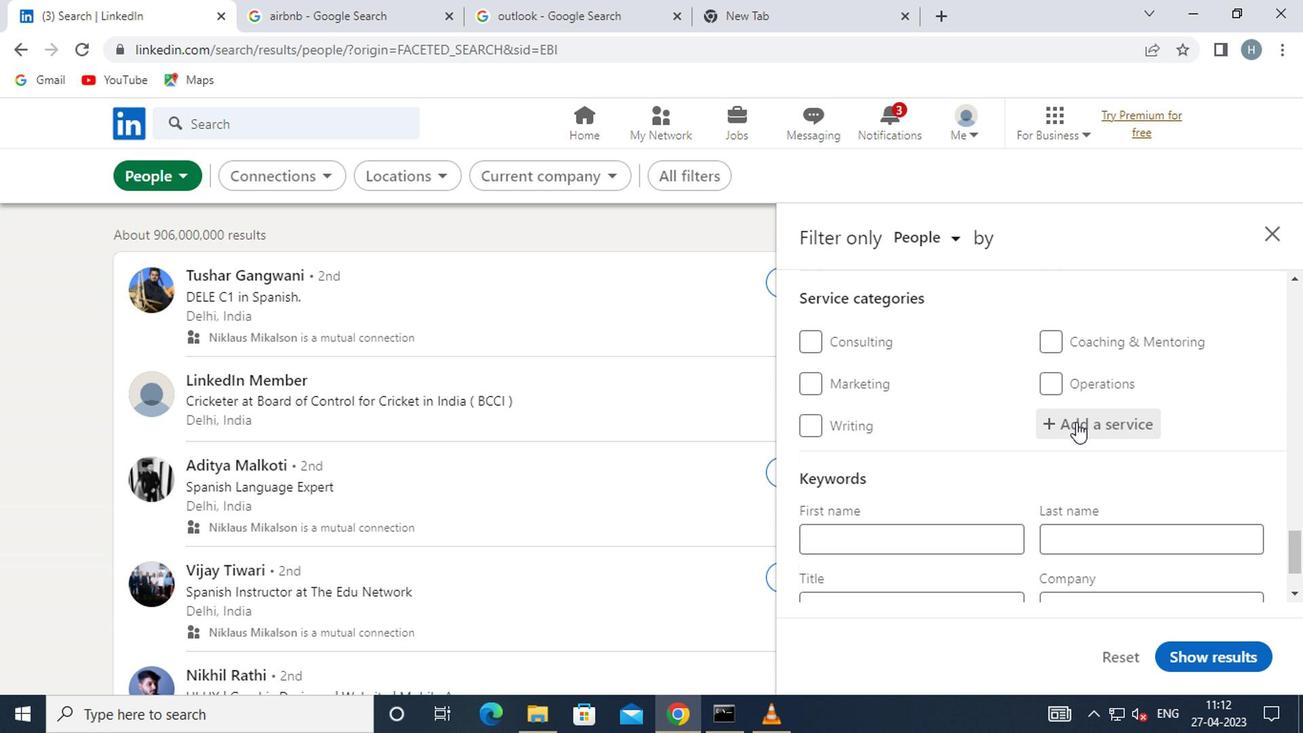 
Action: Mouse pressed left at (1073, 422)
Screenshot: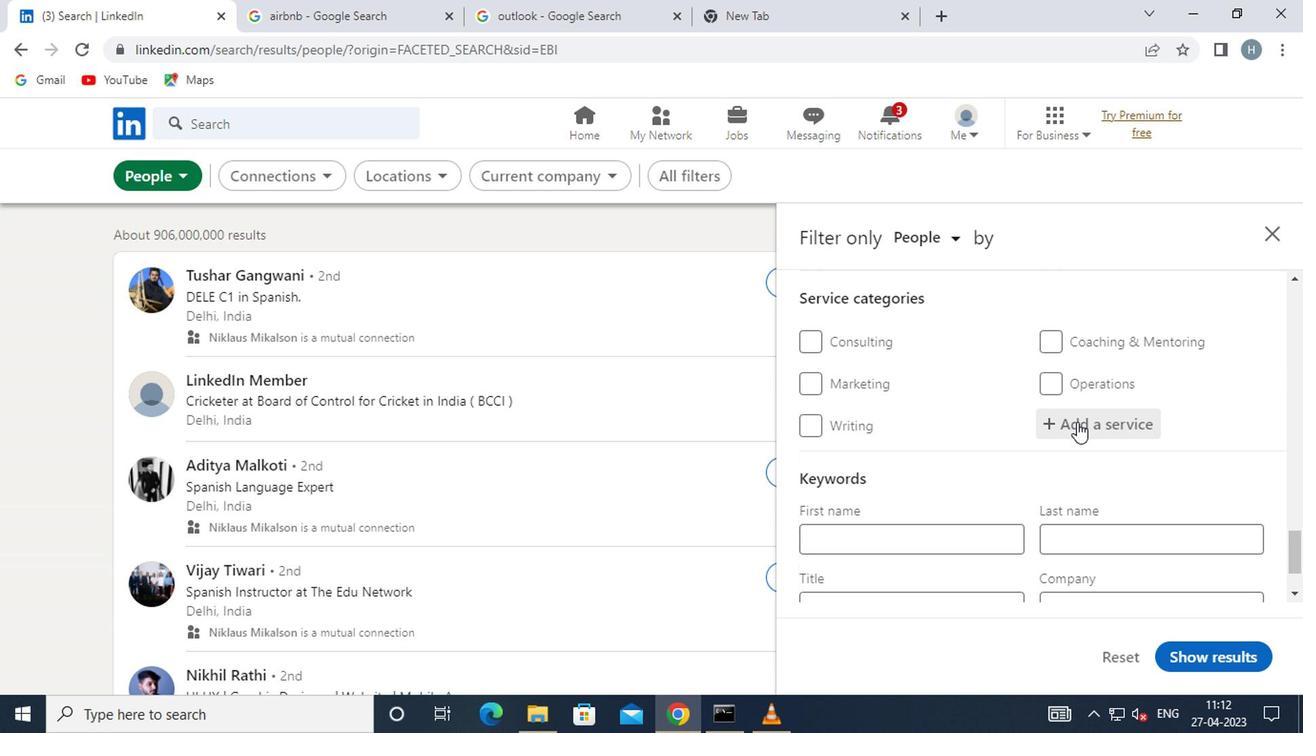 
Action: Key pressed FAMILY<Key.space>LAW
Screenshot: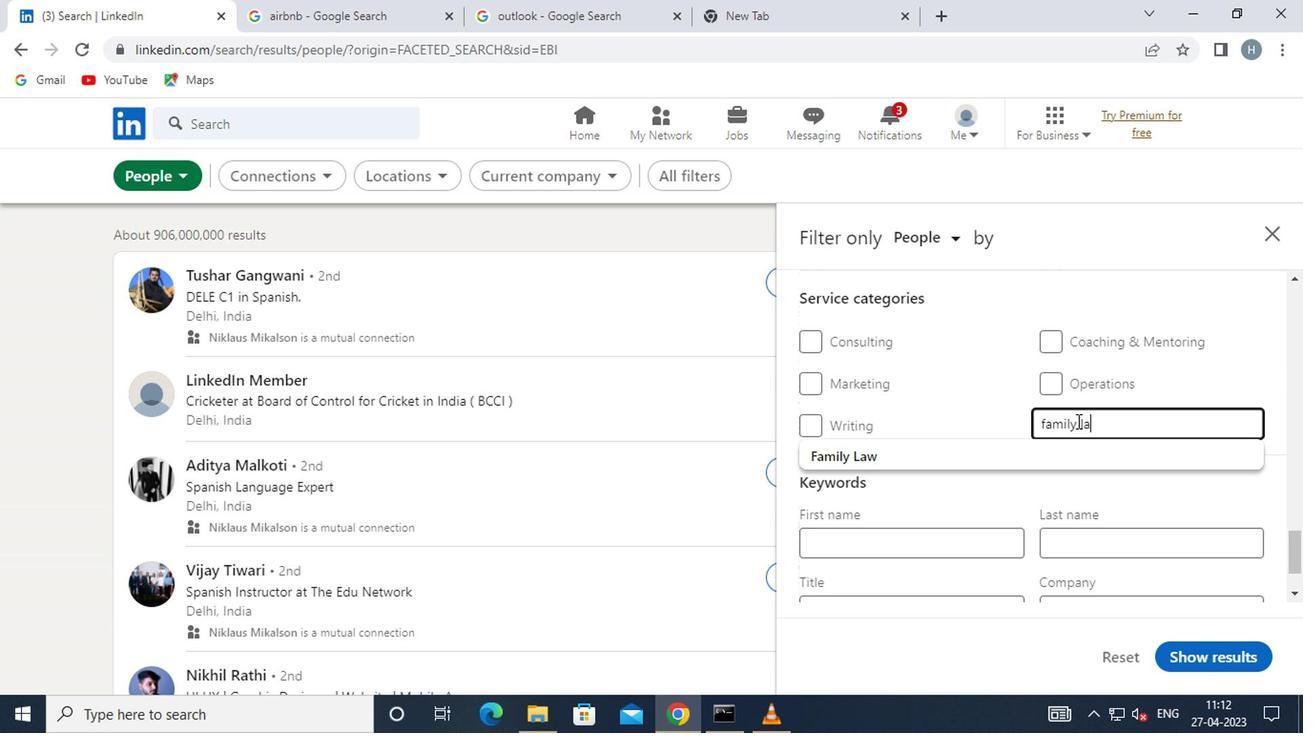 
Action: Mouse moved to (1039, 451)
Screenshot: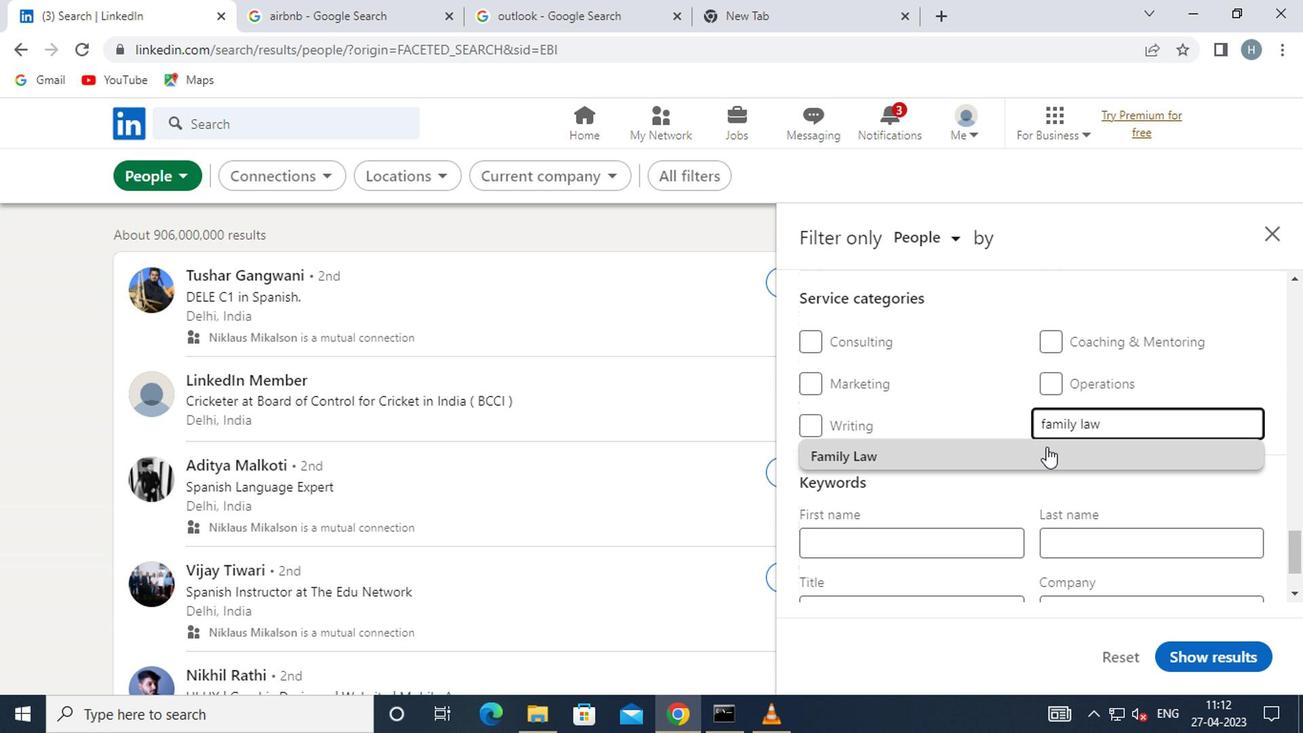 
Action: Mouse pressed left at (1039, 451)
Screenshot: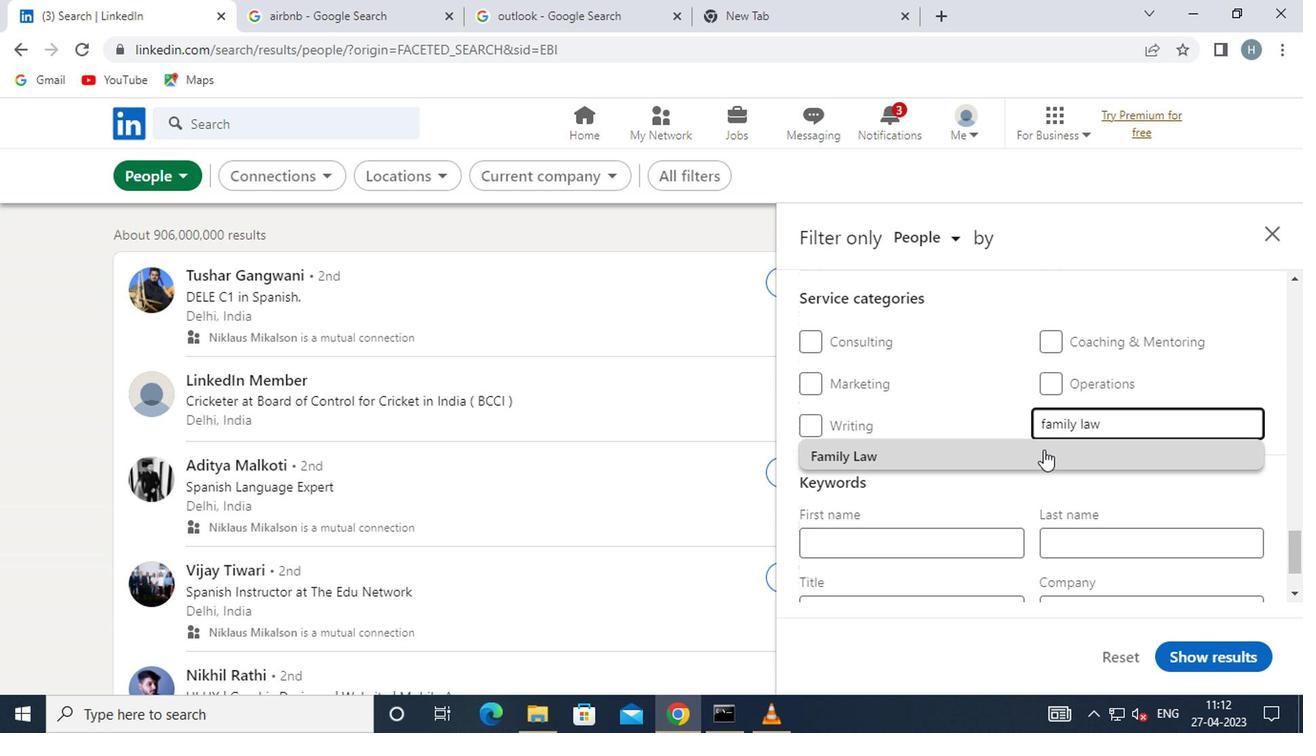 
Action: Mouse moved to (1039, 451)
Screenshot: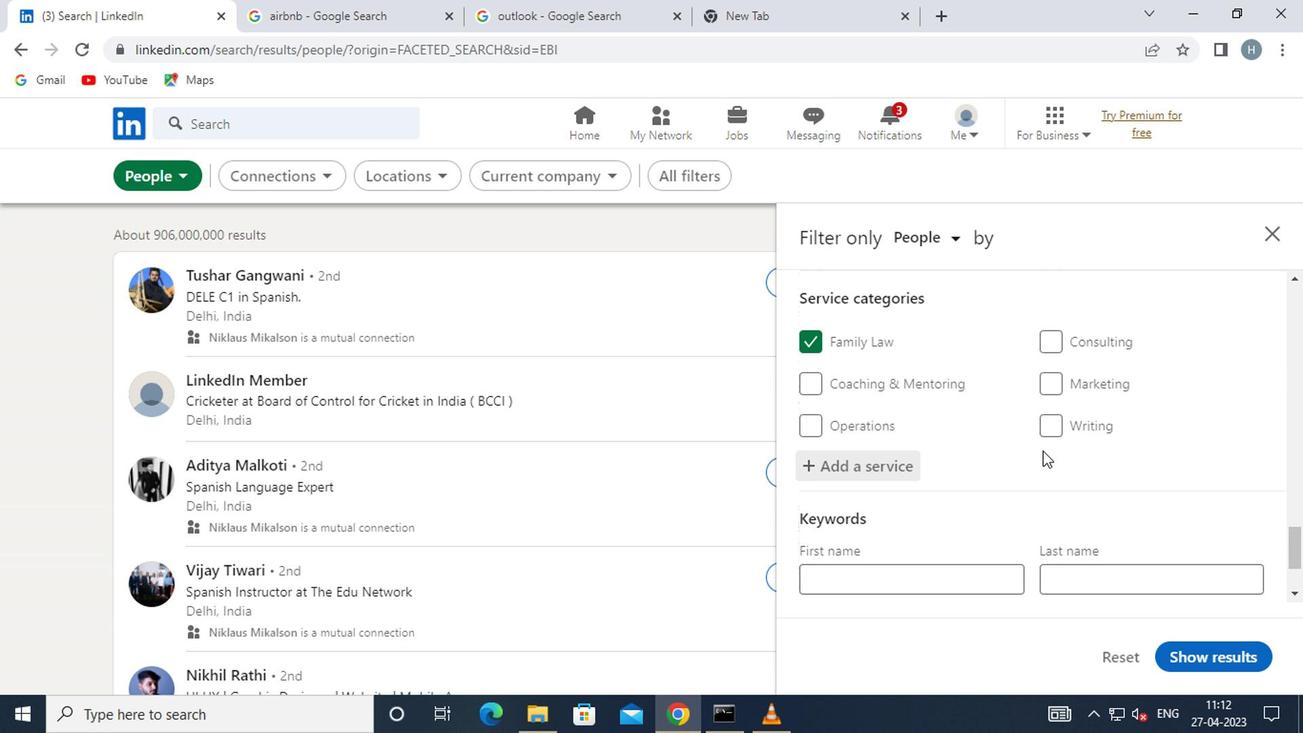 
Action: Mouse scrolled (1039, 450) with delta (0, 0)
Screenshot: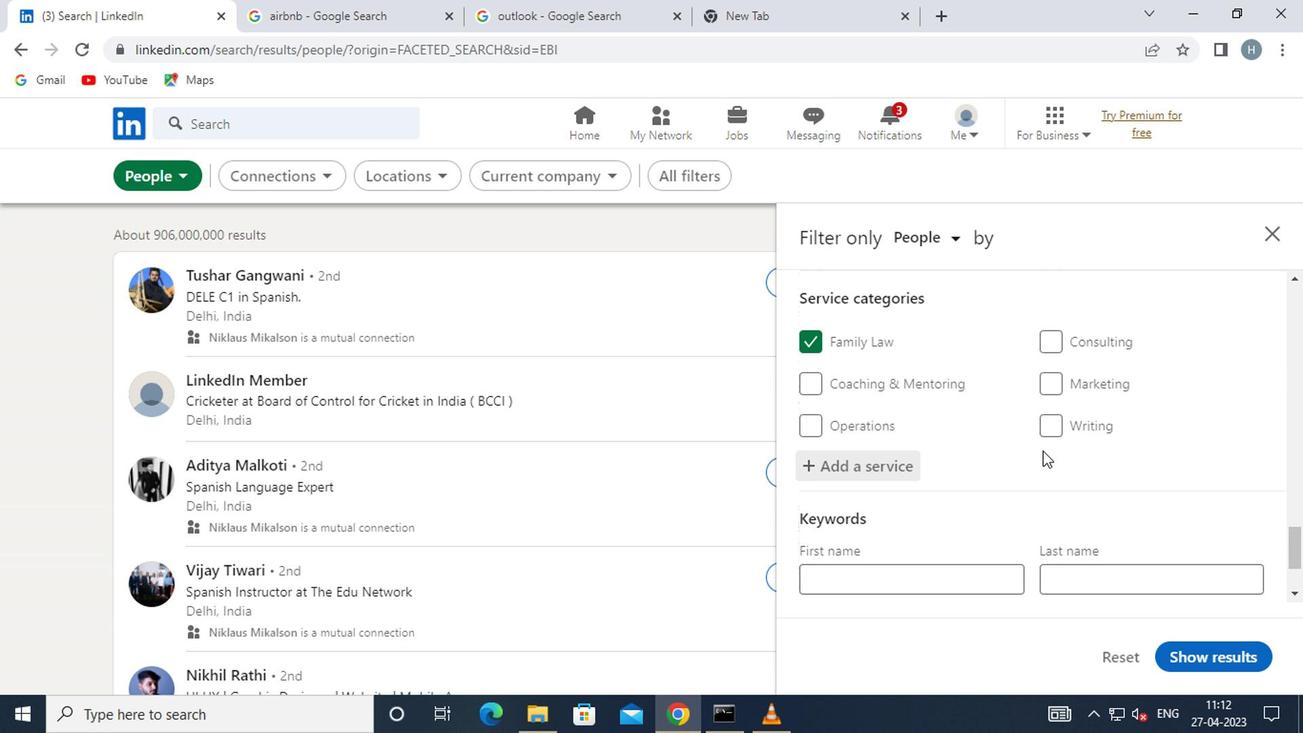 
Action: Mouse scrolled (1039, 450) with delta (0, 0)
Screenshot: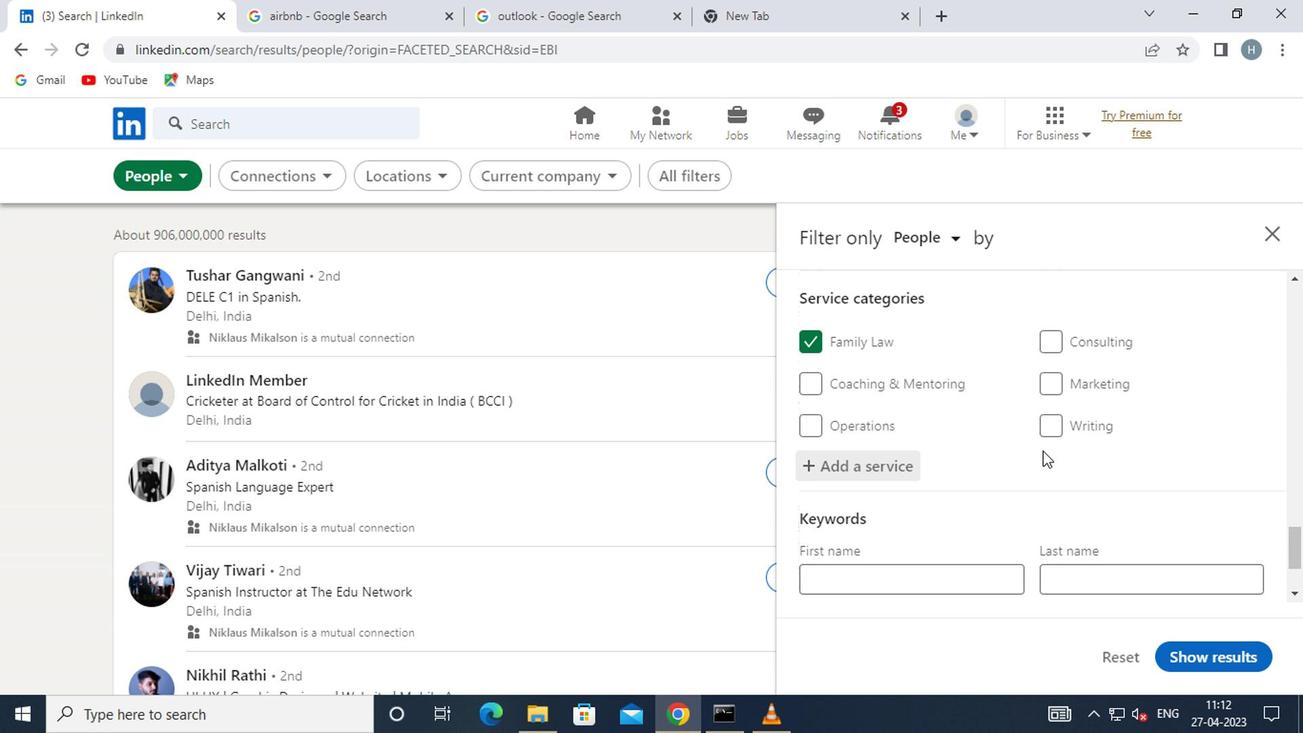 
Action: Mouse scrolled (1039, 450) with delta (0, 0)
Screenshot: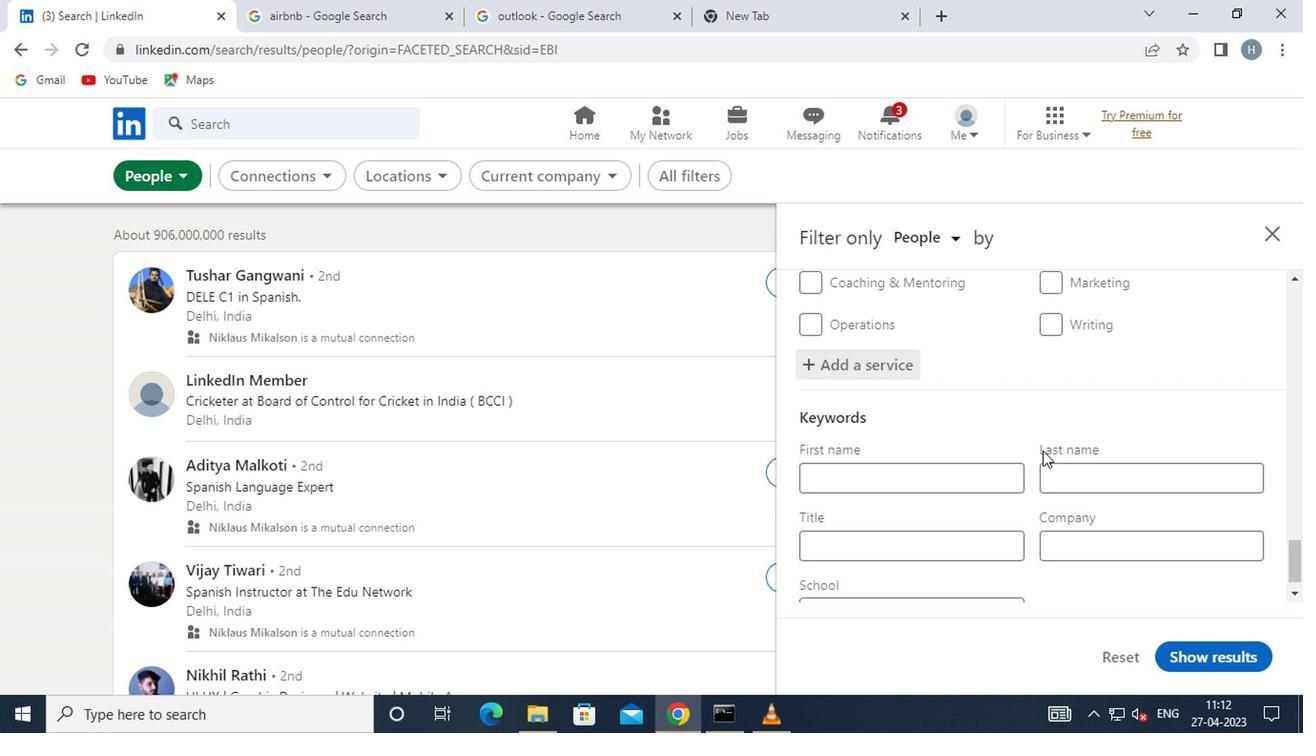 
Action: Mouse moved to (947, 516)
Screenshot: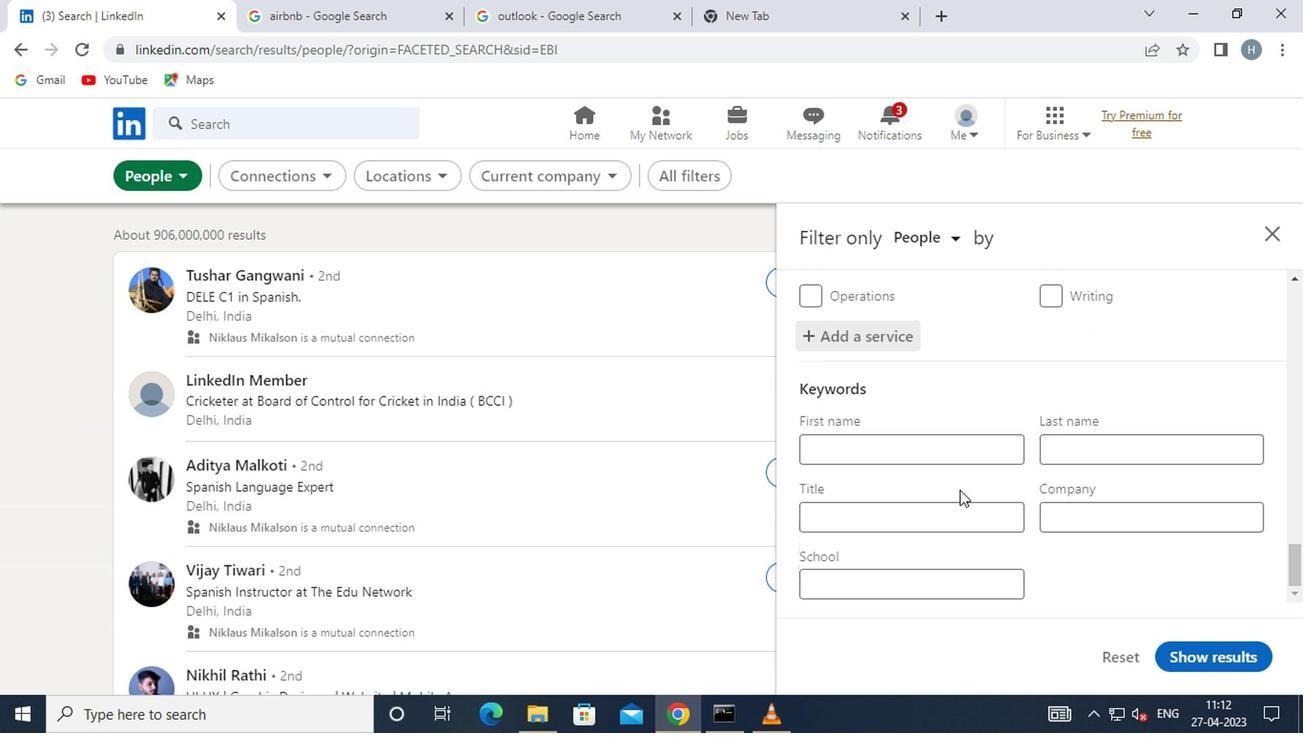 
Action: Mouse pressed left at (947, 516)
Screenshot: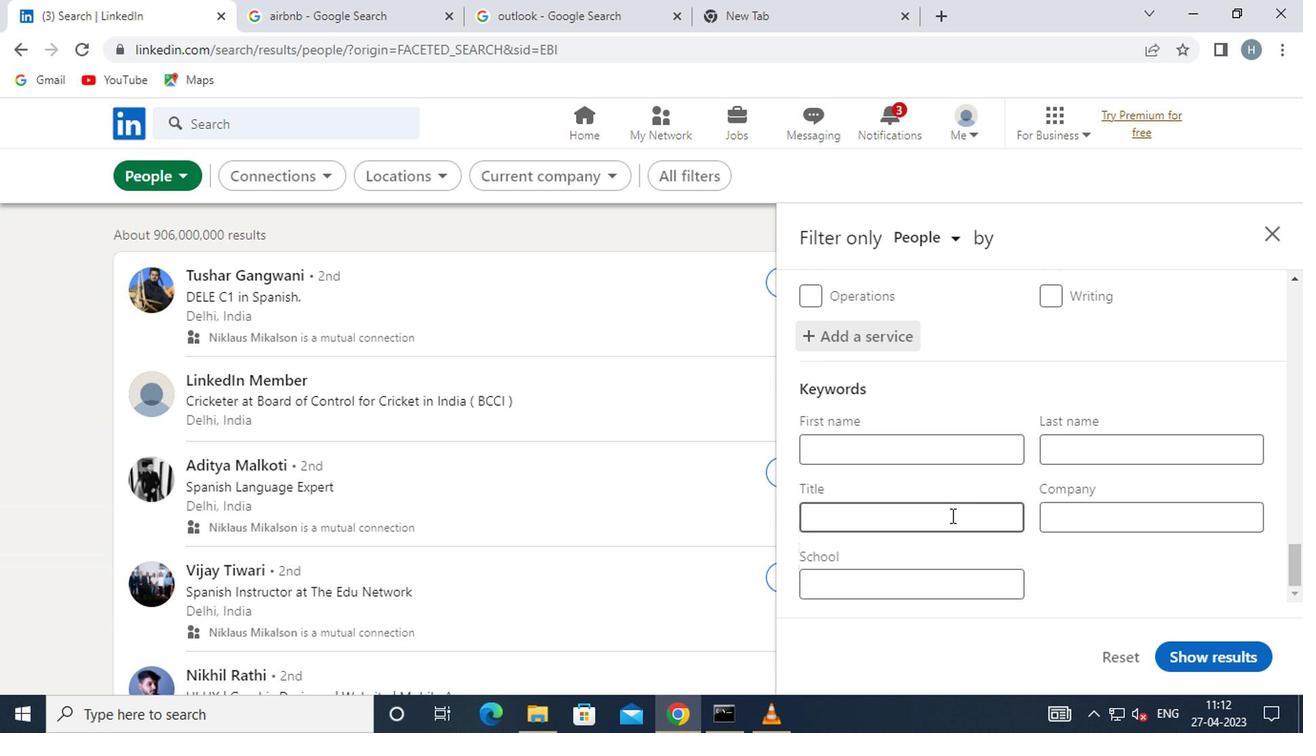 
Action: Key pressed <Key.shift>ACCOUNT<Key.space><Key.shift>MANAGER
Screenshot: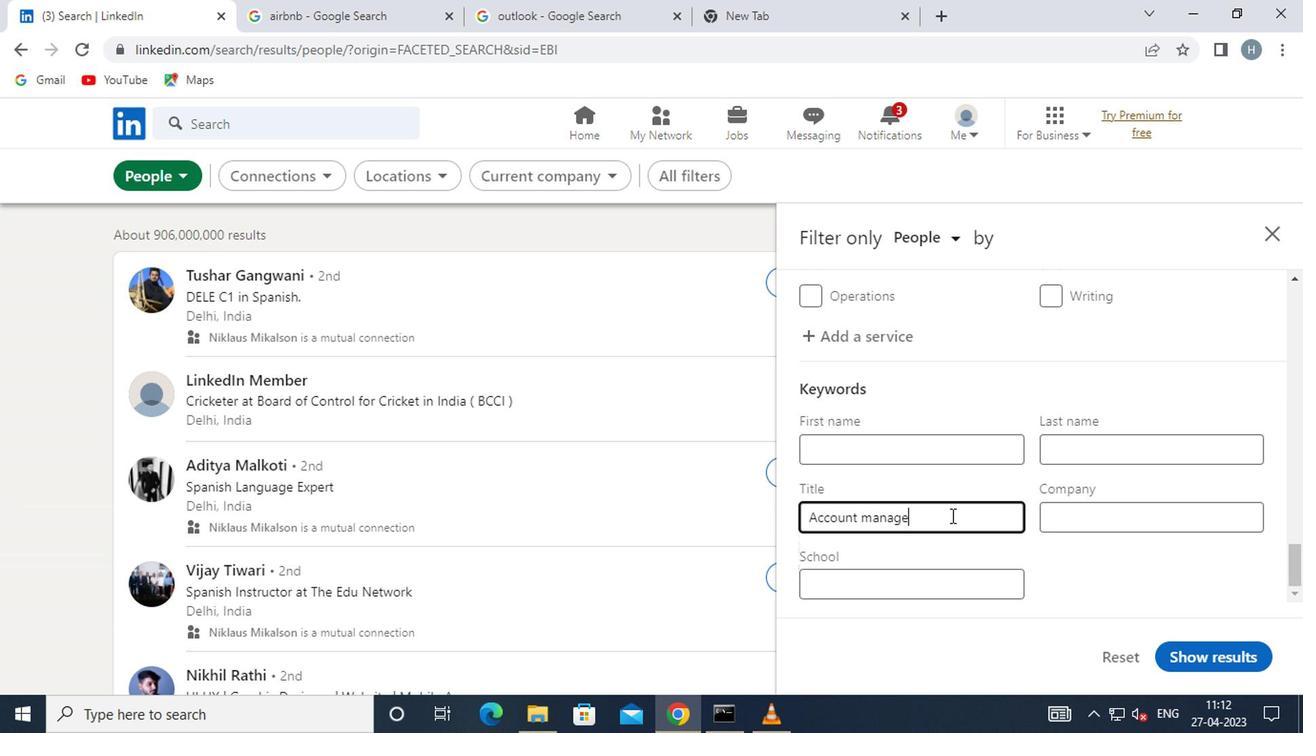 
Action: Mouse moved to (1200, 652)
Screenshot: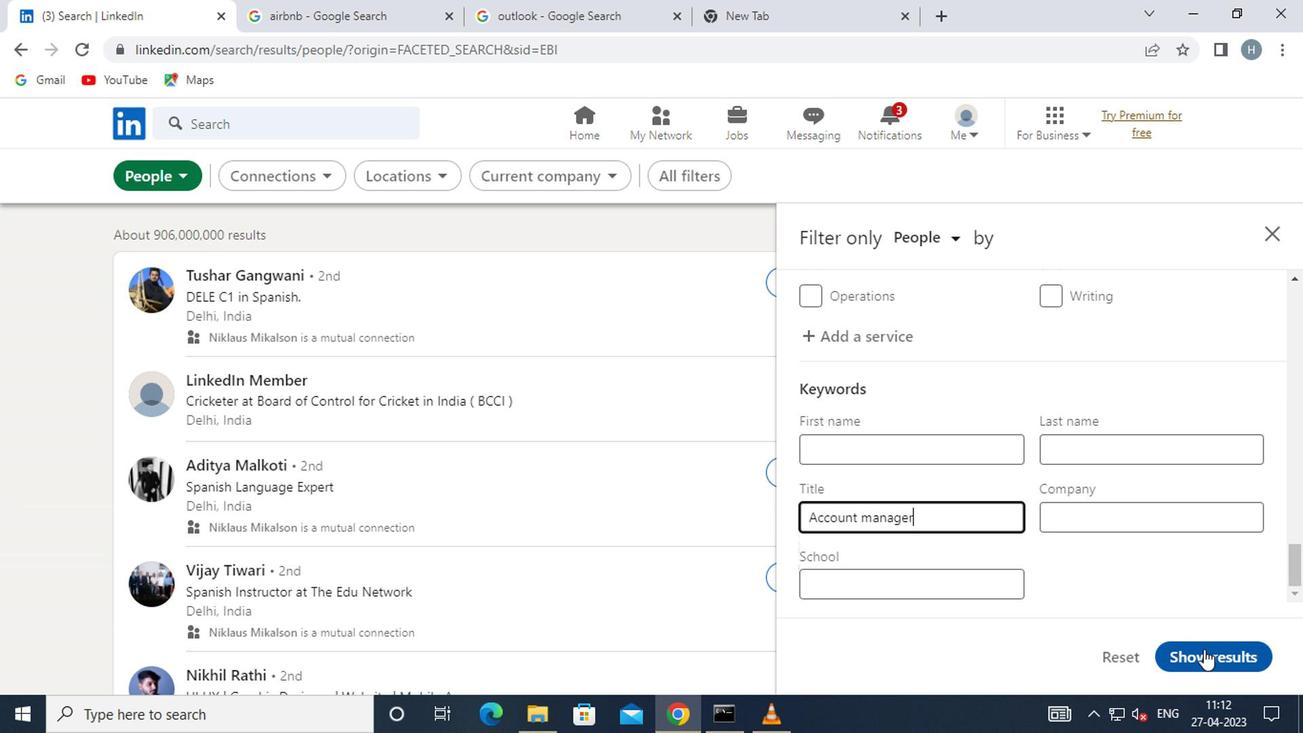 
Action: Mouse pressed left at (1200, 652)
Screenshot: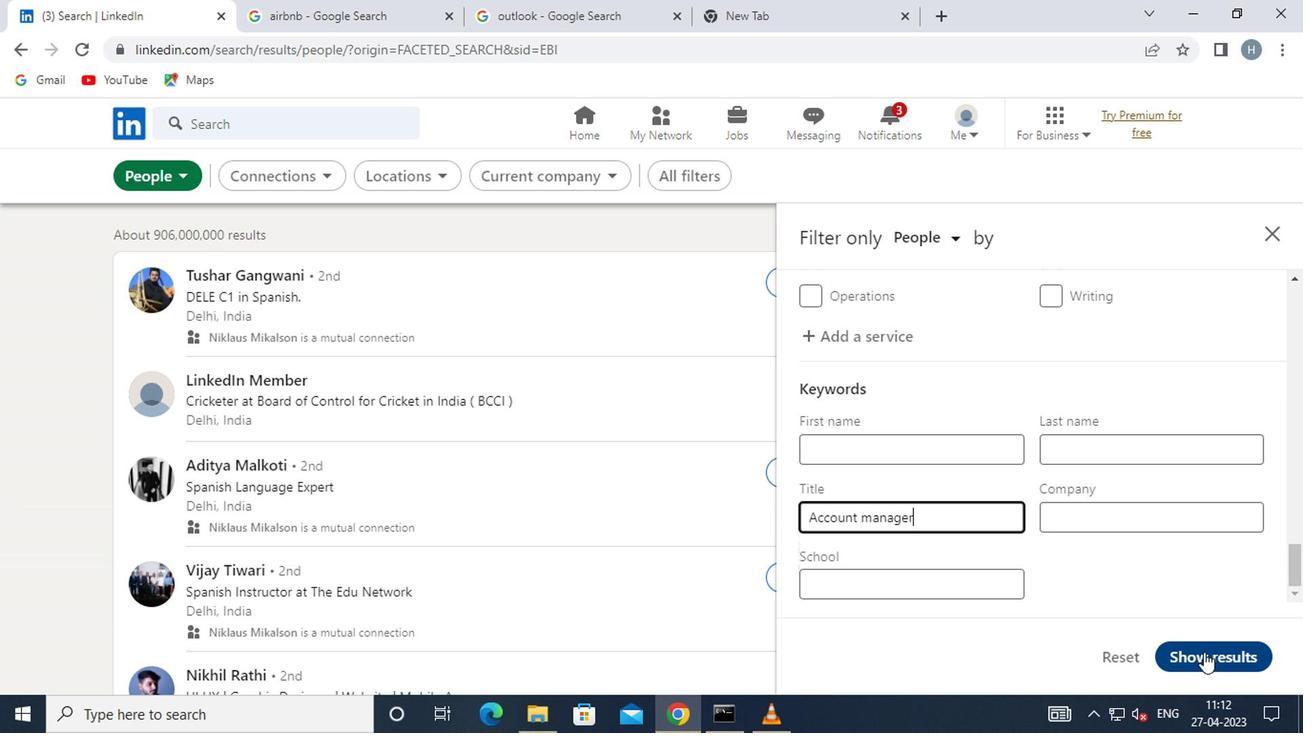 
Action: Mouse moved to (1102, 476)
Screenshot: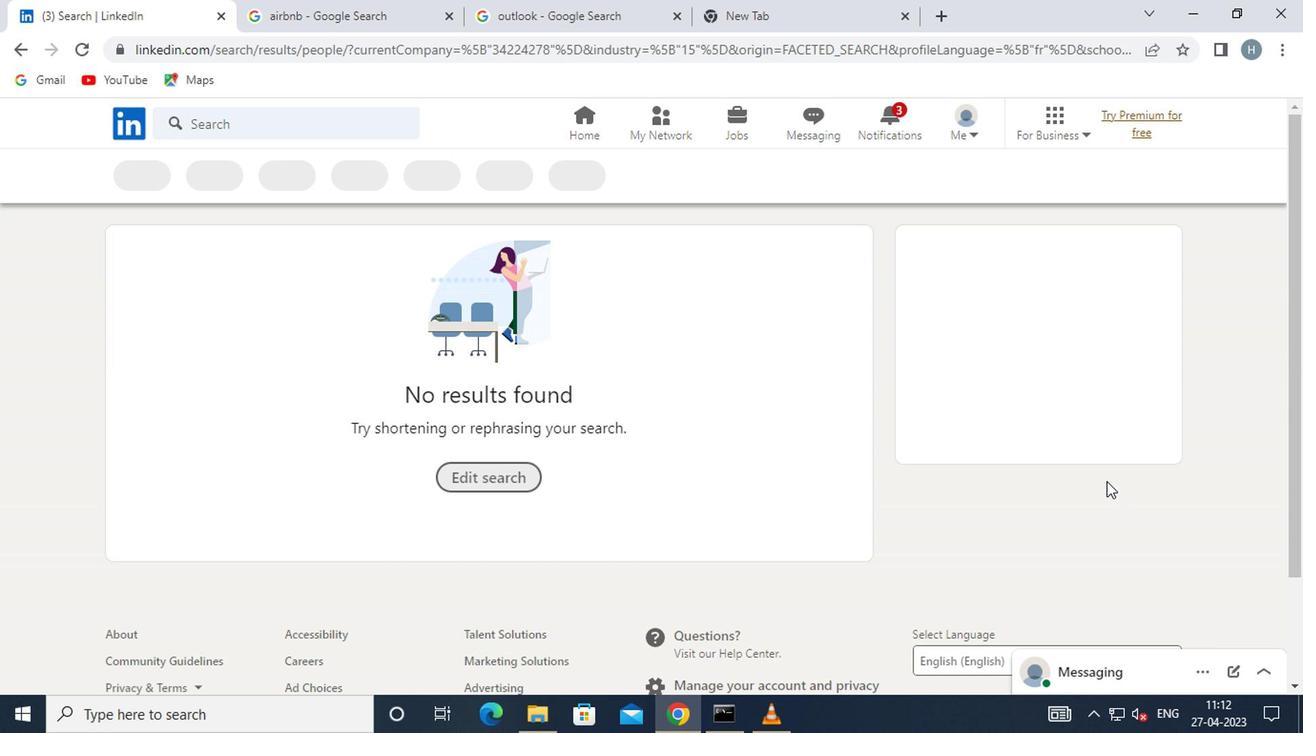 
